 Task: Search one way flight ticket for 5 adults, 2 children, 1 infant in seat and 2 infants on lap in economy from Baton Rouge: Baton Rouge Metropolitan Airport (ryan Field) to Greenville: Pitt-greenville Airport on 5-2-2023. Choice of flights is Southwest. Number of bags: 2 checked bags. Price is upto 82000. Outbound departure time preference is 20:30.
Action: Mouse moved to (409, 352)
Screenshot: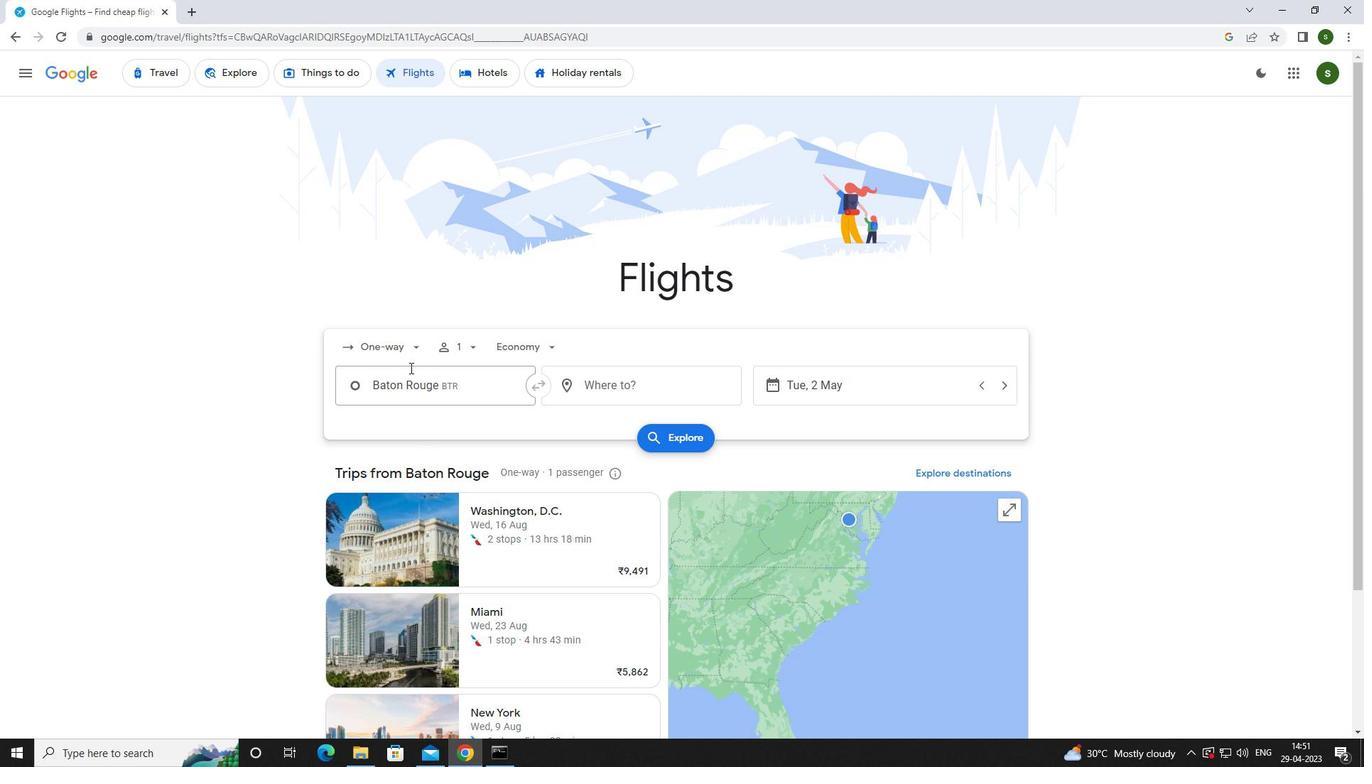 
Action: Mouse pressed left at (409, 352)
Screenshot: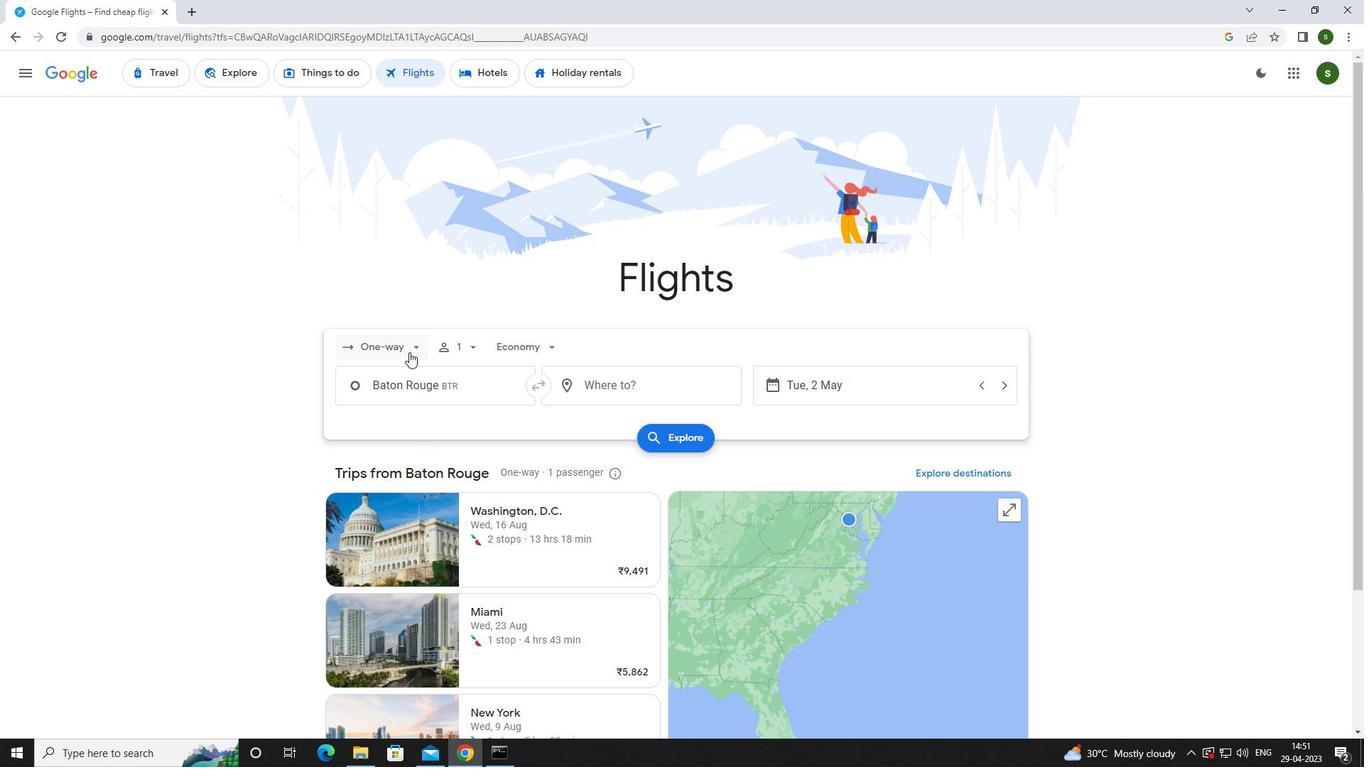 
Action: Mouse moved to (414, 404)
Screenshot: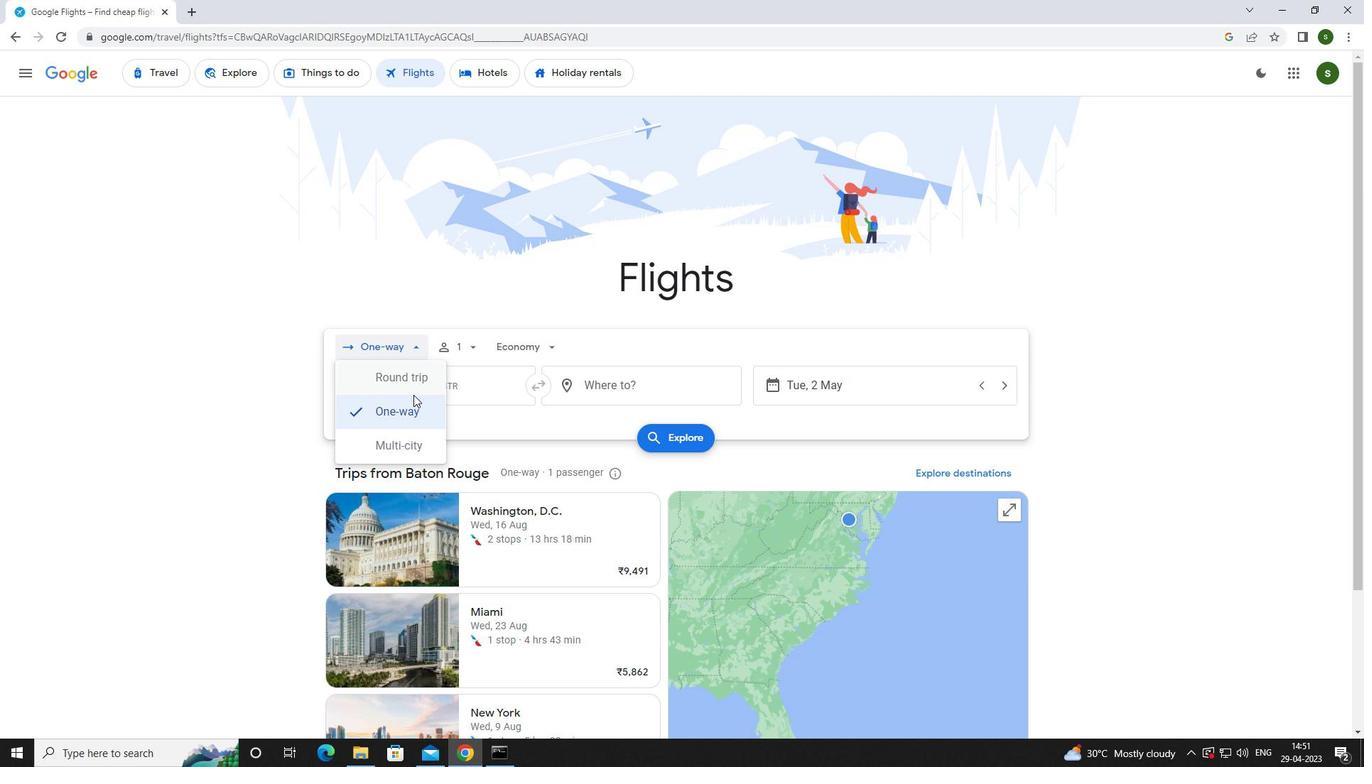 
Action: Mouse pressed left at (414, 404)
Screenshot: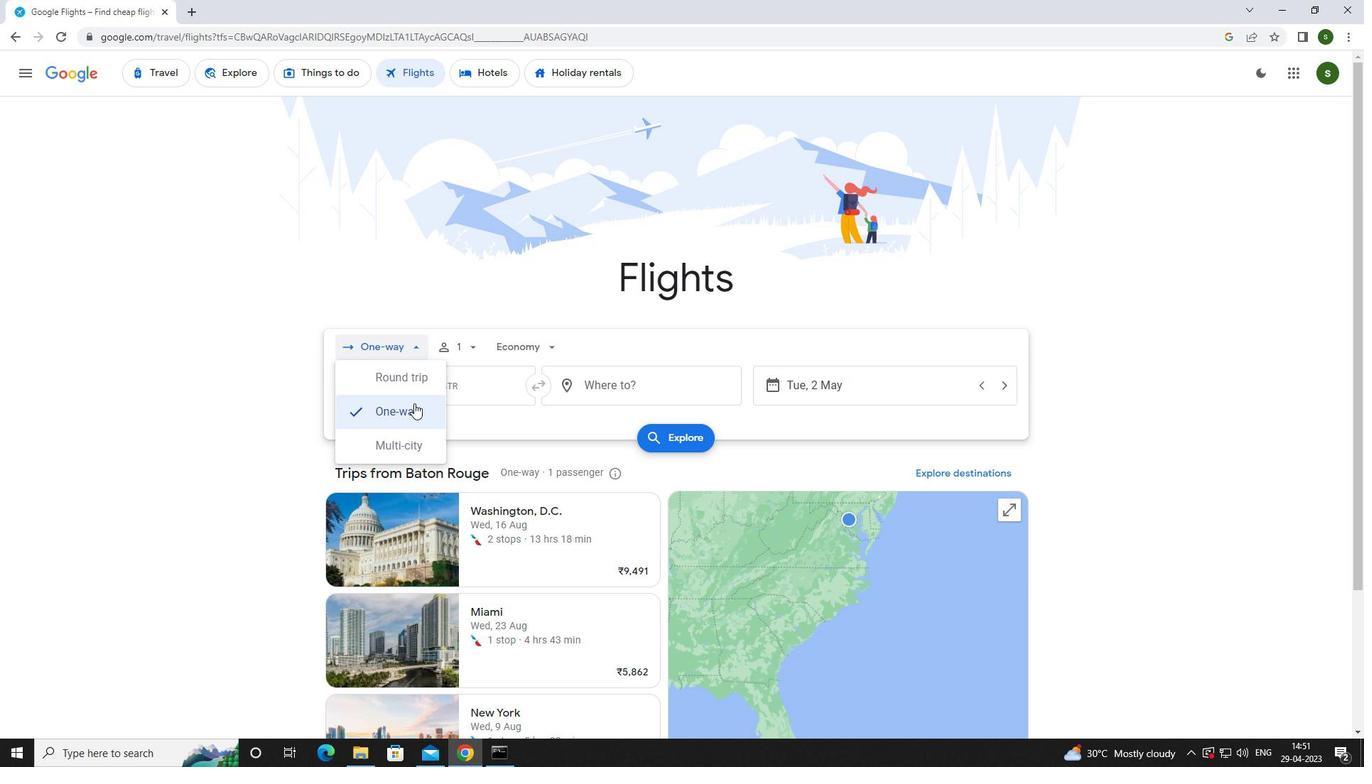 
Action: Mouse moved to (468, 349)
Screenshot: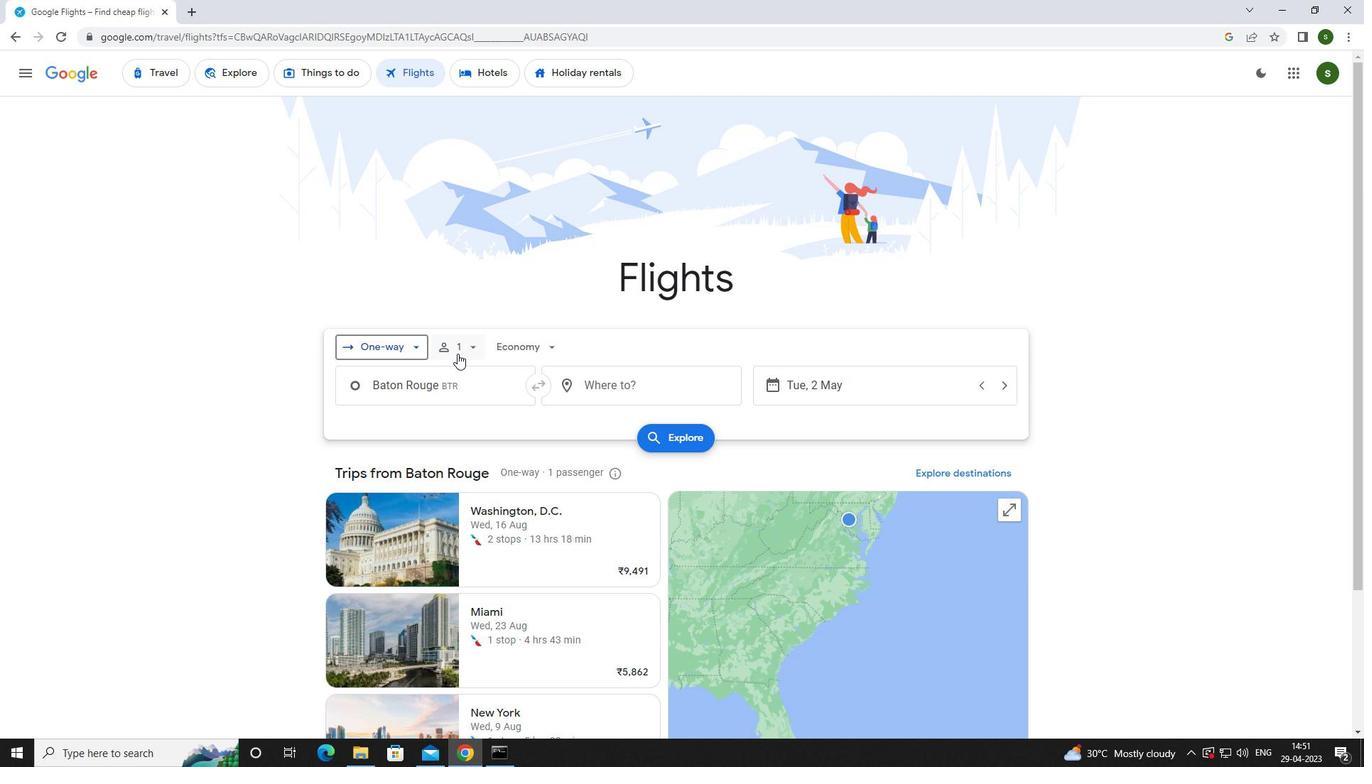 
Action: Mouse pressed left at (468, 349)
Screenshot: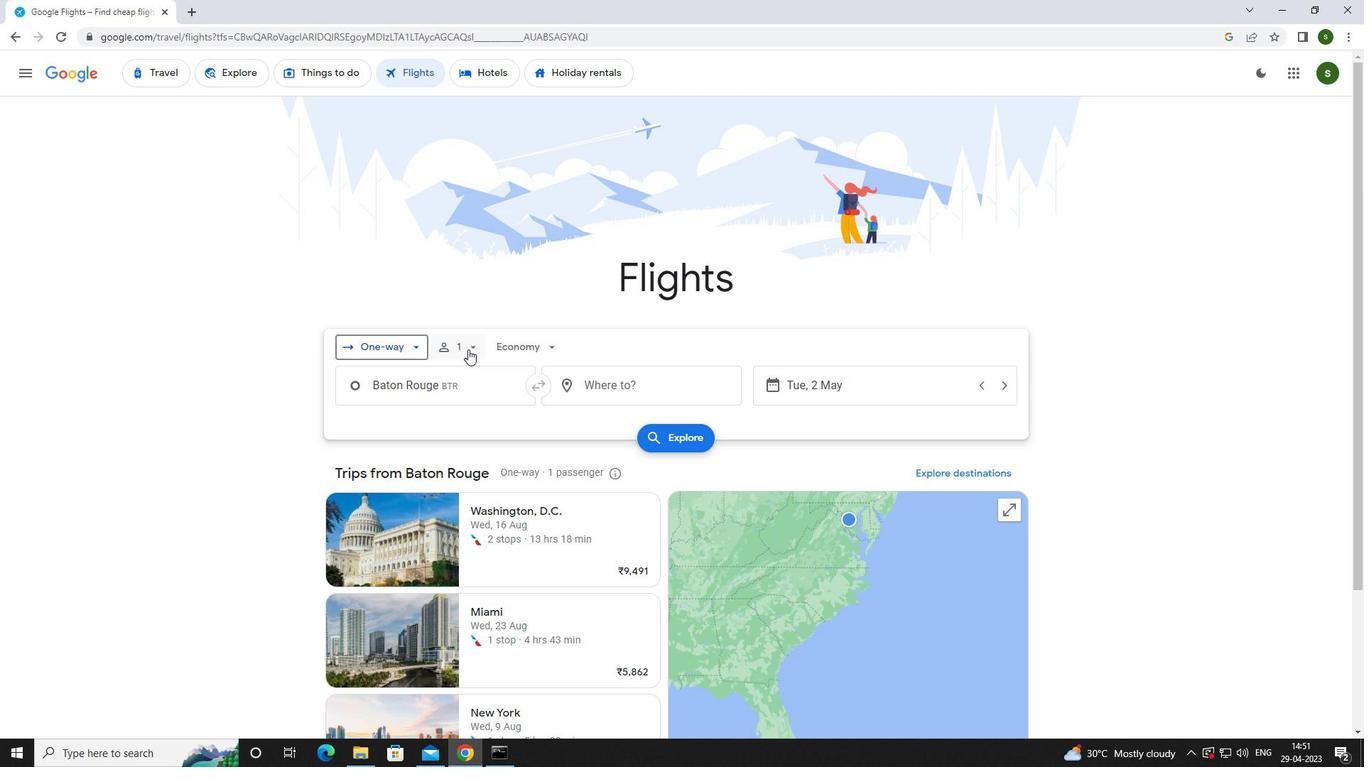 
Action: Mouse moved to (587, 382)
Screenshot: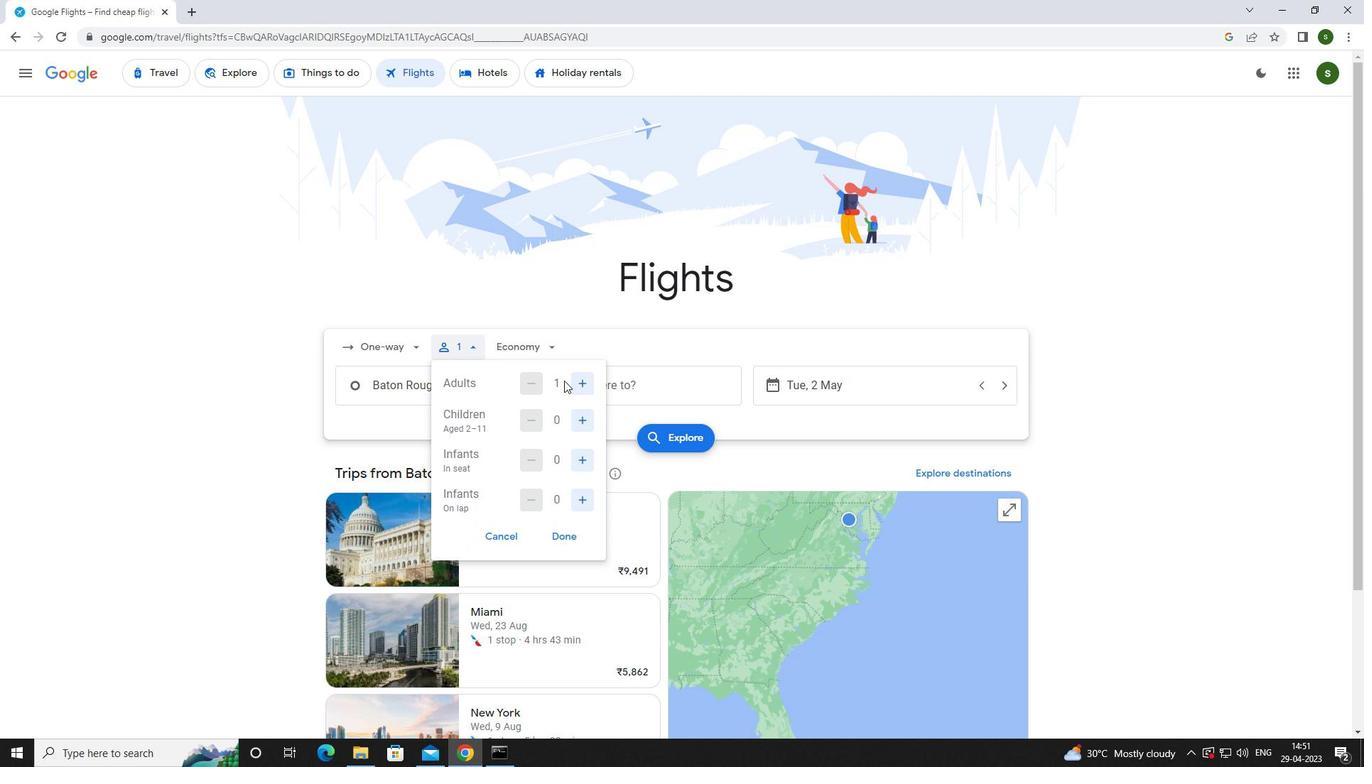 
Action: Mouse pressed left at (587, 382)
Screenshot: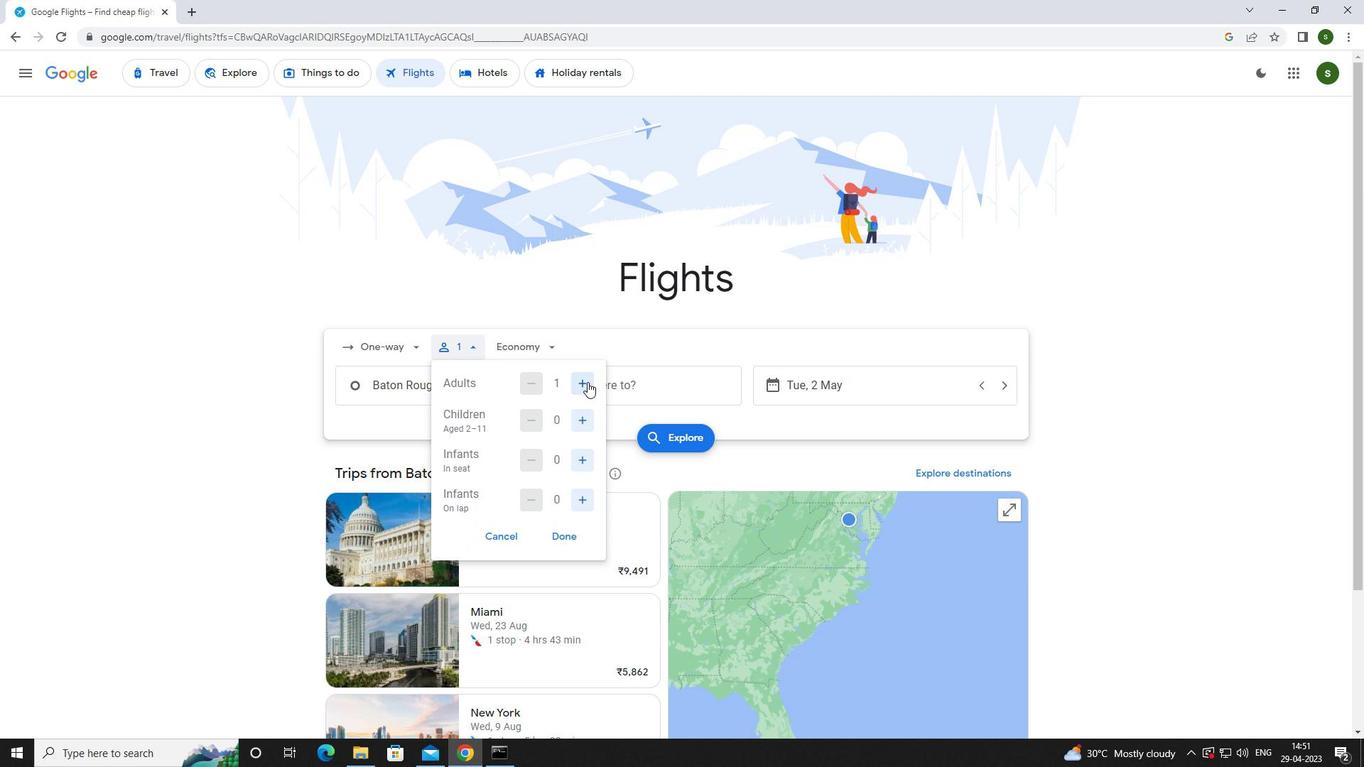 
Action: Mouse pressed left at (587, 382)
Screenshot: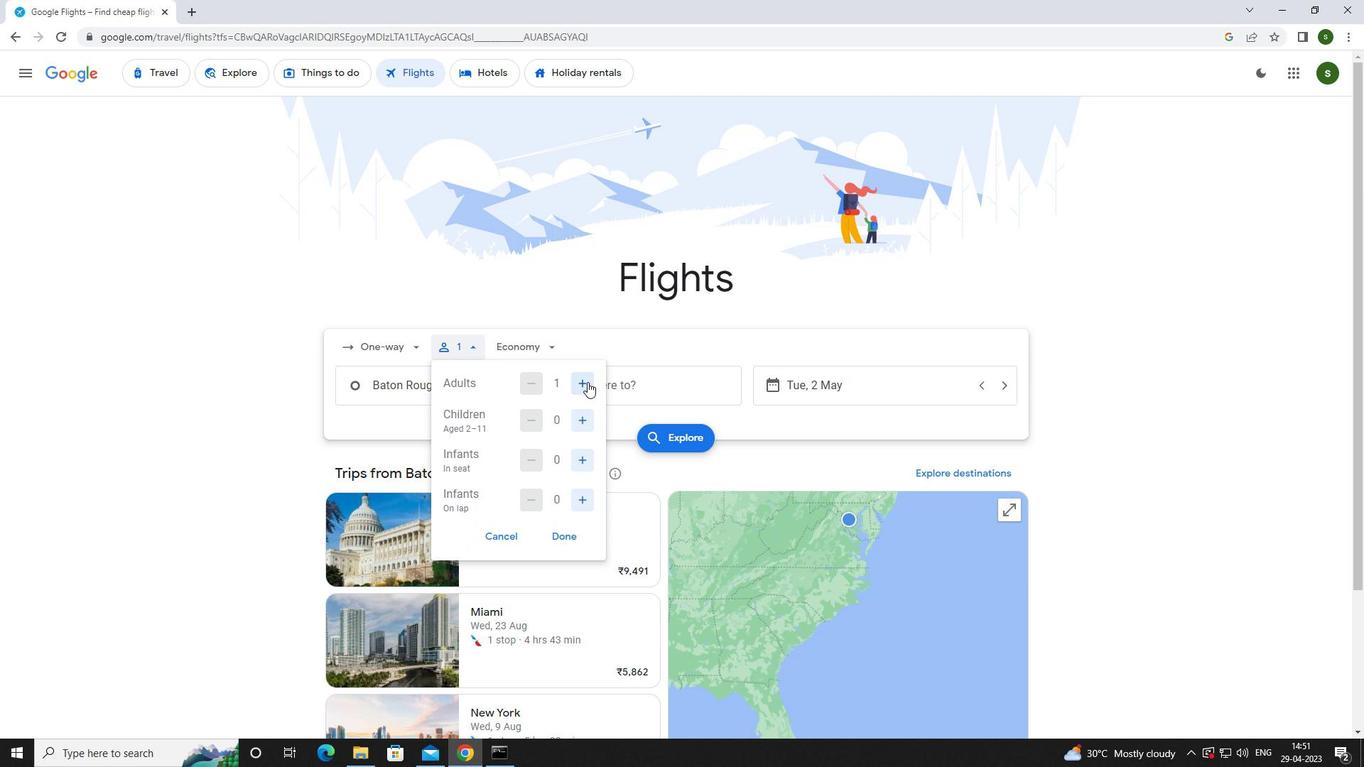 
Action: Mouse pressed left at (587, 382)
Screenshot: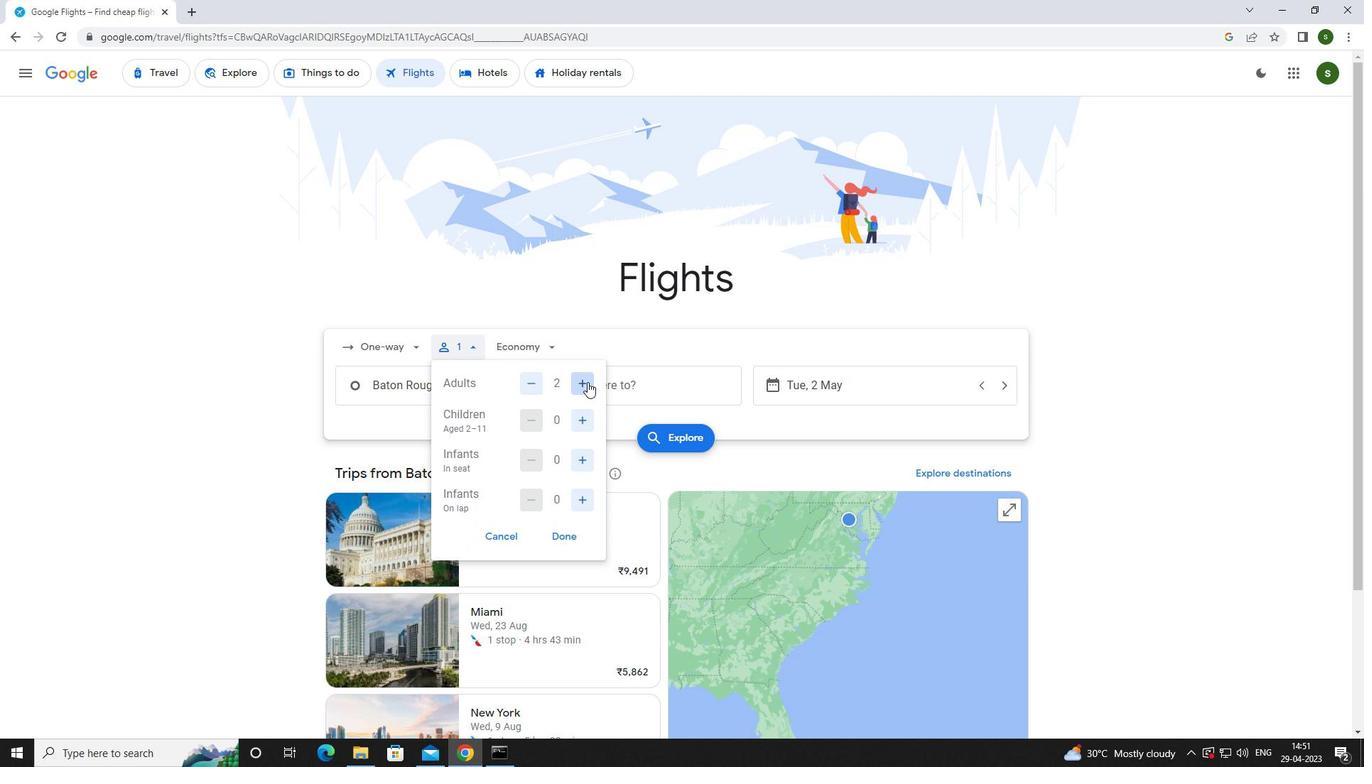 
Action: Mouse pressed left at (587, 382)
Screenshot: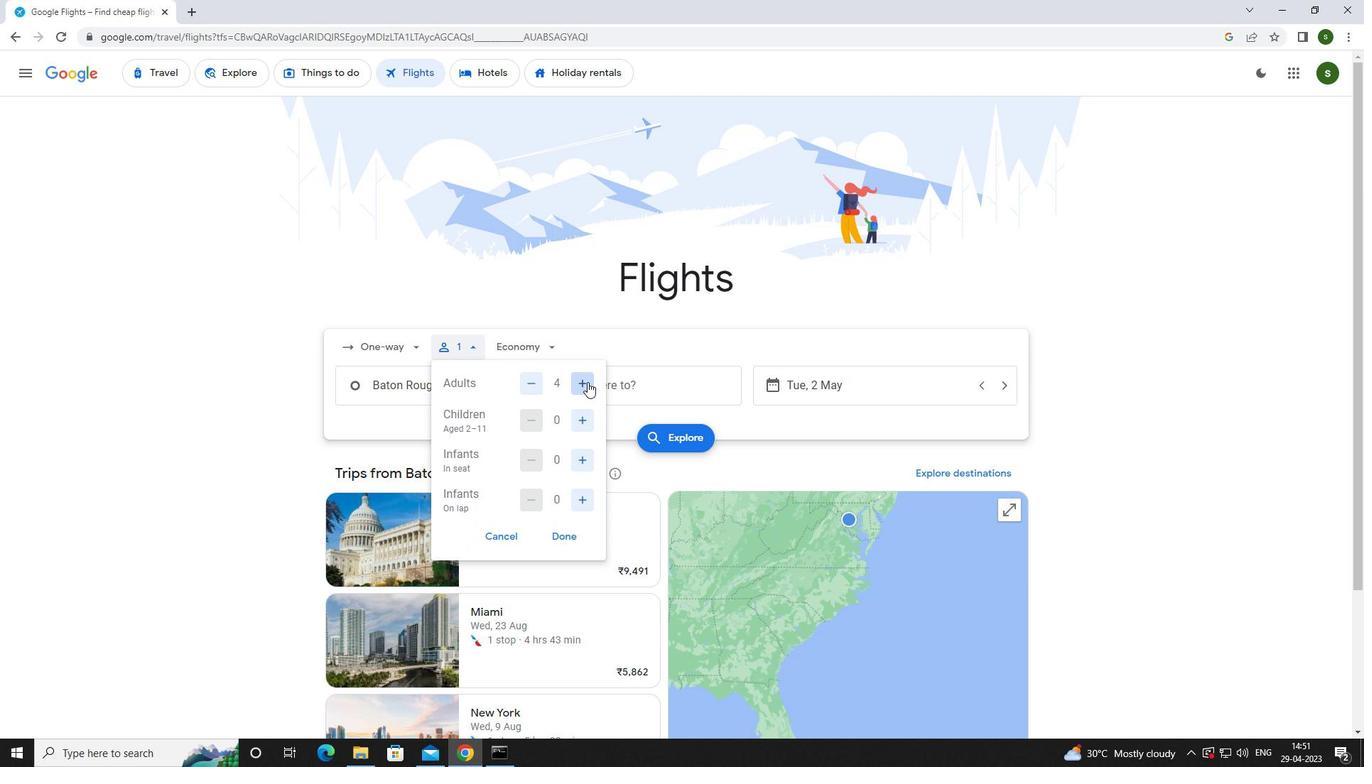 
Action: Mouse moved to (580, 412)
Screenshot: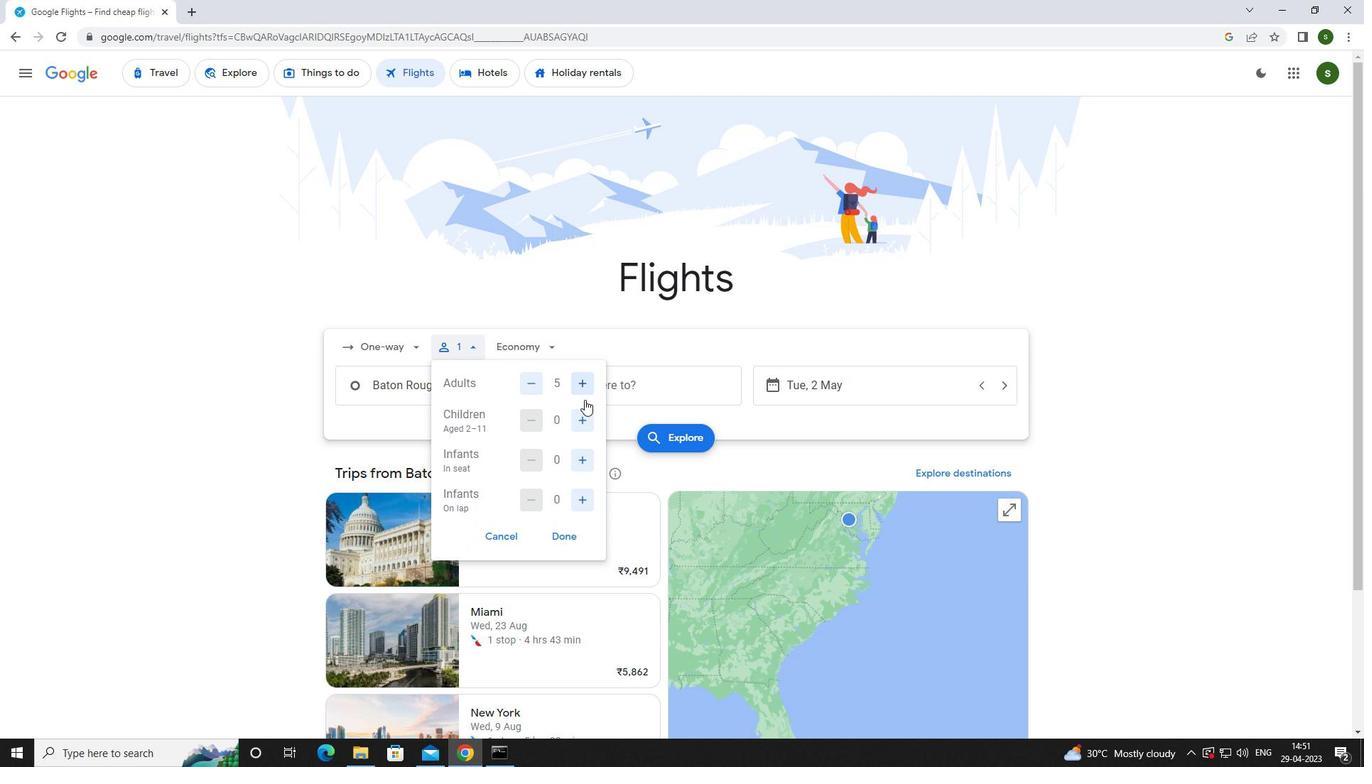
Action: Mouse pressed left at (580, 412)
Screenshot: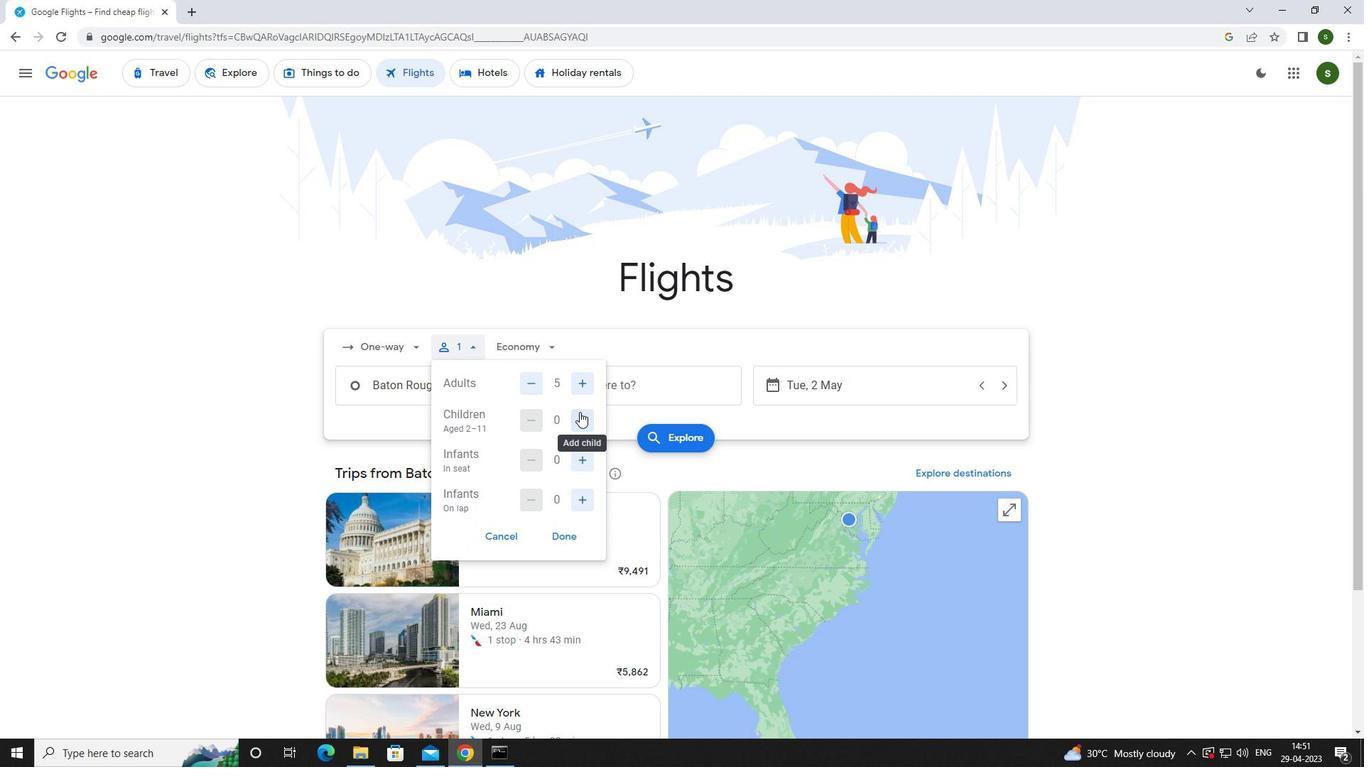 
Action: Mouse pressed left at (580, 412)
Screenshot: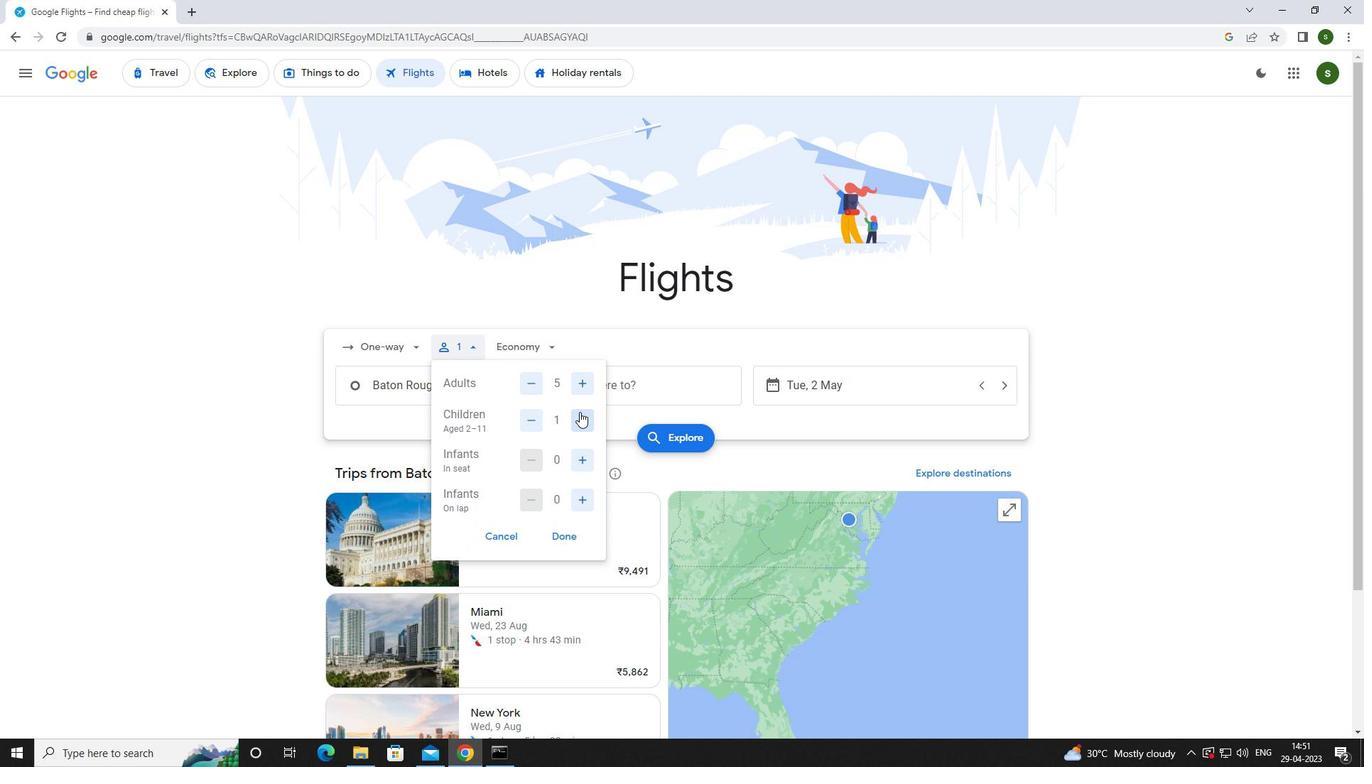 
Action: Mouse moved to (582, 459)
Screenshot: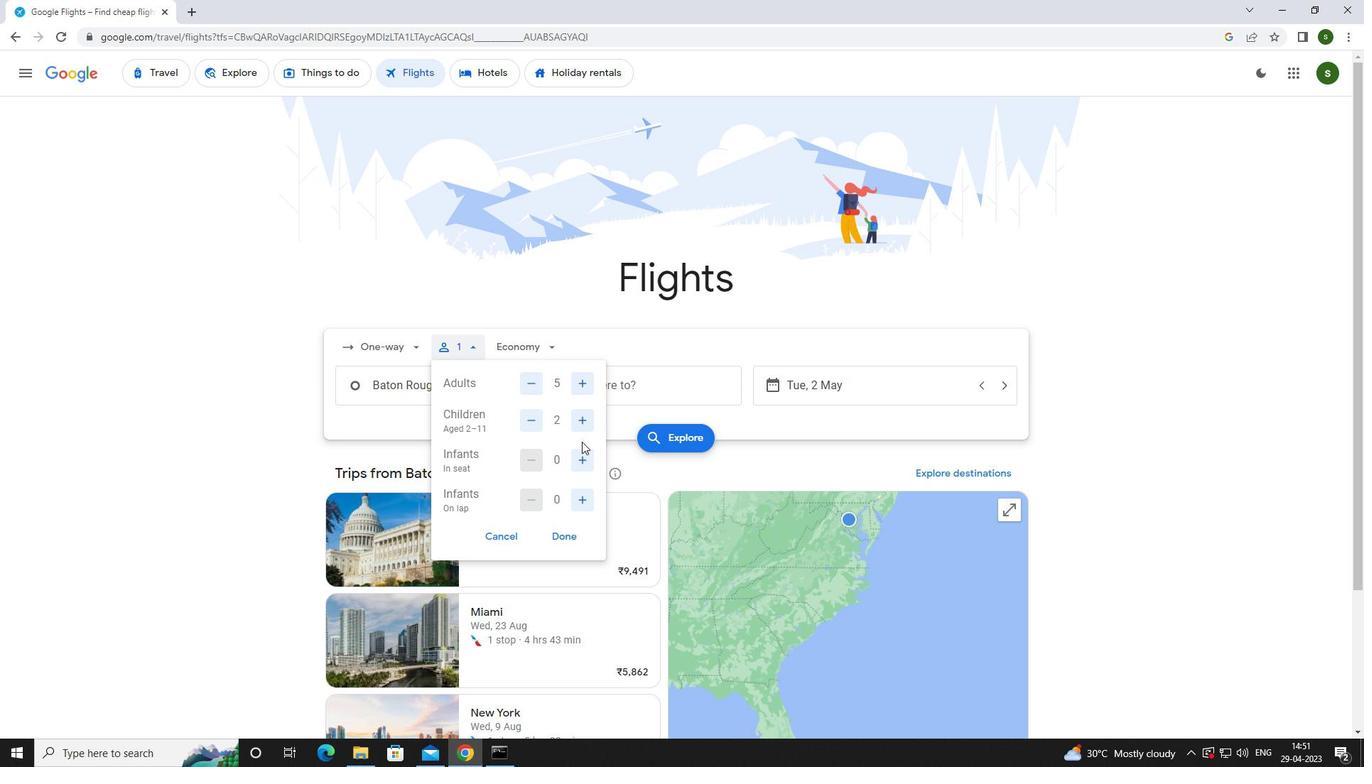 
Action: Mouse pressed left at (582, 459)
Screenshot: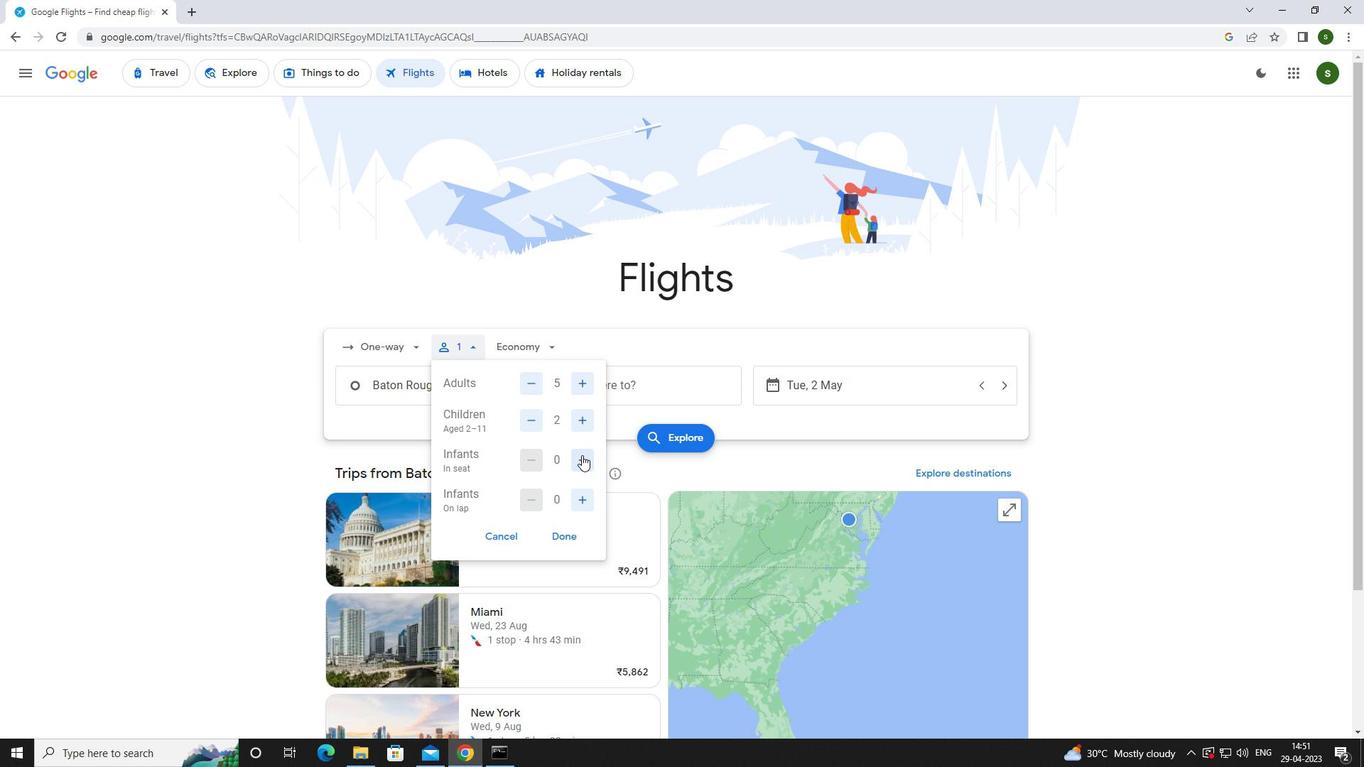 
Action: Mouse moved to (586, 504)
Screenshot: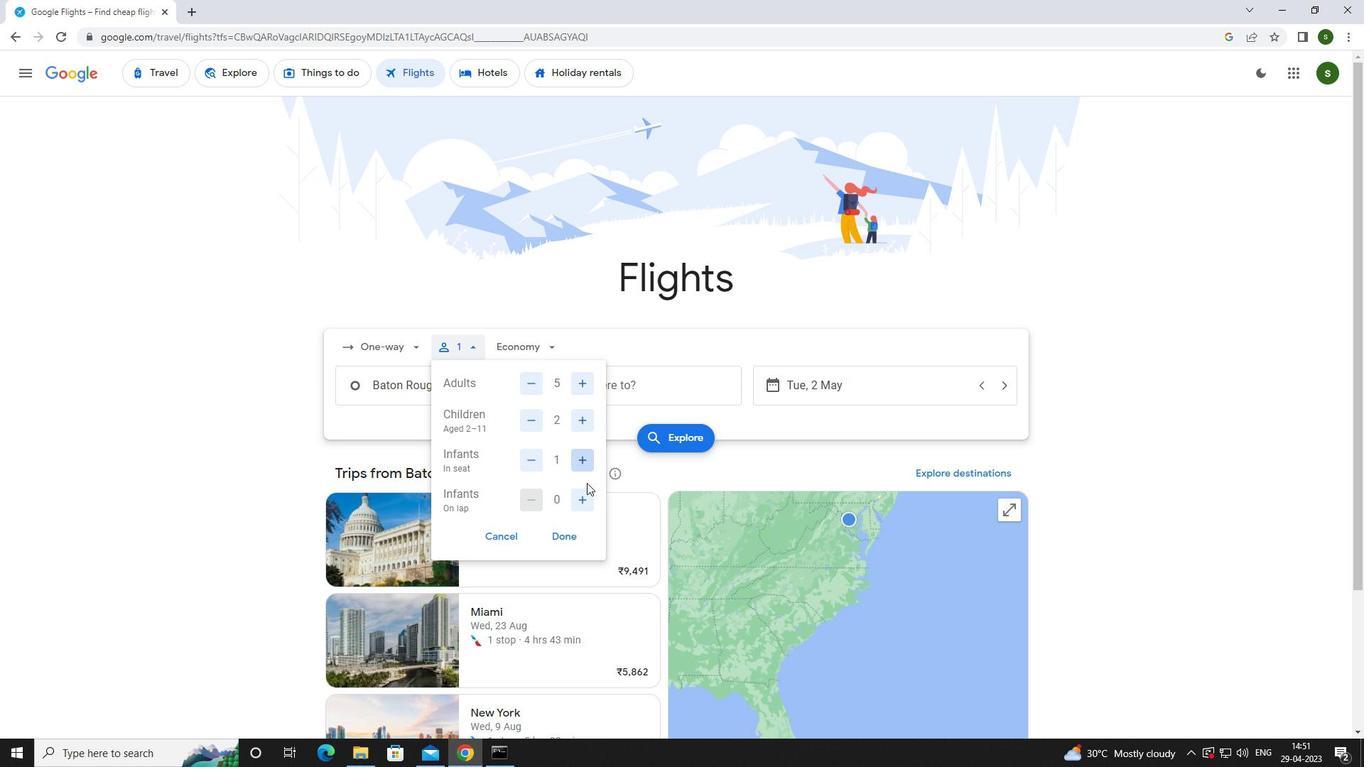 
Action: Mouse pressed left at (586, 504)
Screenshot: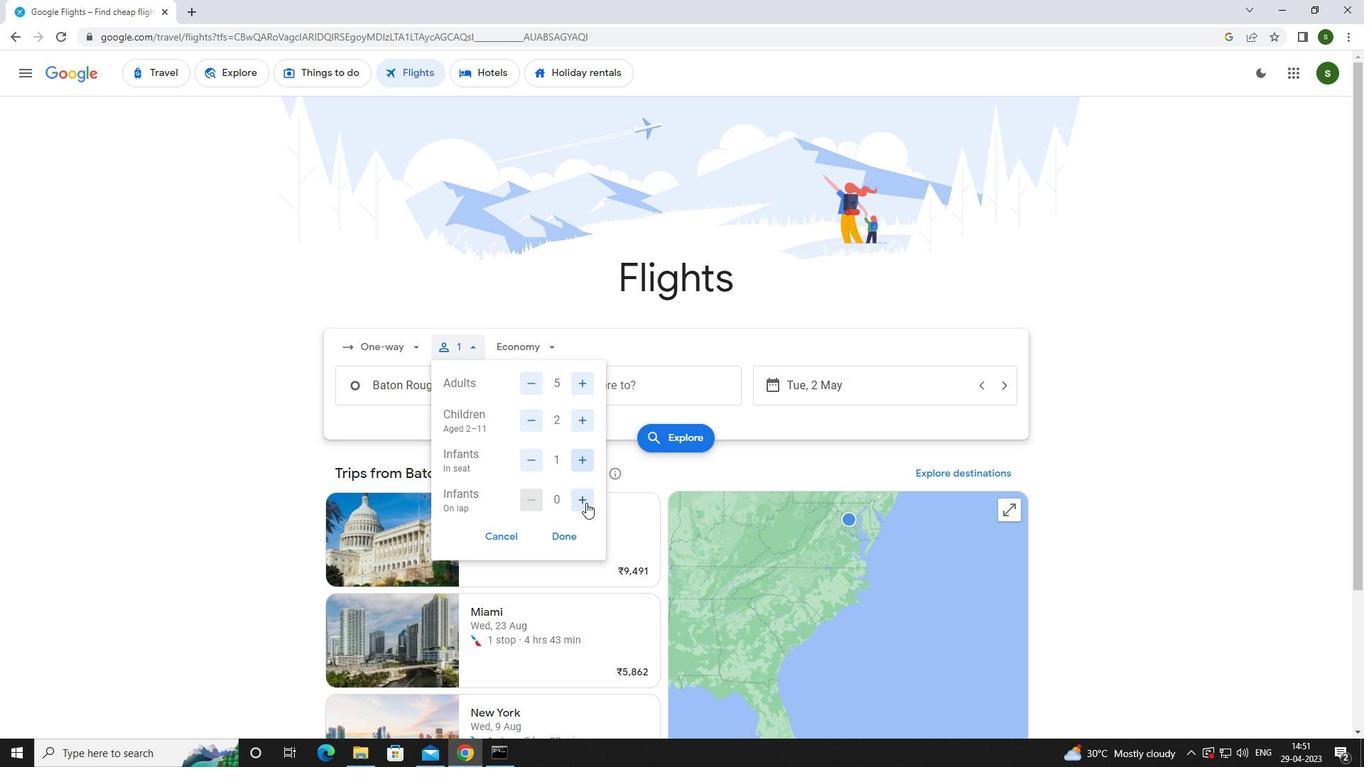
Action: Mouse moved to (586, 504)
Screenshot: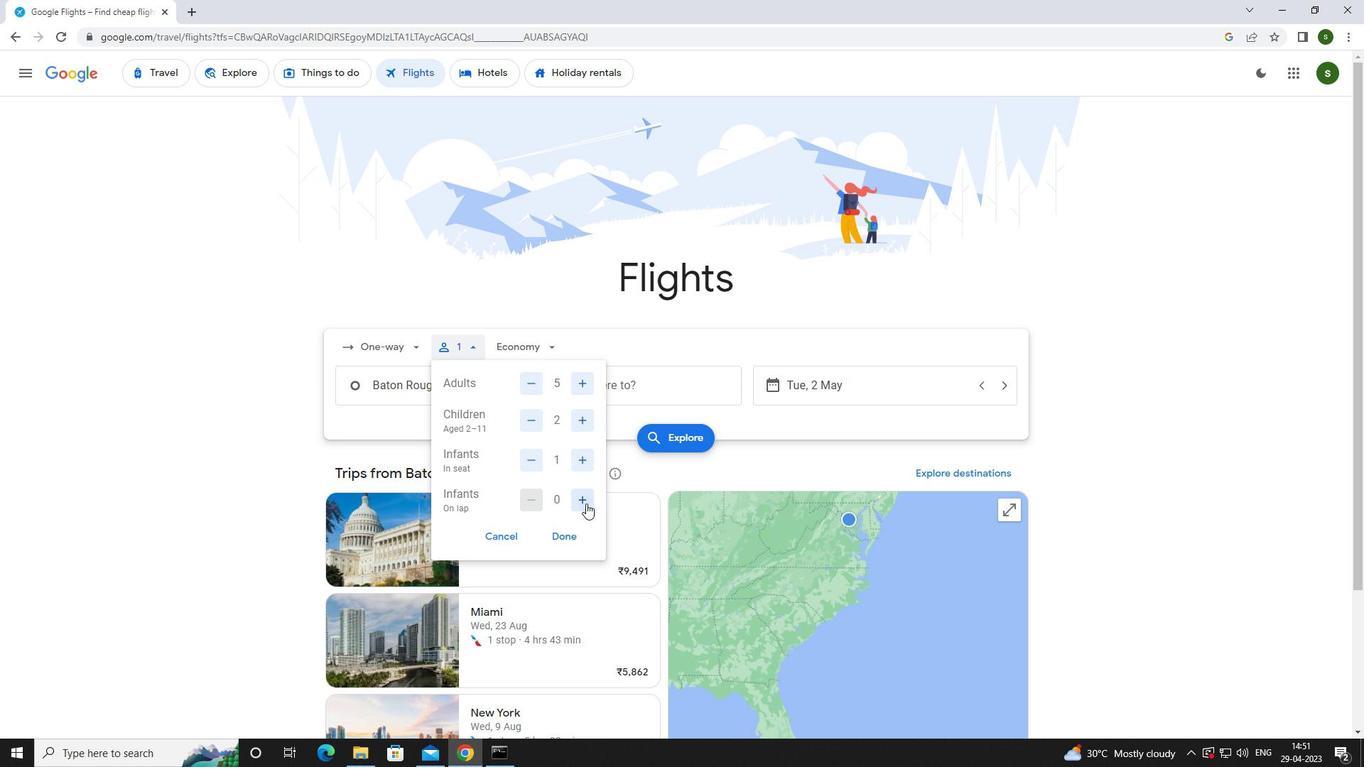 
Action: Mouse pressed left at (586, 504)
Screenshot: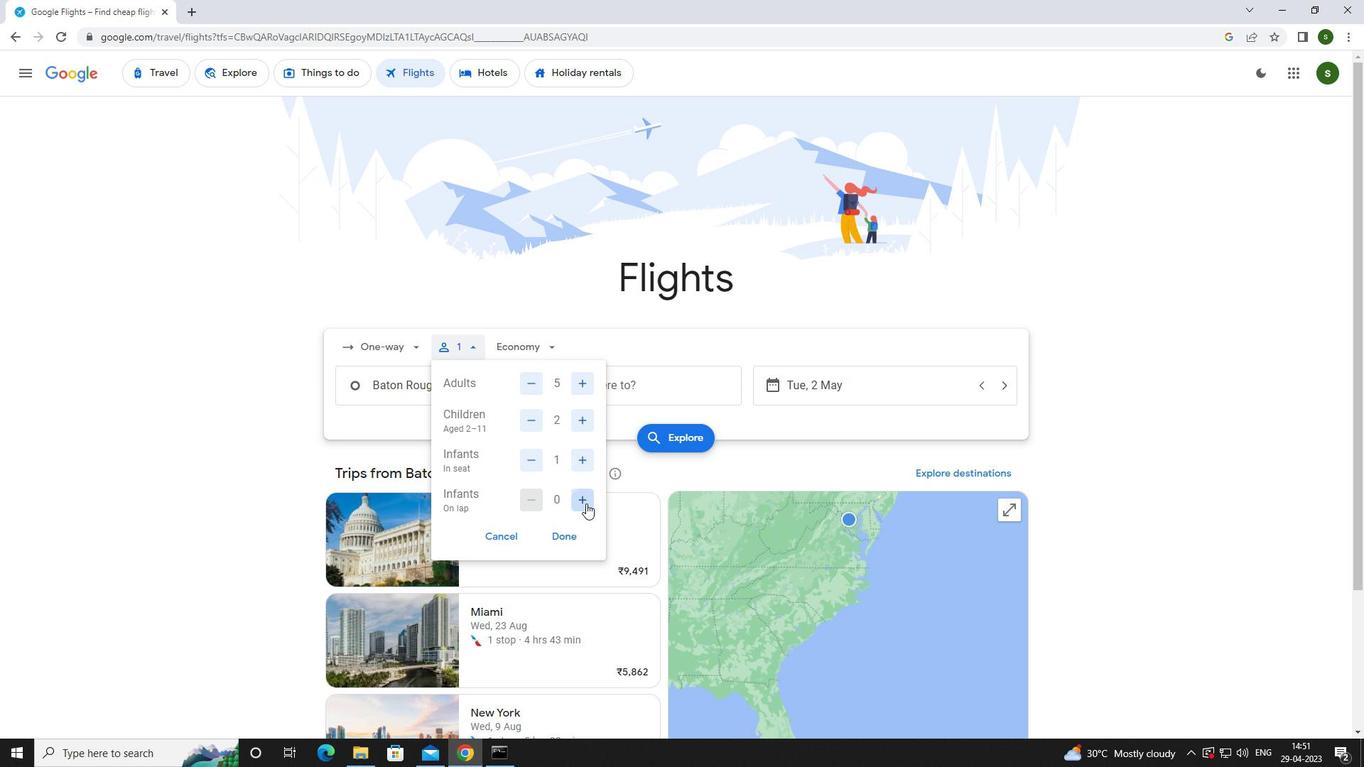 
Action: Mouse moved to (532, 497)
Screenshot: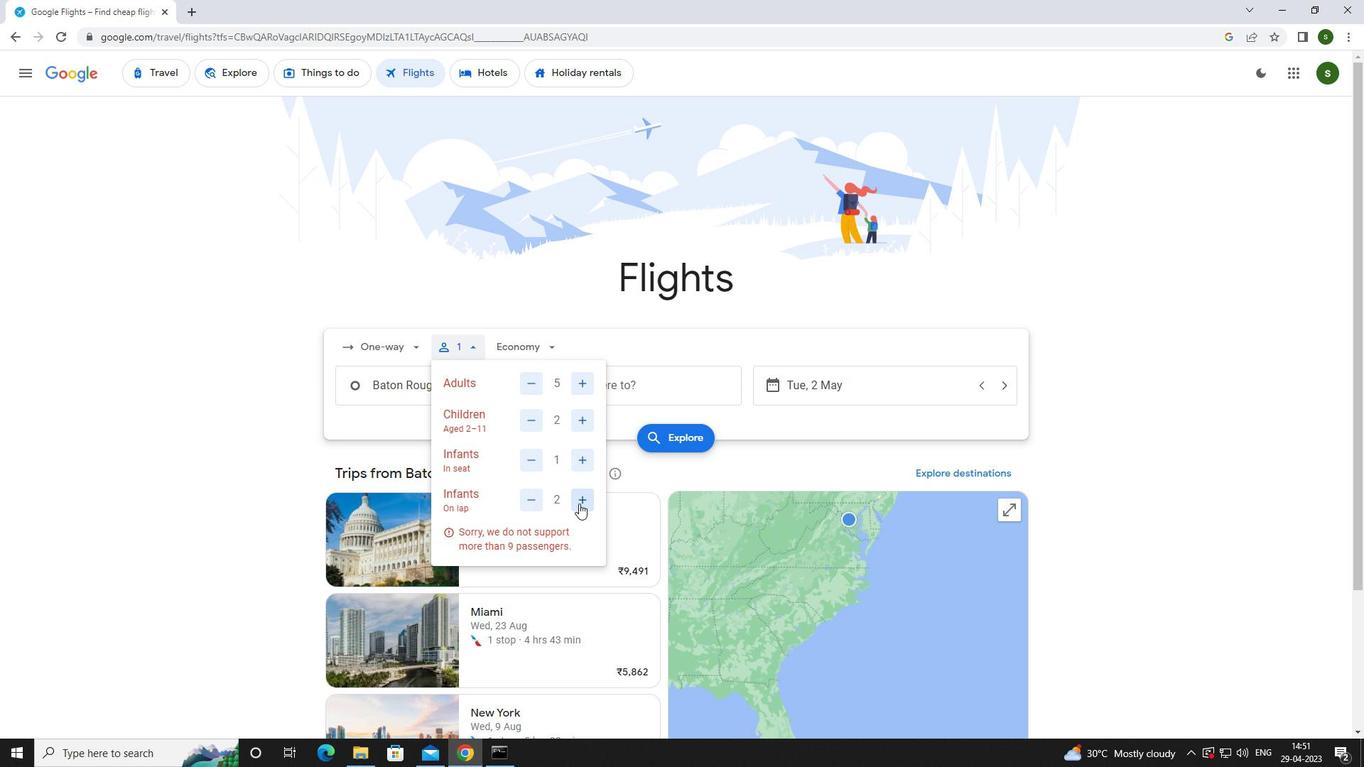 
Action: Mouse pressed left at (532, 497)
Screenshot: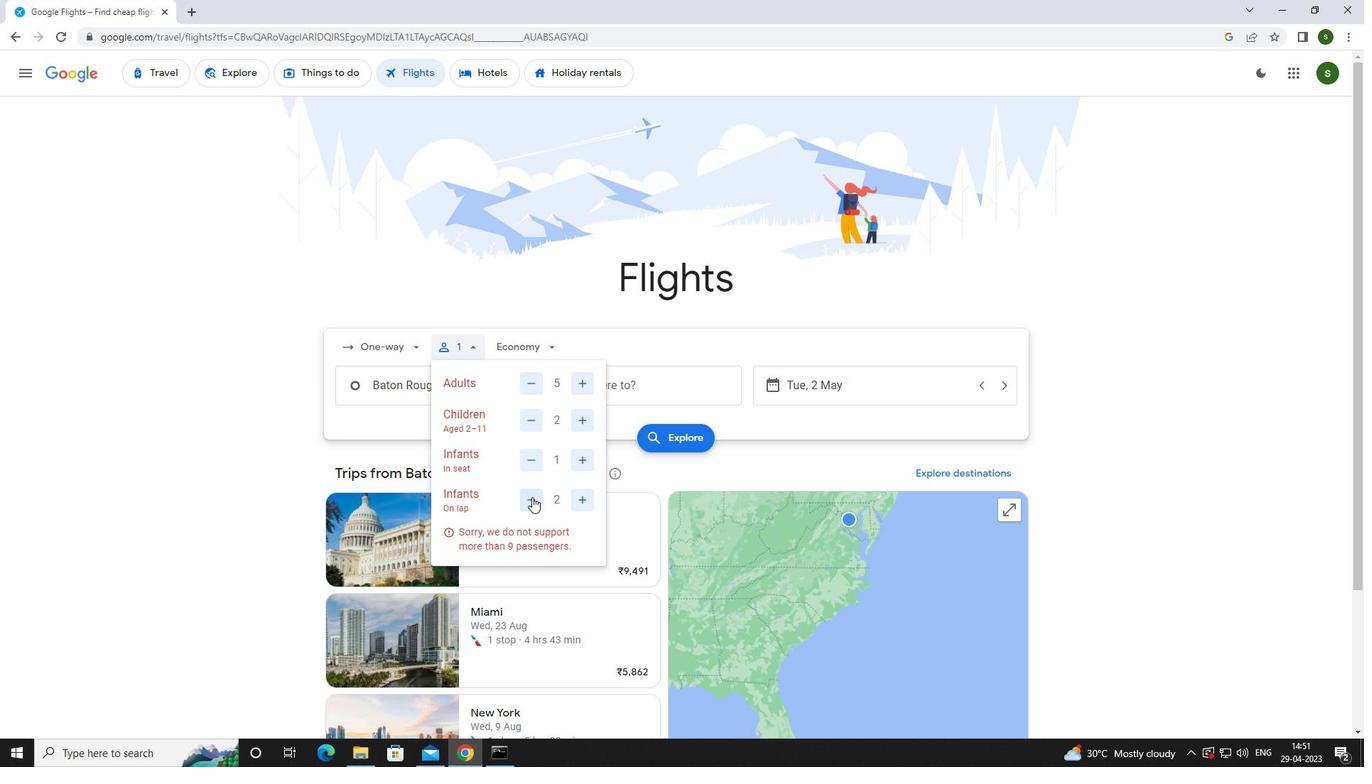 
Action: Mouse moved to (540, 344)
Screenshot: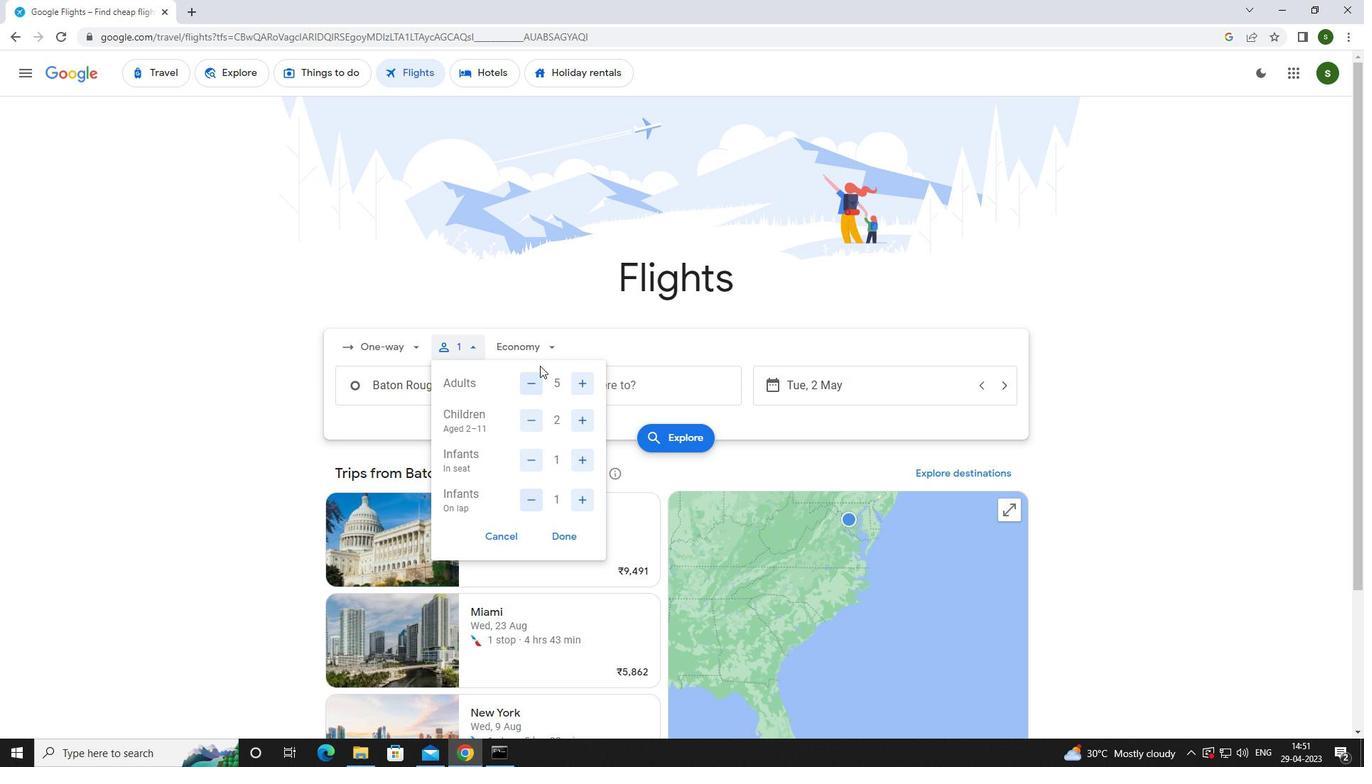 
Action: Mouse pressed left at (540, 344)
Screenshot: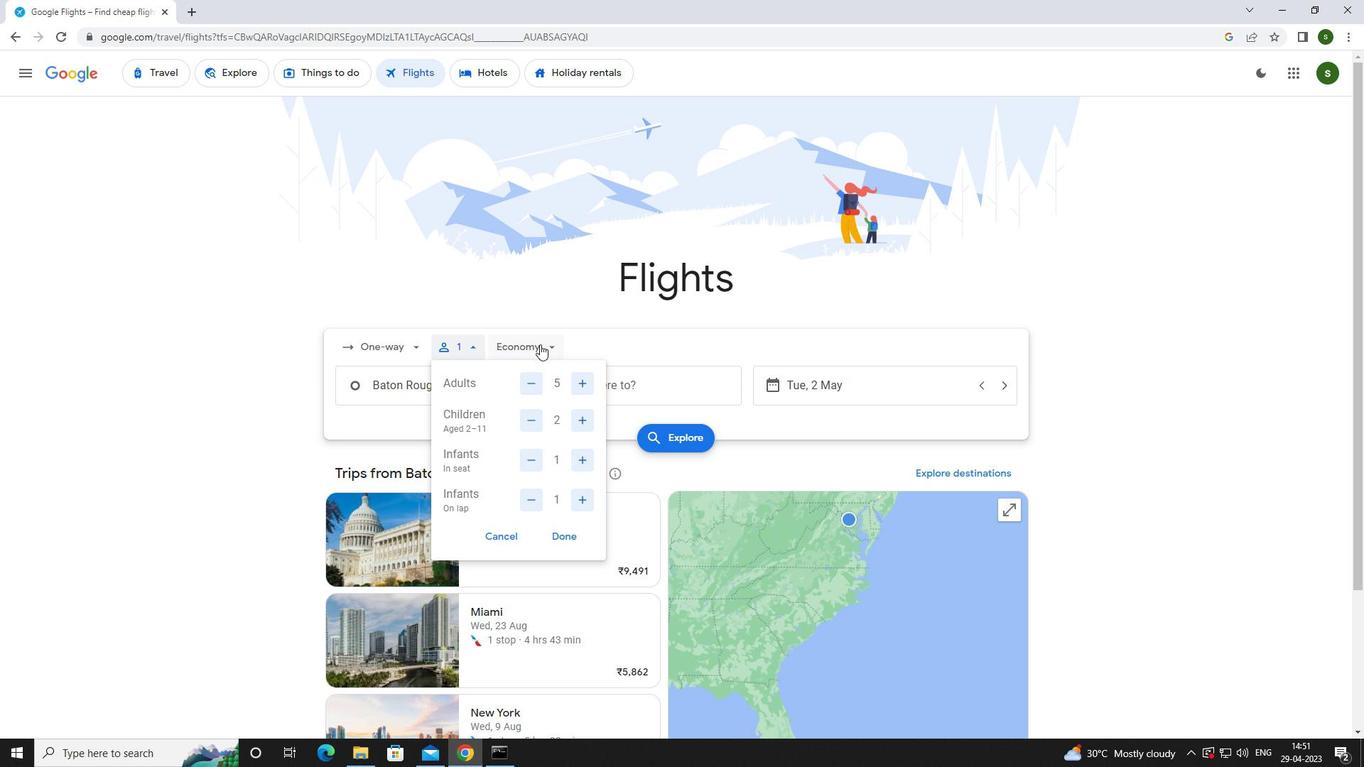 
Action: Mouse moved to (555, 369)
Screenshot: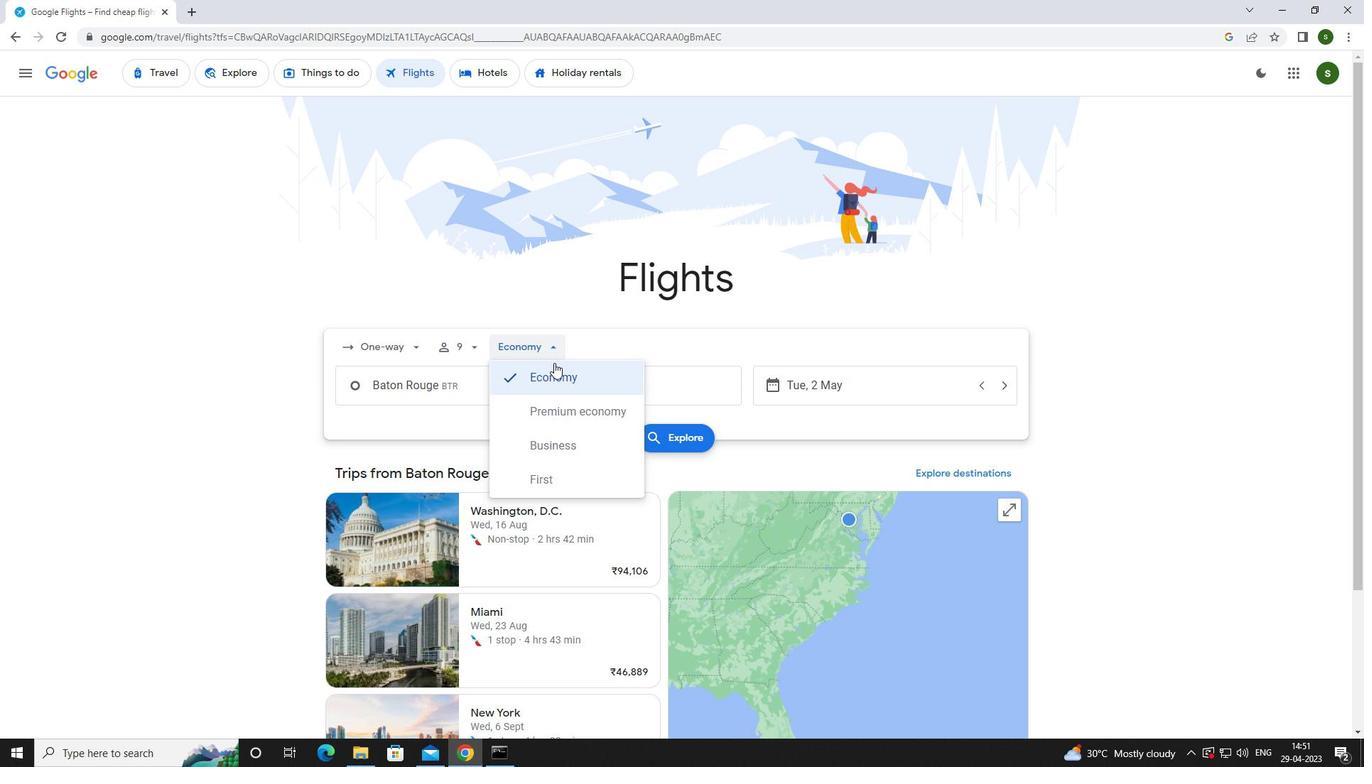 
Action: Mouse pressed left at (555, 369)
Screenshot: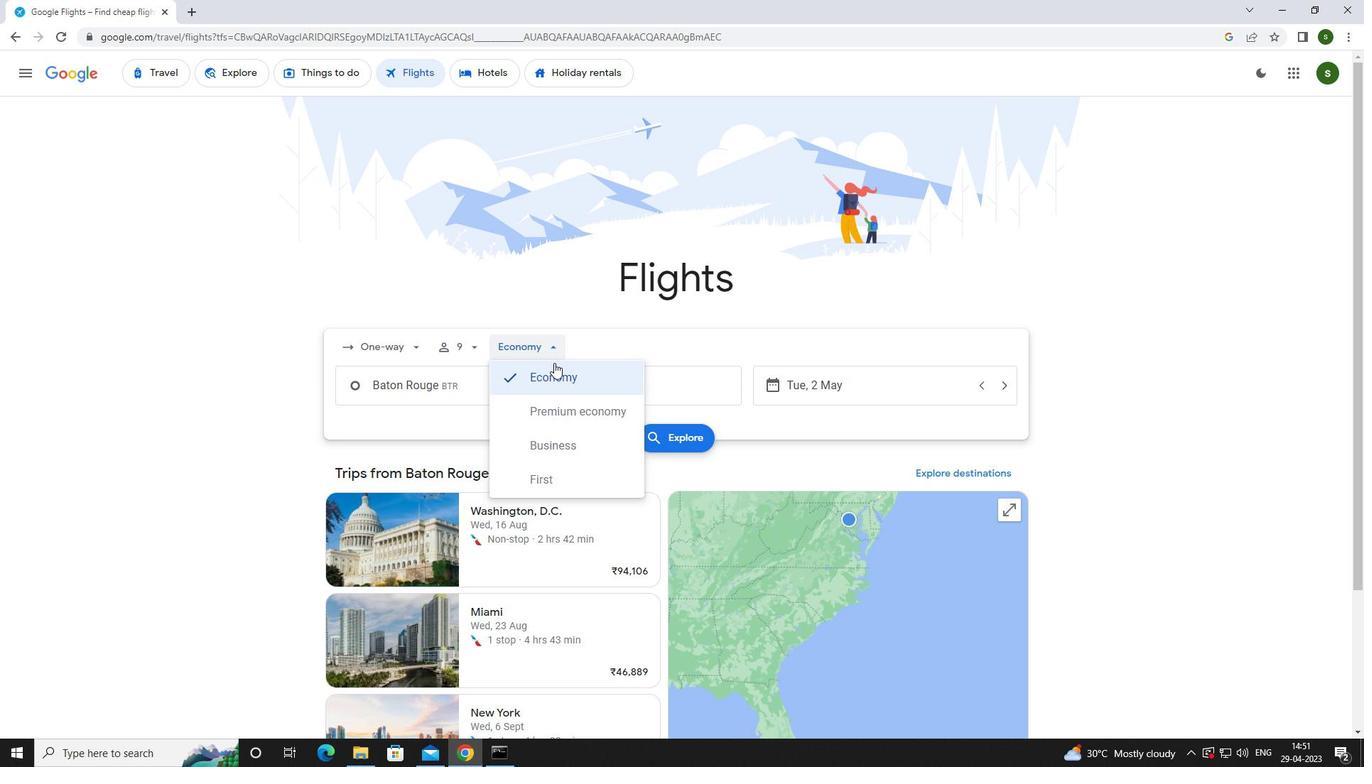 
Action: Mouse moved to (495, 387)
Screenshot: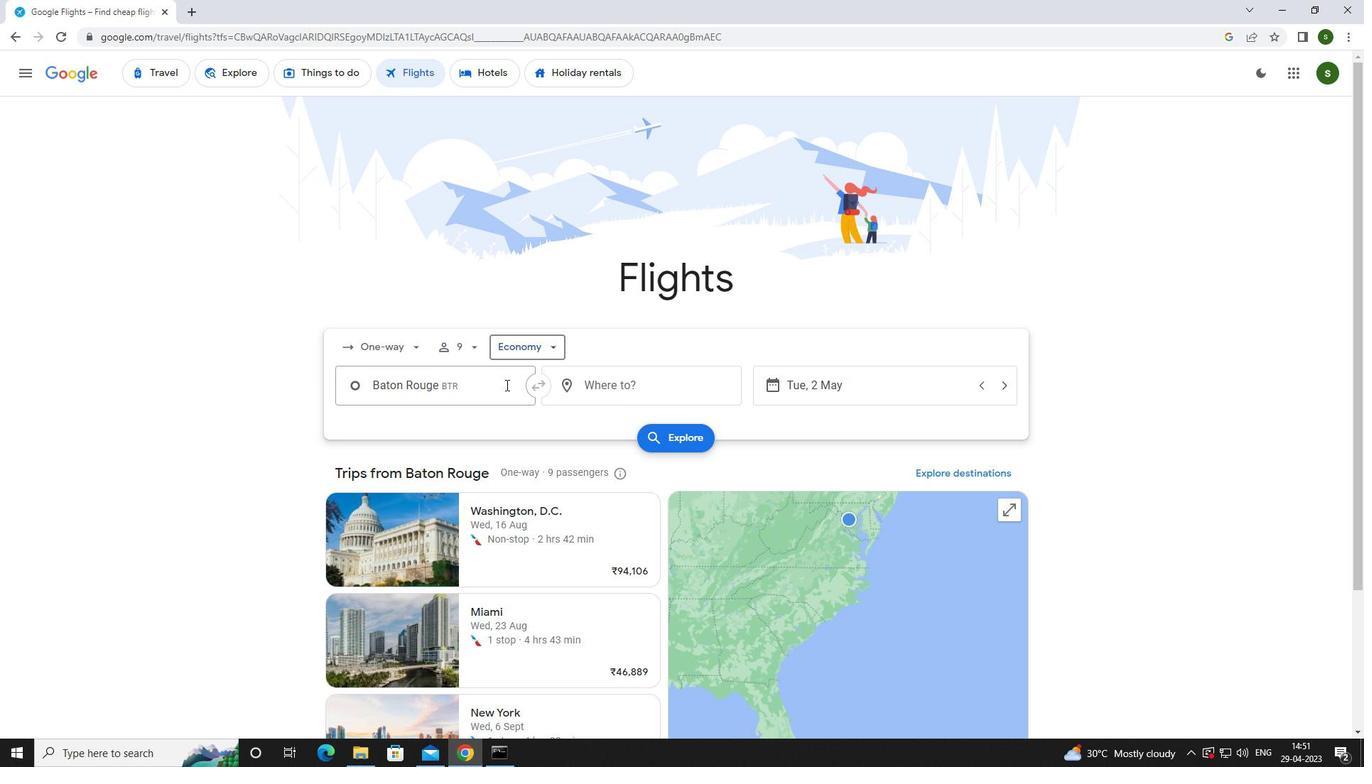 
Action: Mouse pressed left at (495, 387)
Screenshot: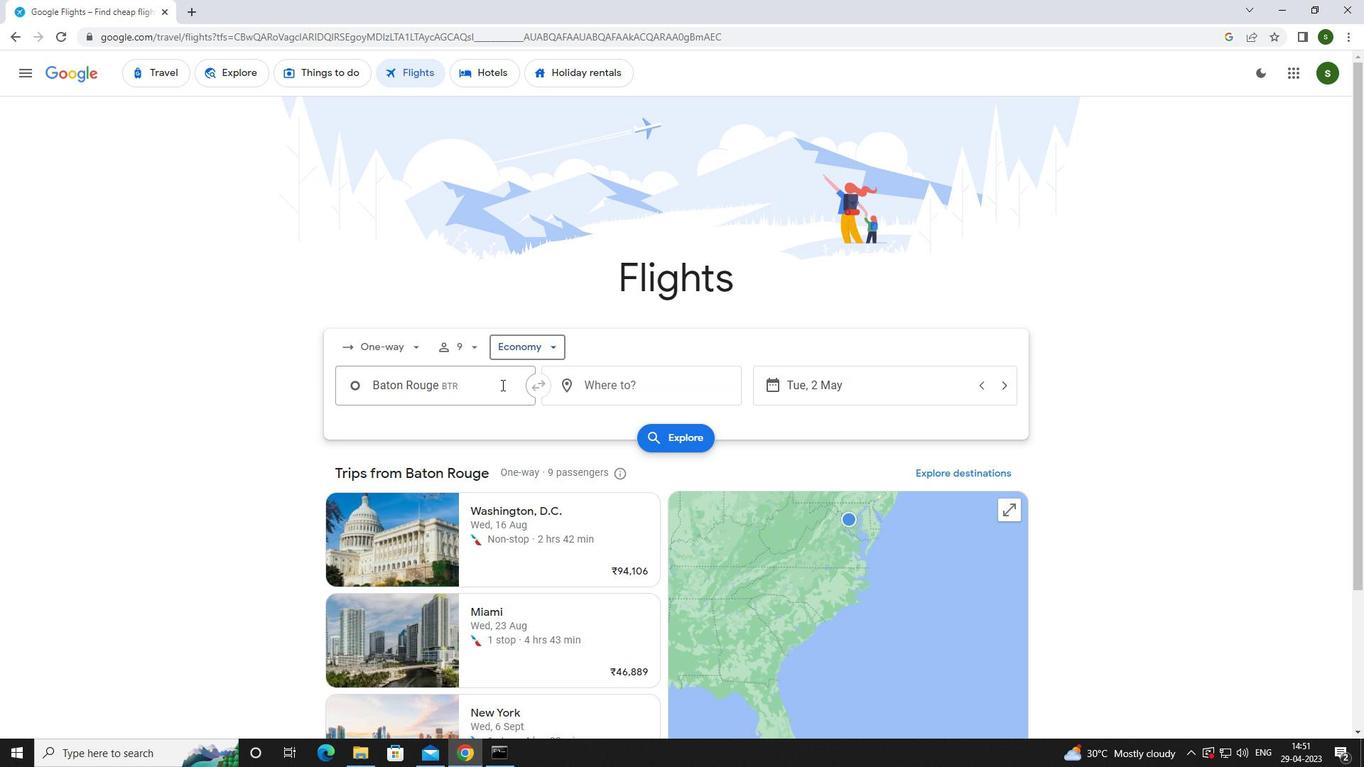 
Action: Key pressed b<Key.caps_lock><Key.caps_lock>ato
Screenshot: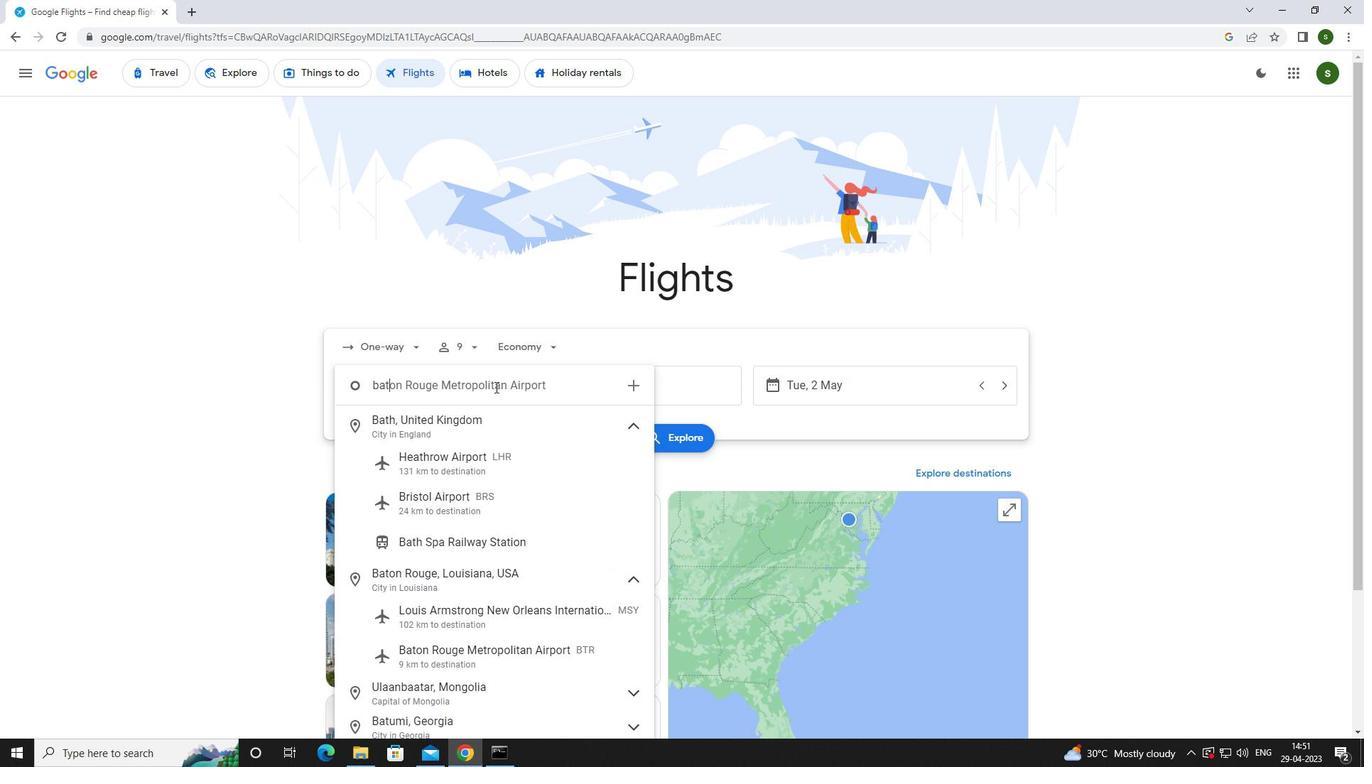 
Action: Mouse moved to (497, 491)
Screenshot: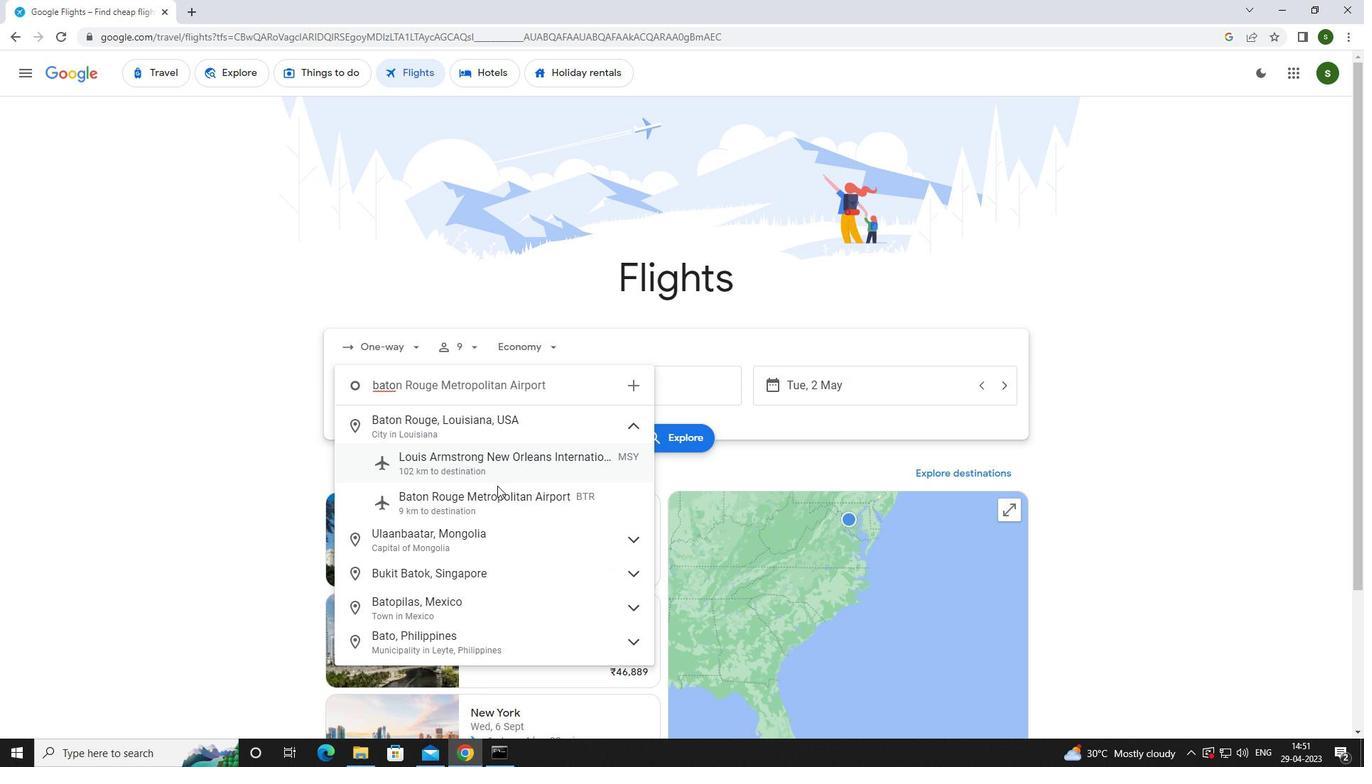 
Action: Mouse pressed left at (497, 491)
Screenshot: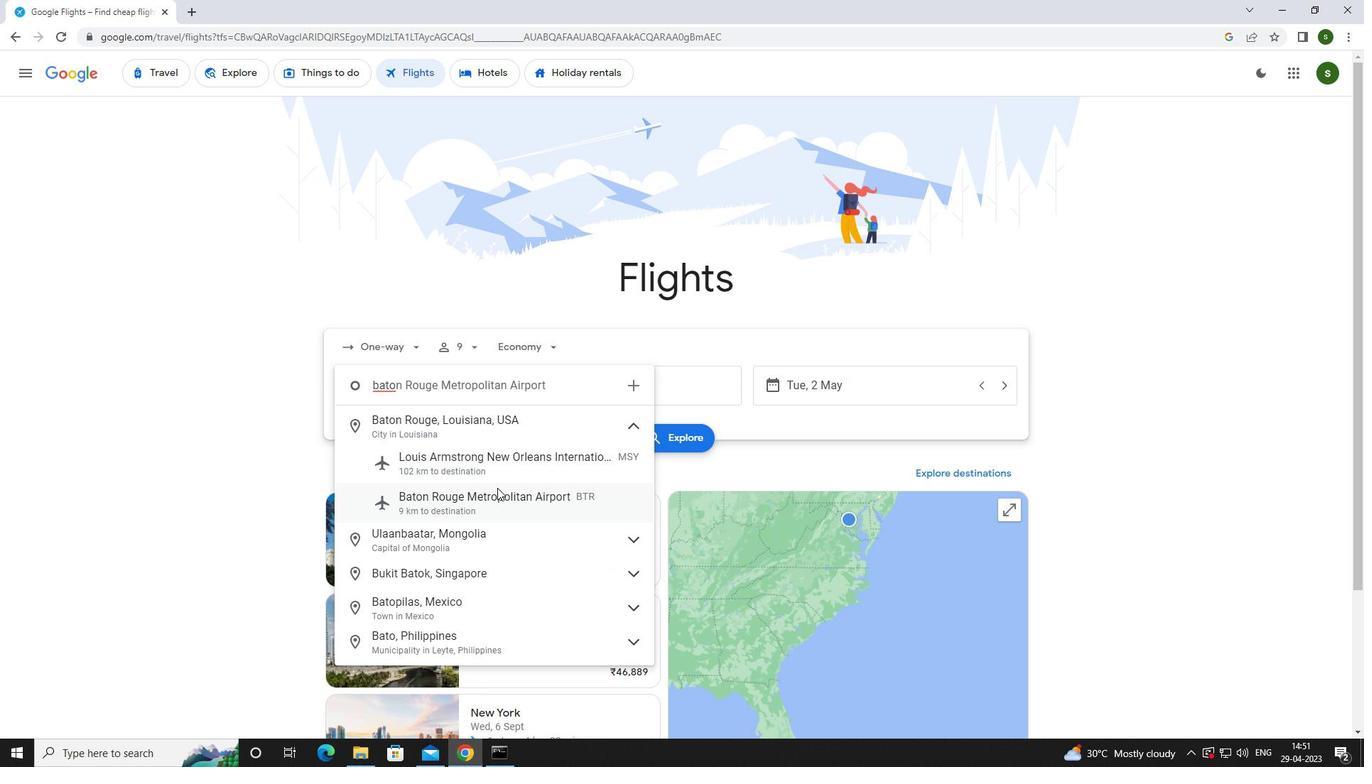 
Action: Mouse moved to (621, 393)
Screenshot: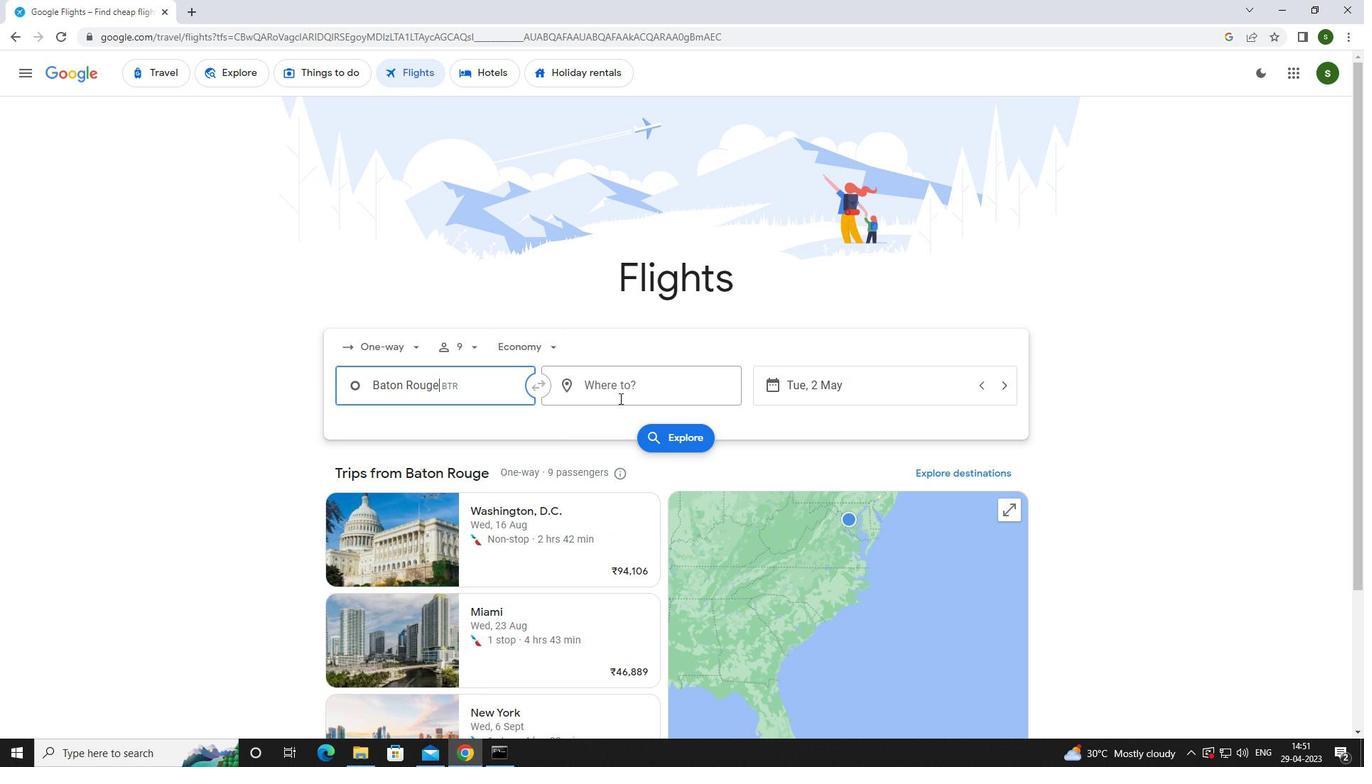 
Action: Mouse pressed left at (621, 393)
Screenshot: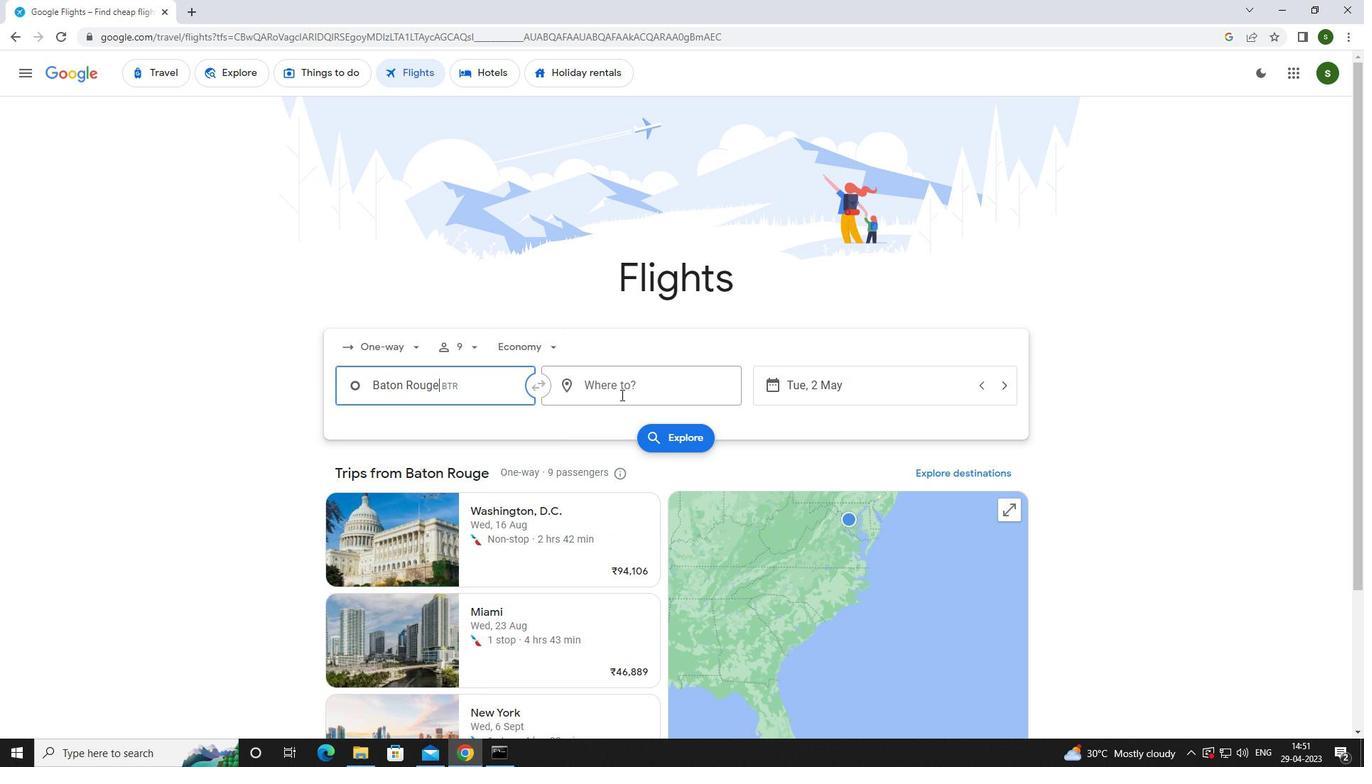 
Action: Mouse moved to (599, 371)
Screenshot: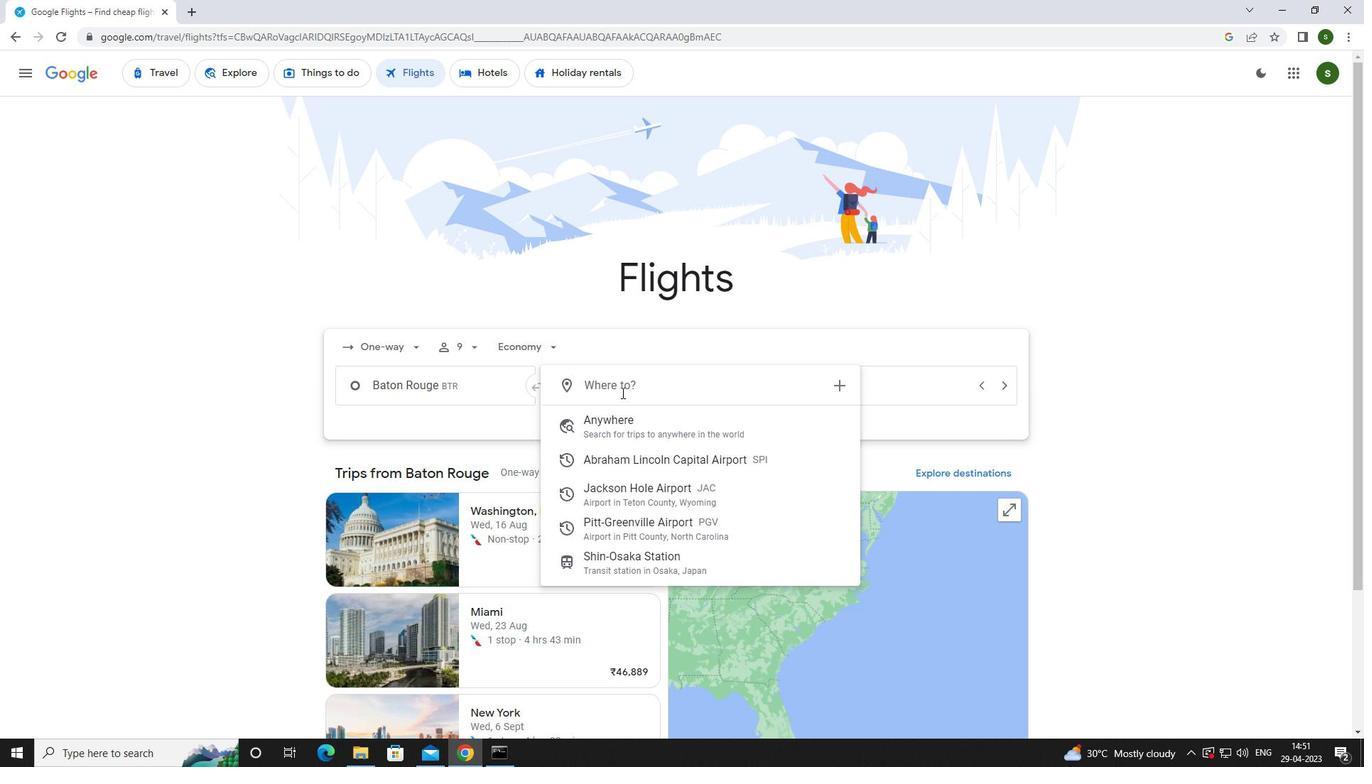 
Action: Key pressed <Key.caps_lock>p<Key.caps_lock>itt
Screenshot: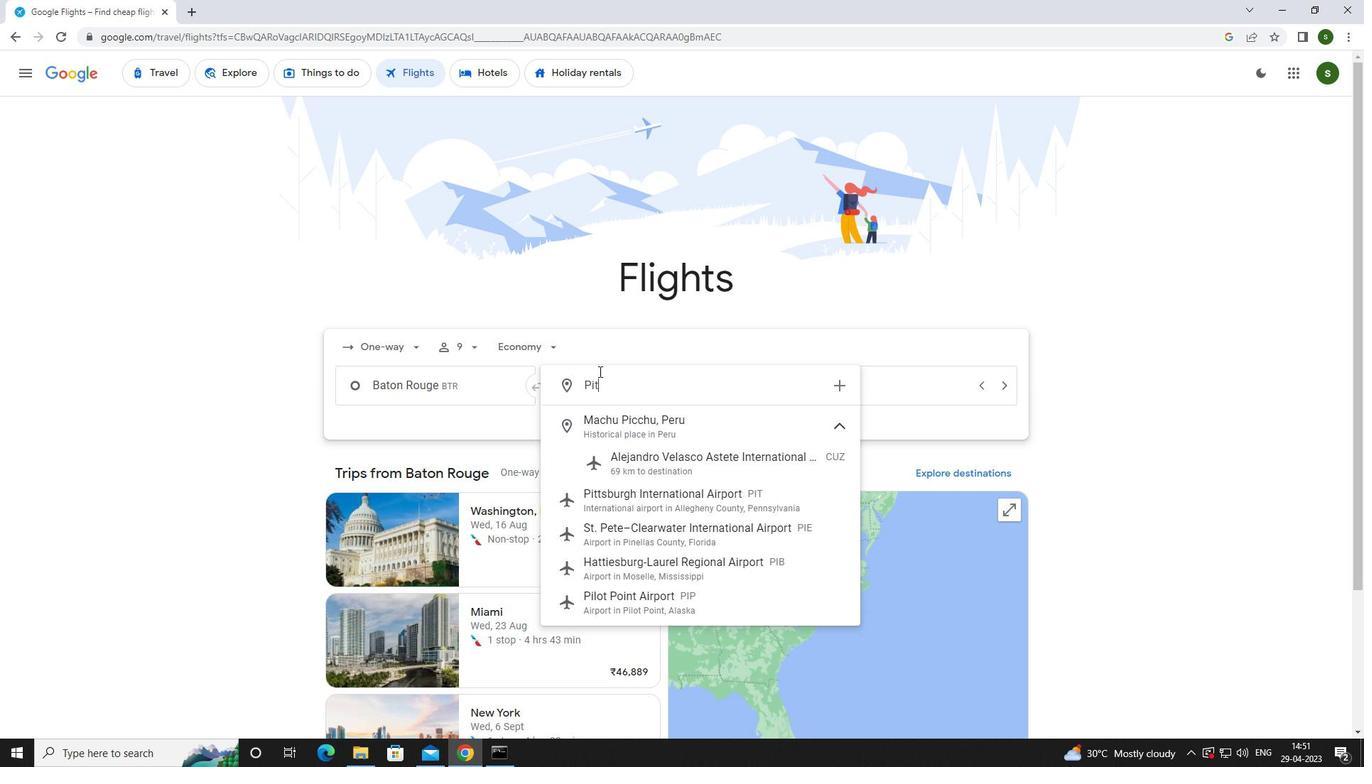 
Action: Mouse moved to (673, 526)
Screenshot: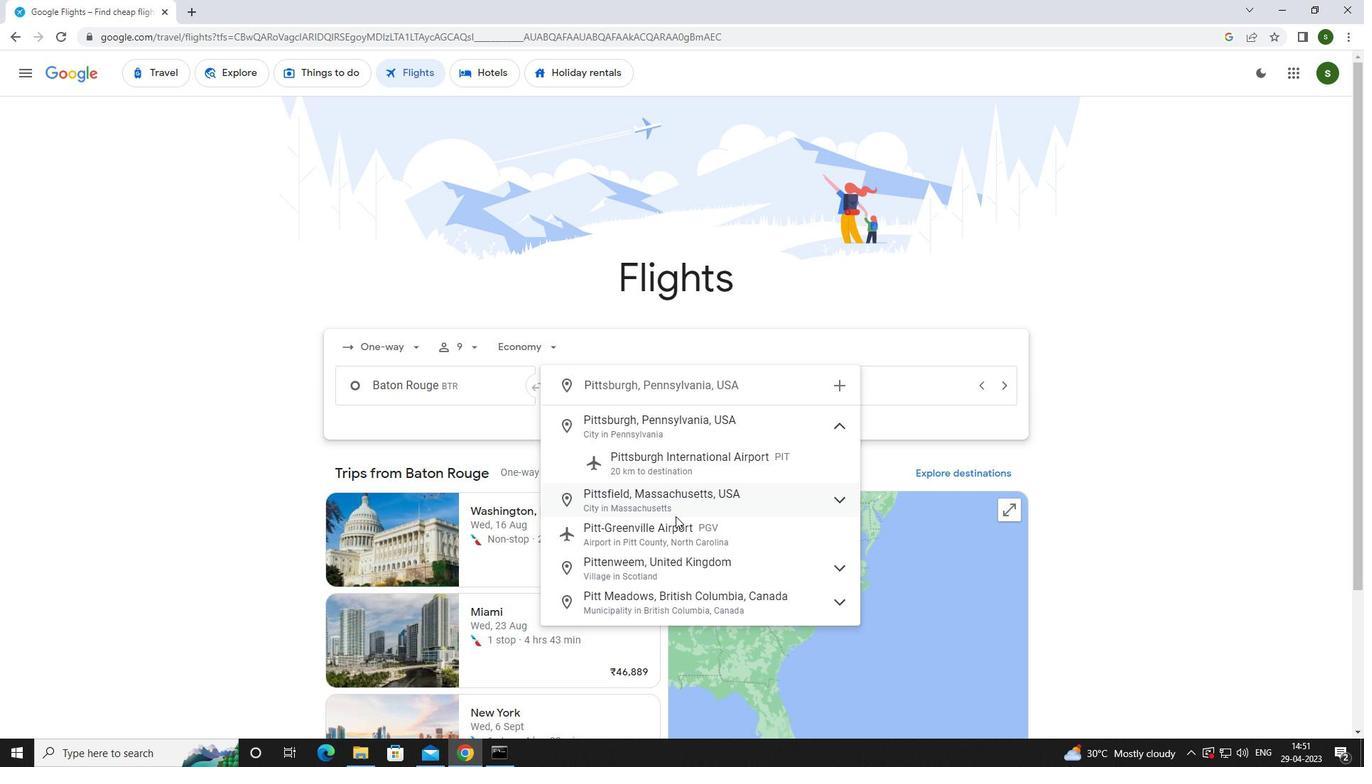 
Action: Mouse pressed left at (673, 526)
Screenshot: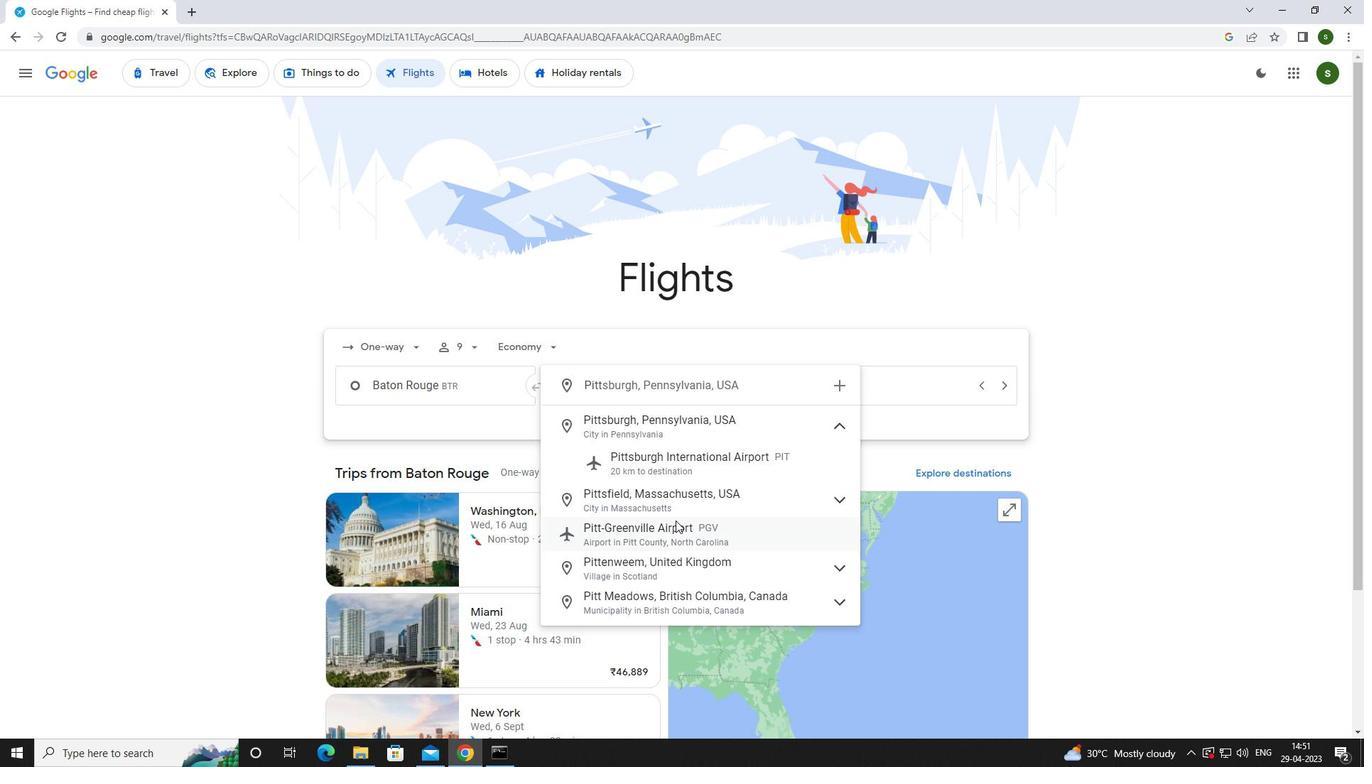 
Action: Mouse moved to (859, 387)
Screenshot: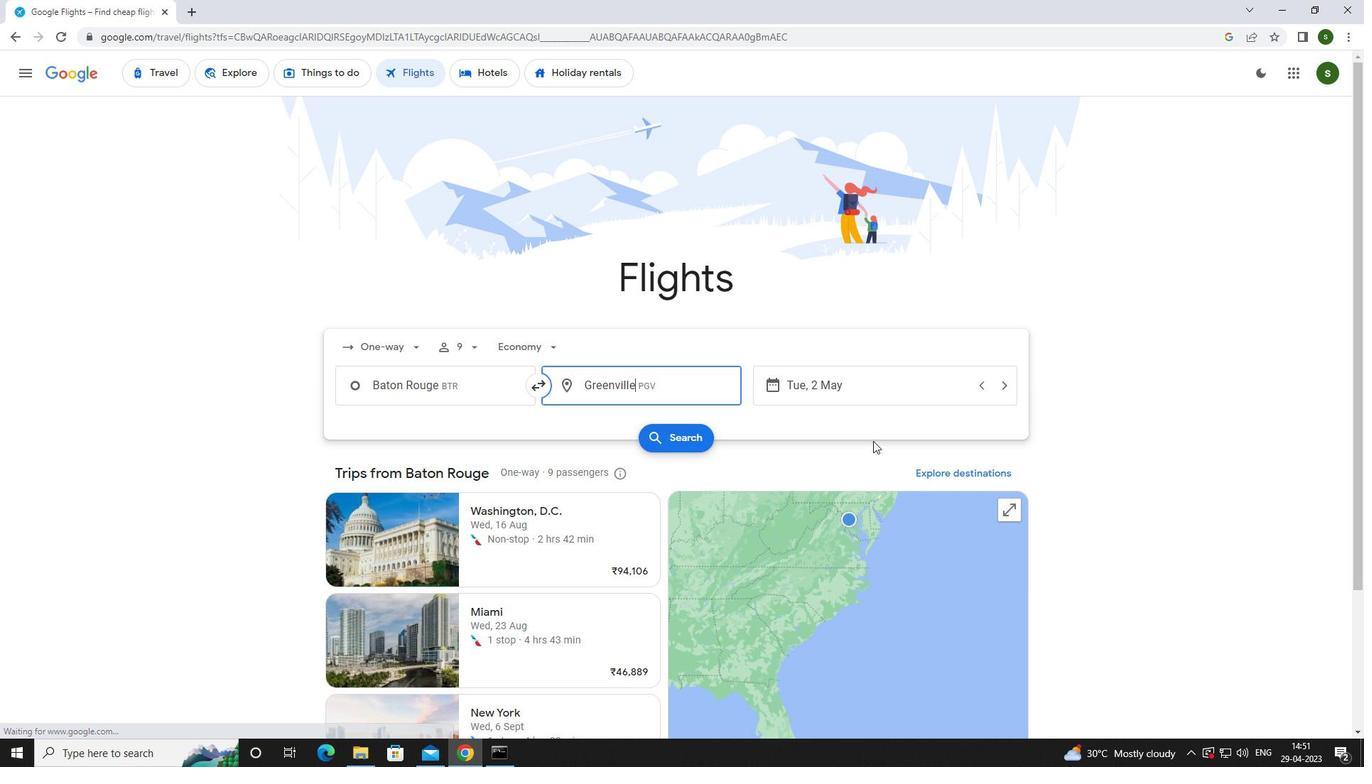 
Action: Mouse pressed left at (859, 387)
Screenshot: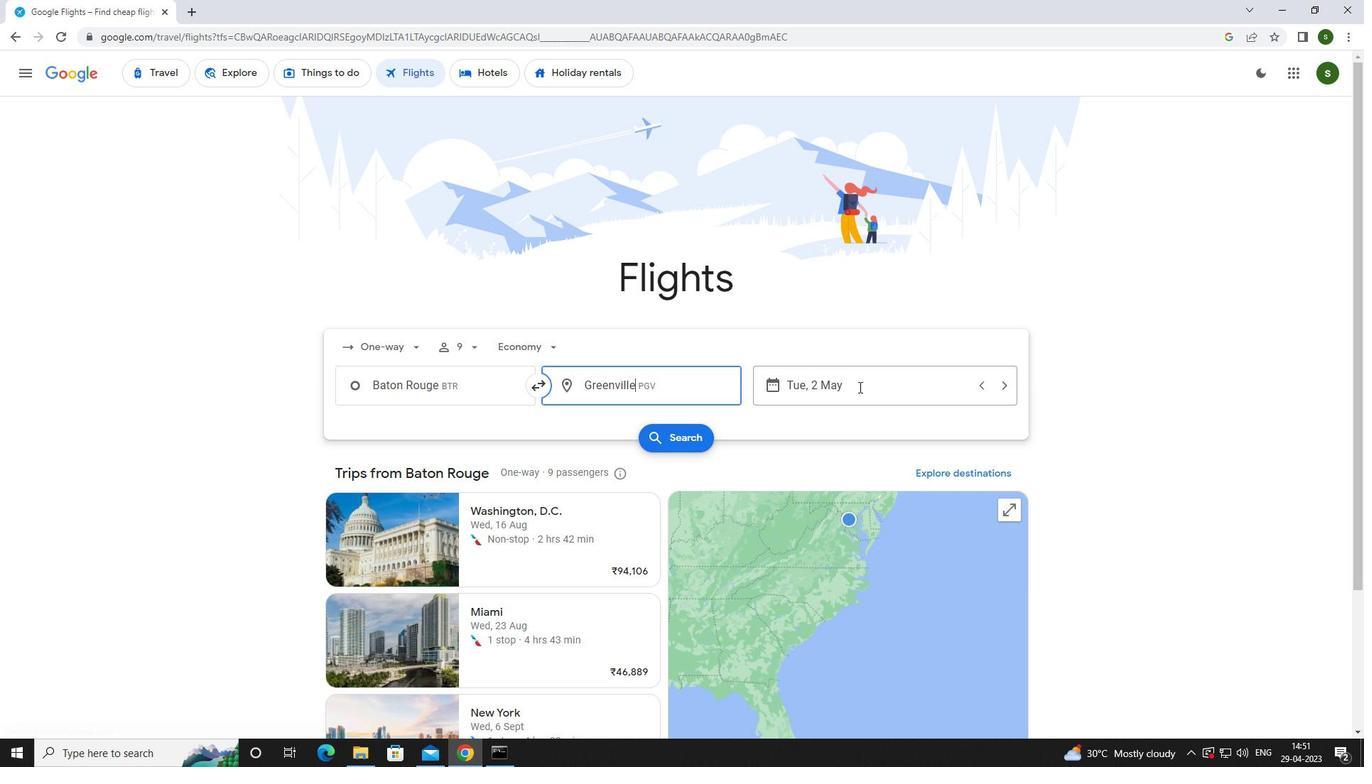 
Action: Mouse moved to (856, 481)
Screenshot: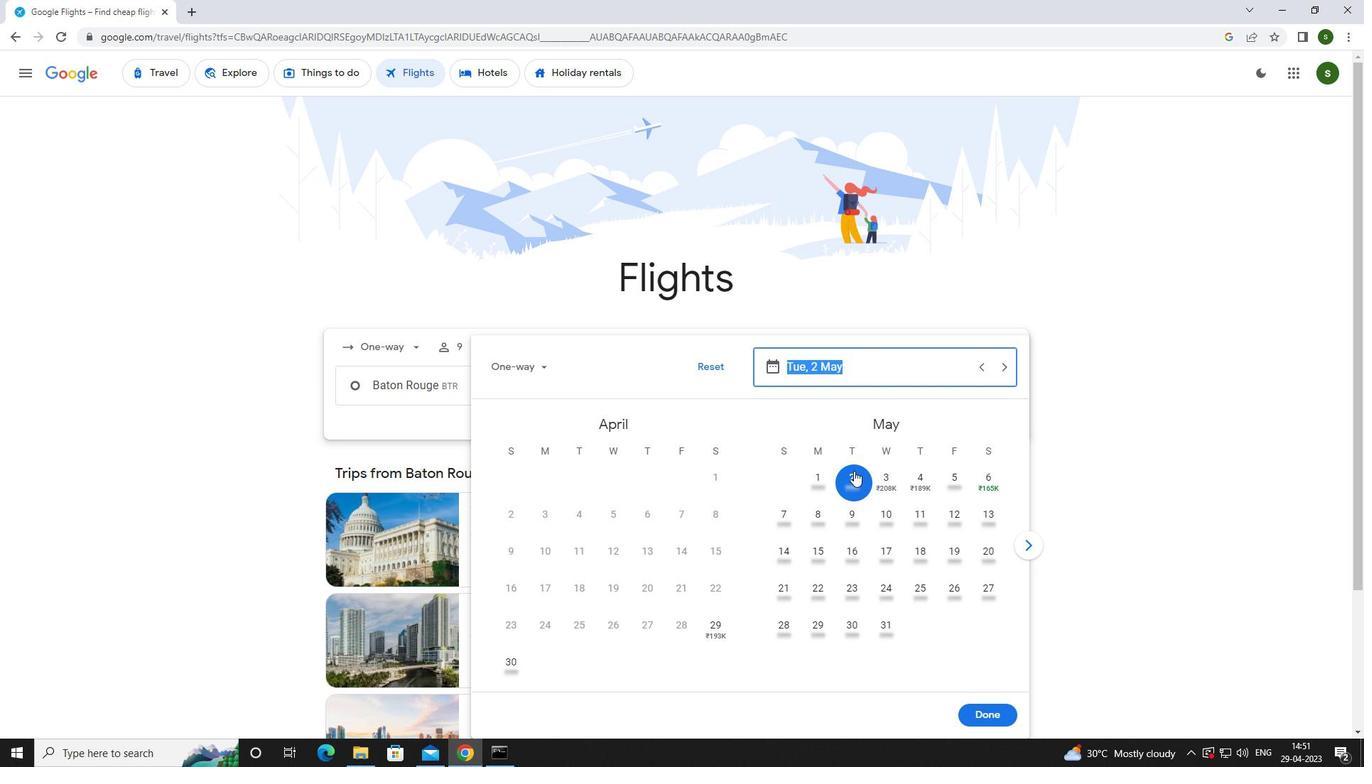 
Action: Mouse pressed left at (856, 481)
Screenshot: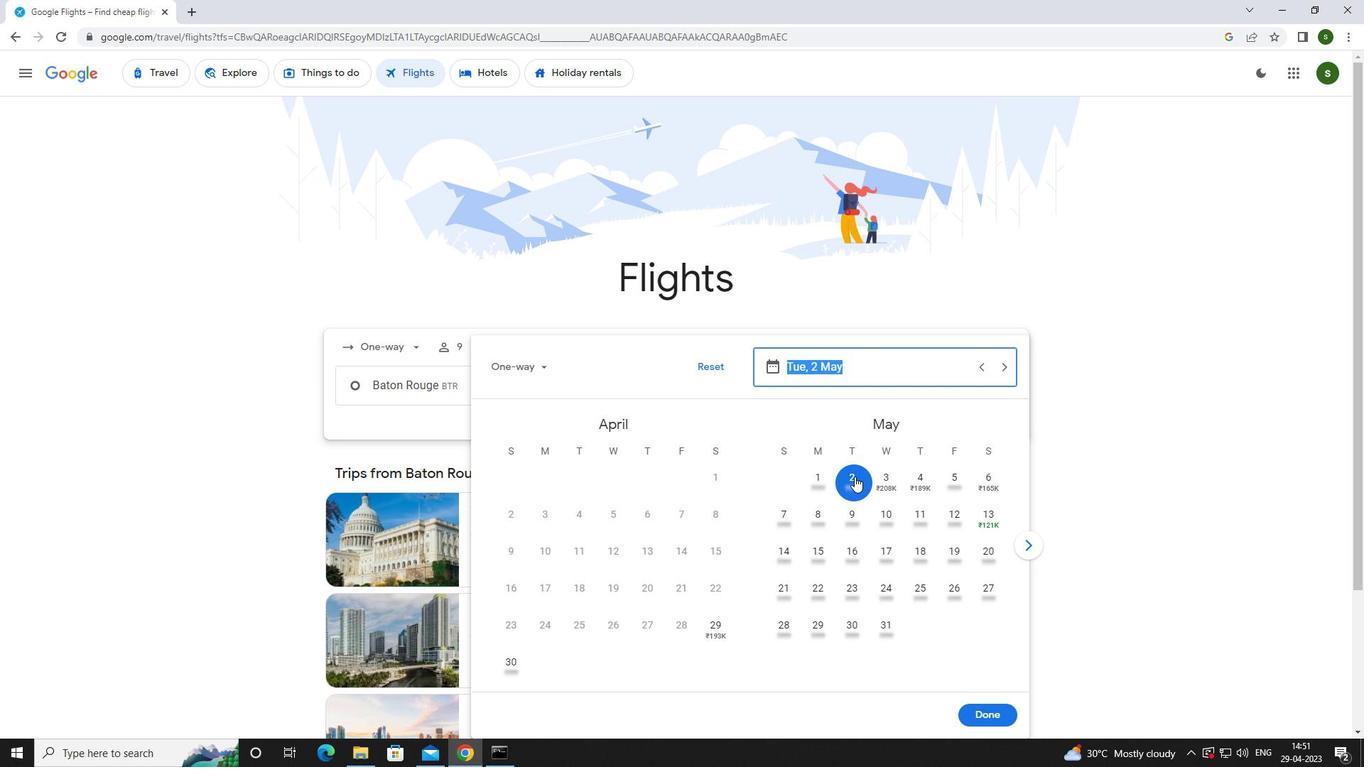 
Action: Mouse moved to (1005, 716)
Screenshot: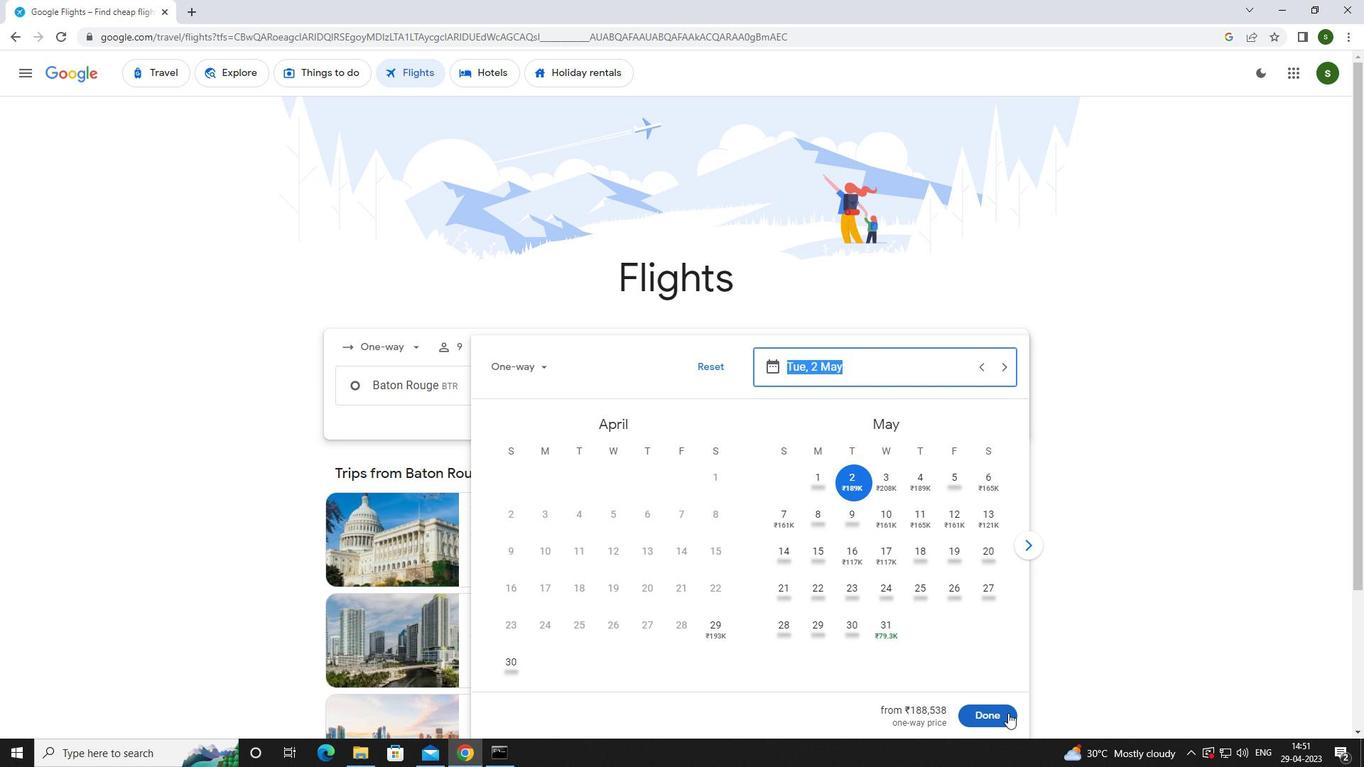 
Action: Mouse pressed left at (1005, 716)
Screenshot: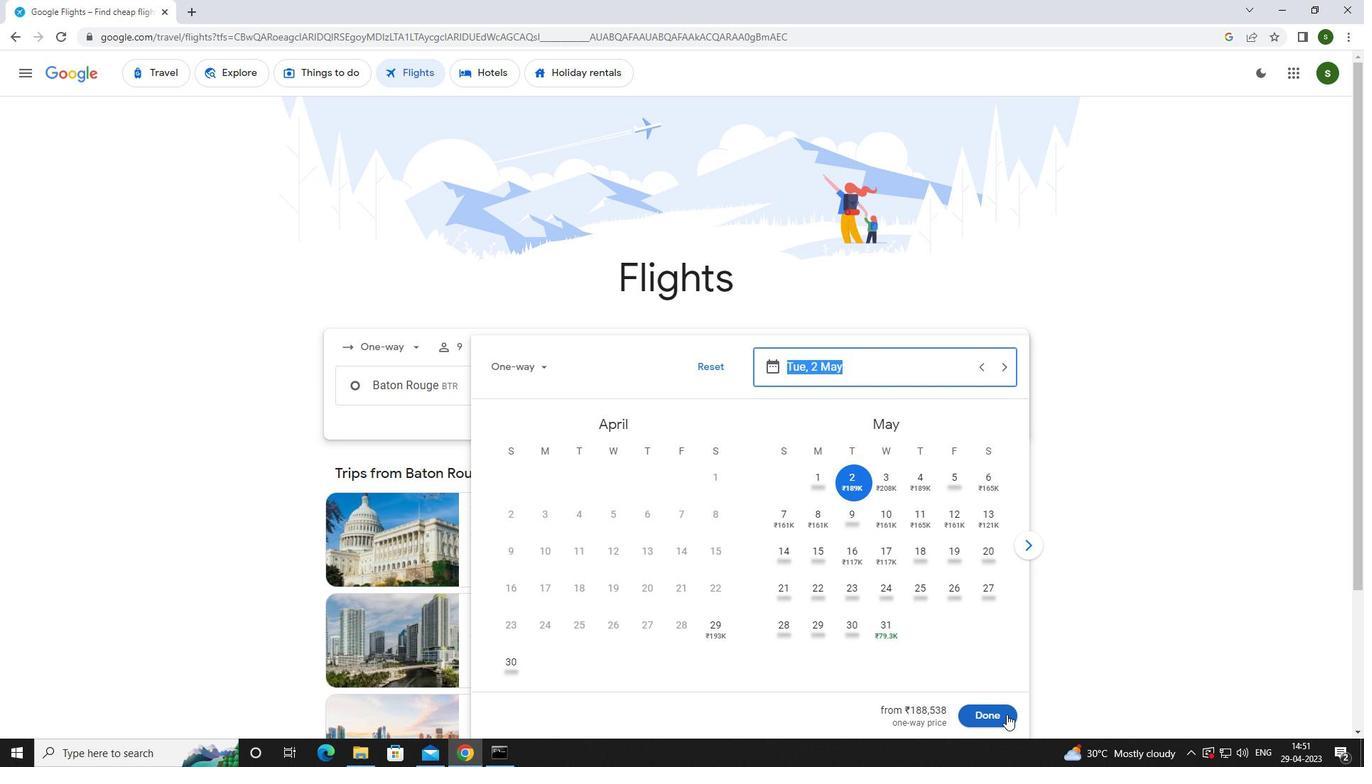 
Action: Mouse moved to (690, 428)
Screenshot: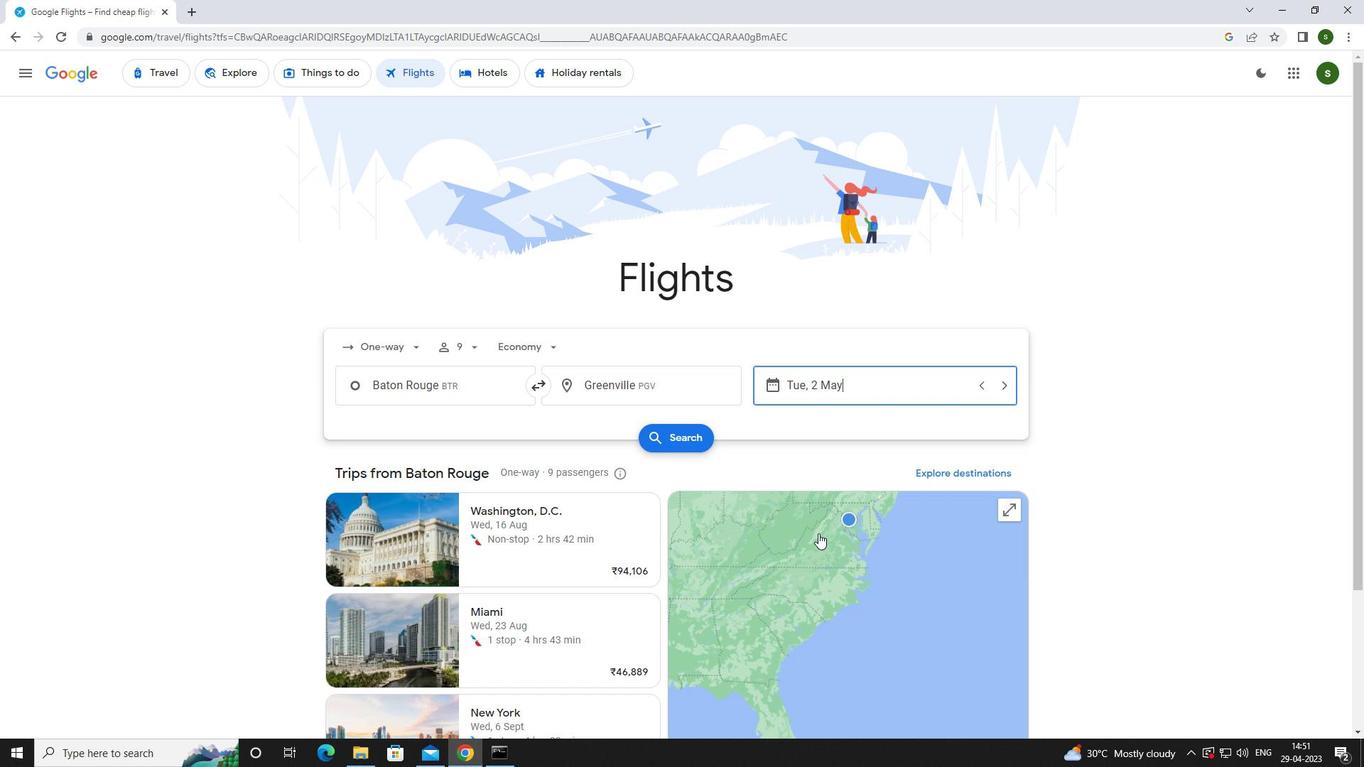 
Action: Mouse pressed left at (690, 428)
Screenshot: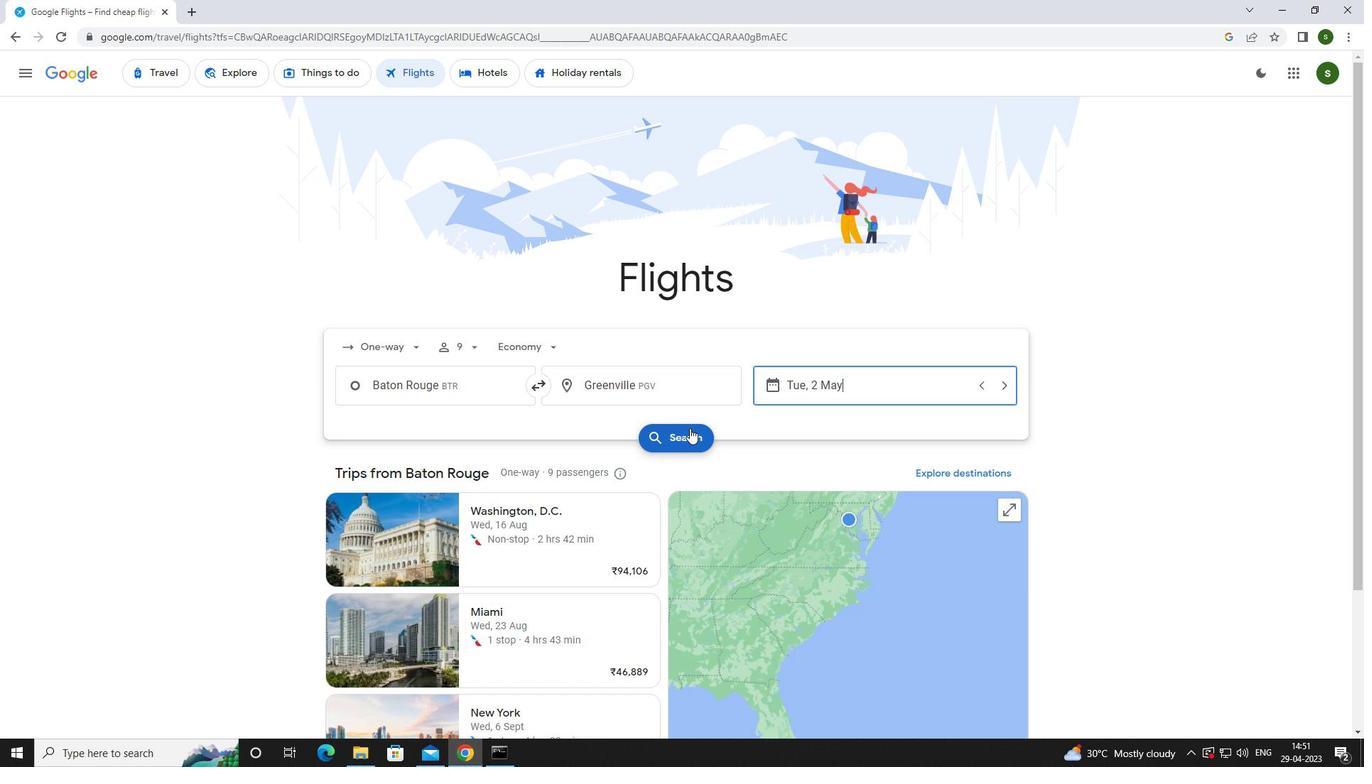 
Action: Mouse moved to (359, 206)
Screenshot: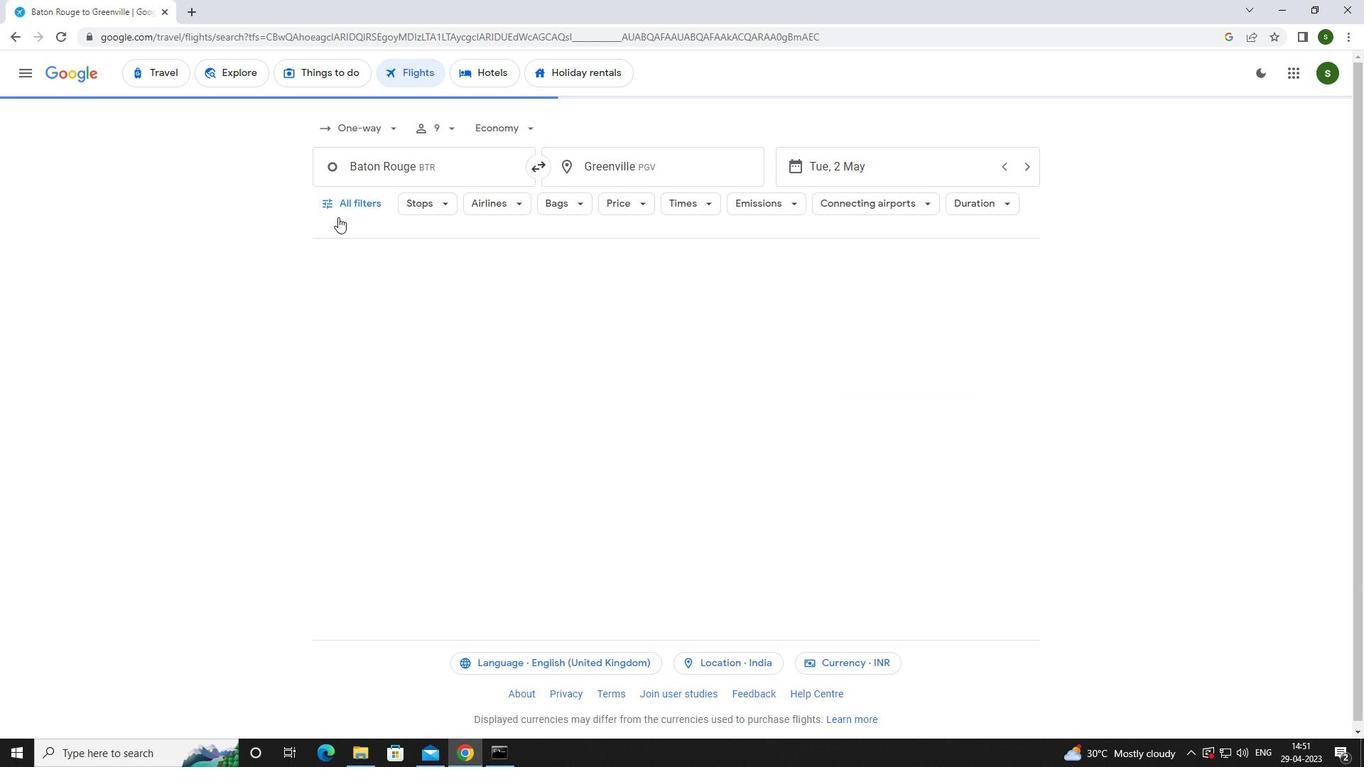 
Action: Mouse pressed left at (359, 206)
Screenshot: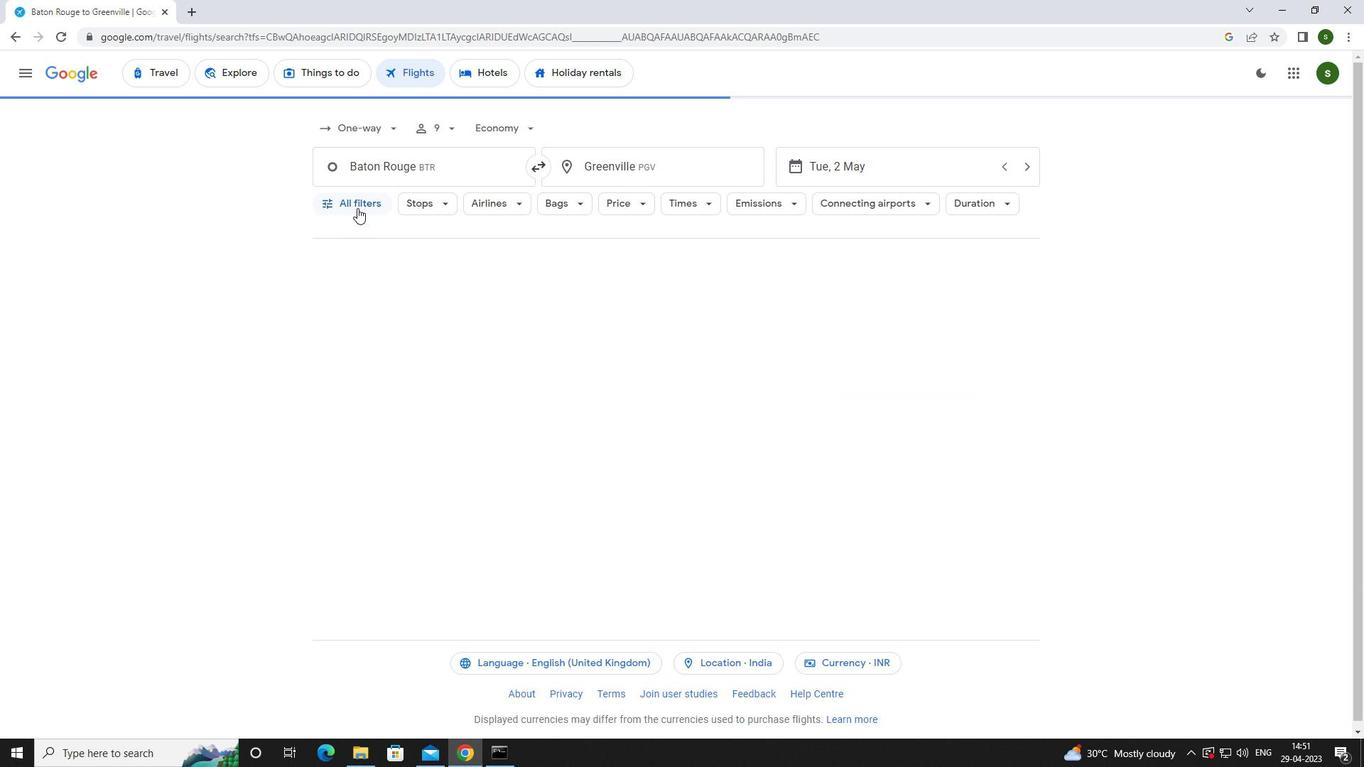 
Action: Mouse moved to (438, 354)
Screenshot: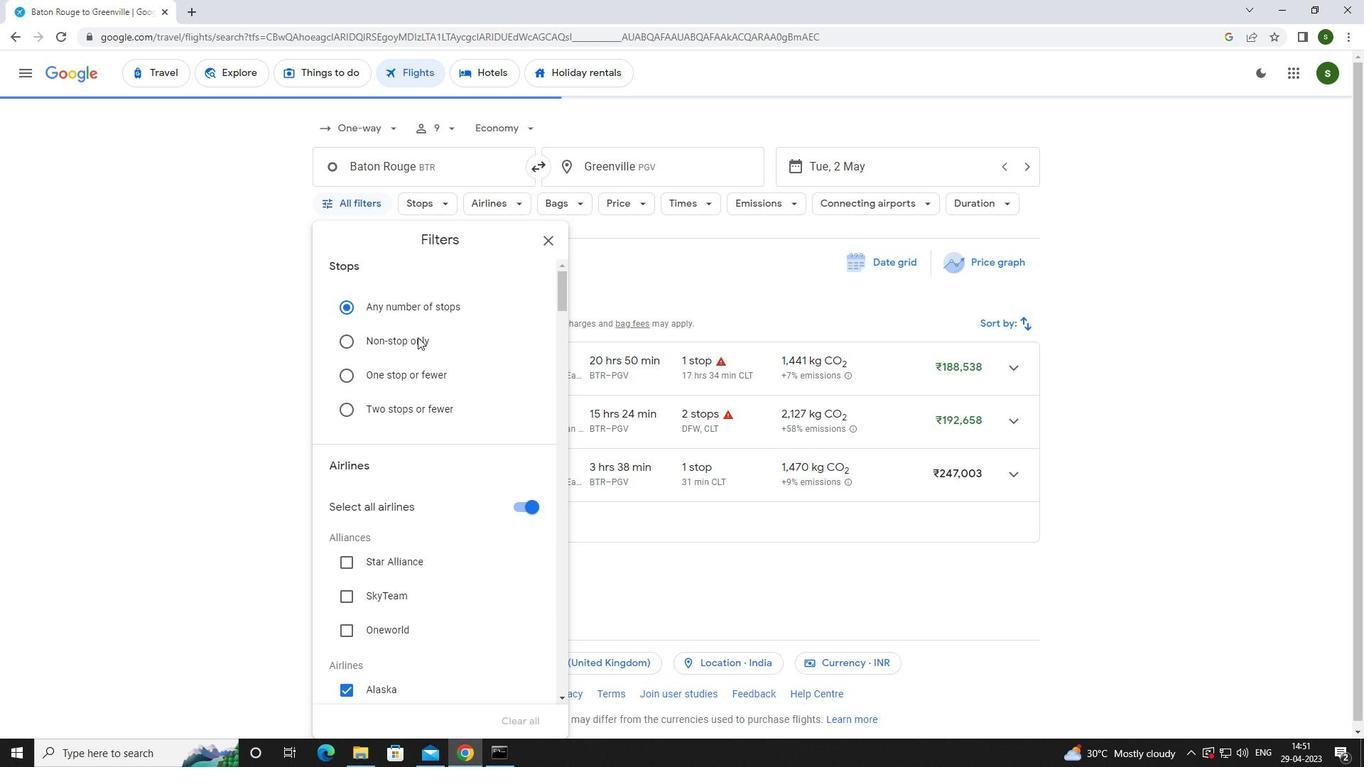 
Action: Mouse scrolled (438, 354) with delta (0, 0)
Screenshot: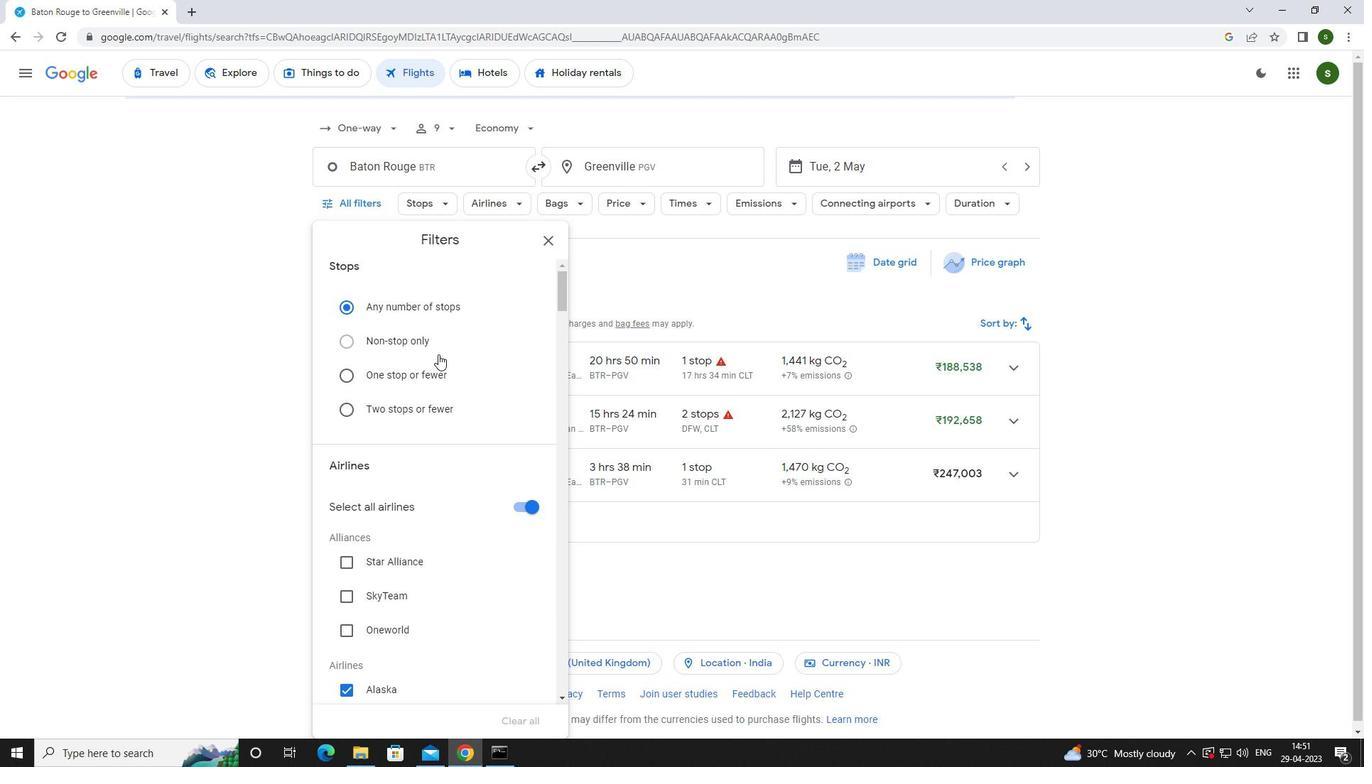 
Action: Mouse scrolled (438, 354) with delta (0, 0)
Screenshot: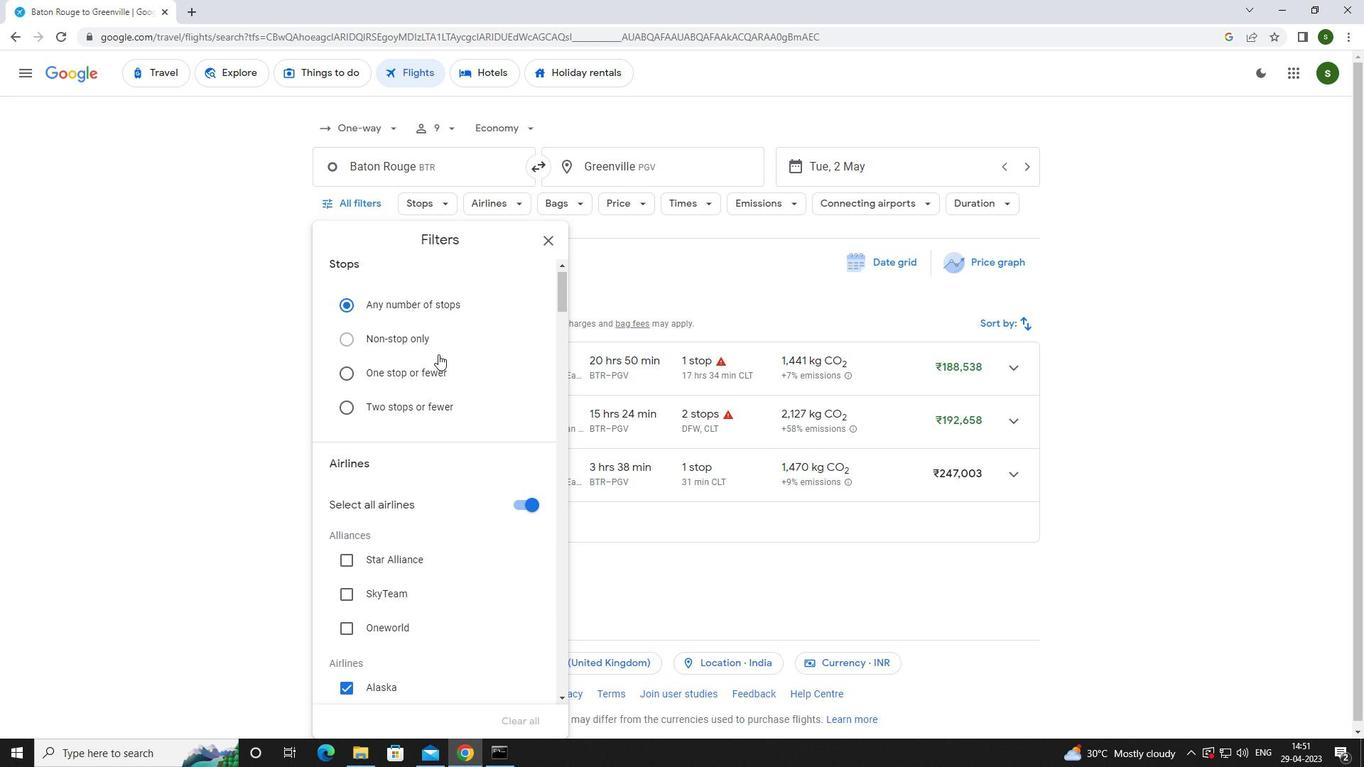 
Action: Mouse moved to (528, 361)
Screenshot: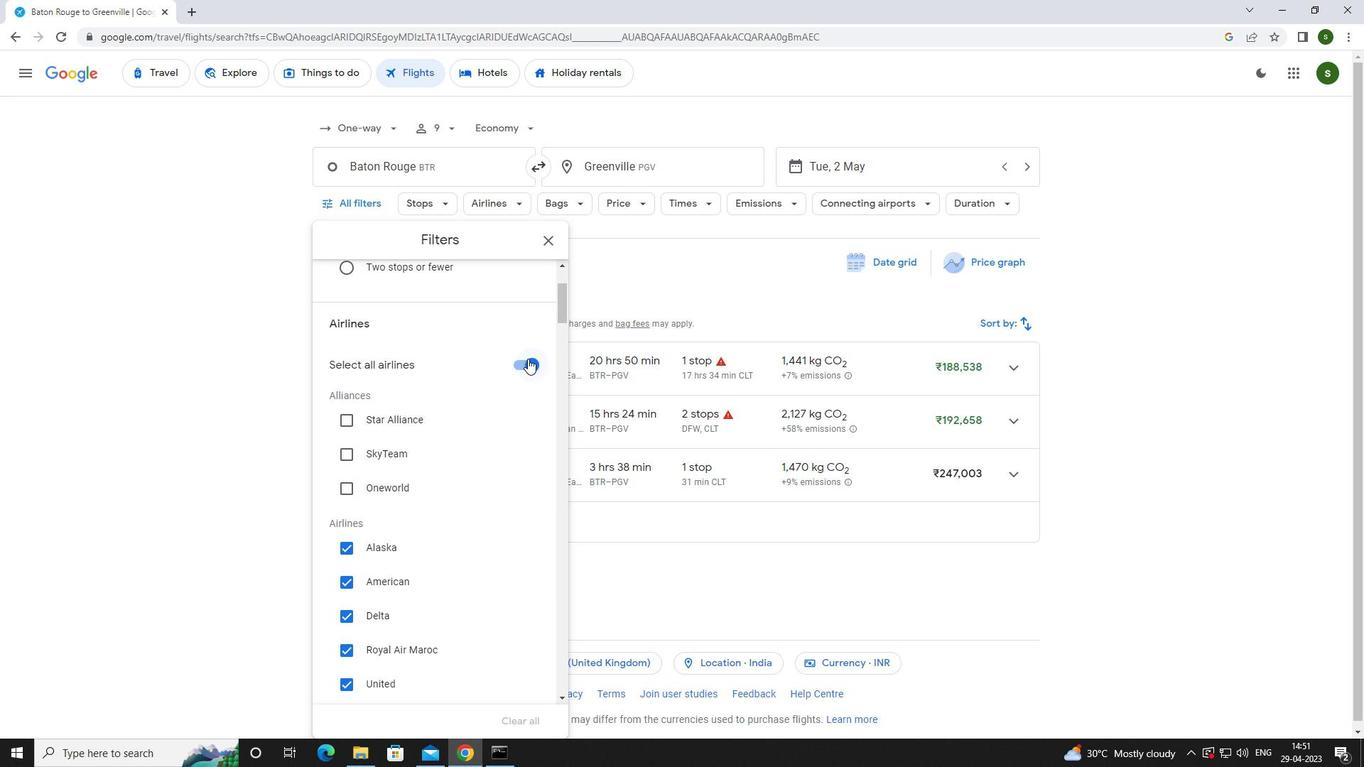 
Action: Mouse pressed left at (528, 361)
Screenshot: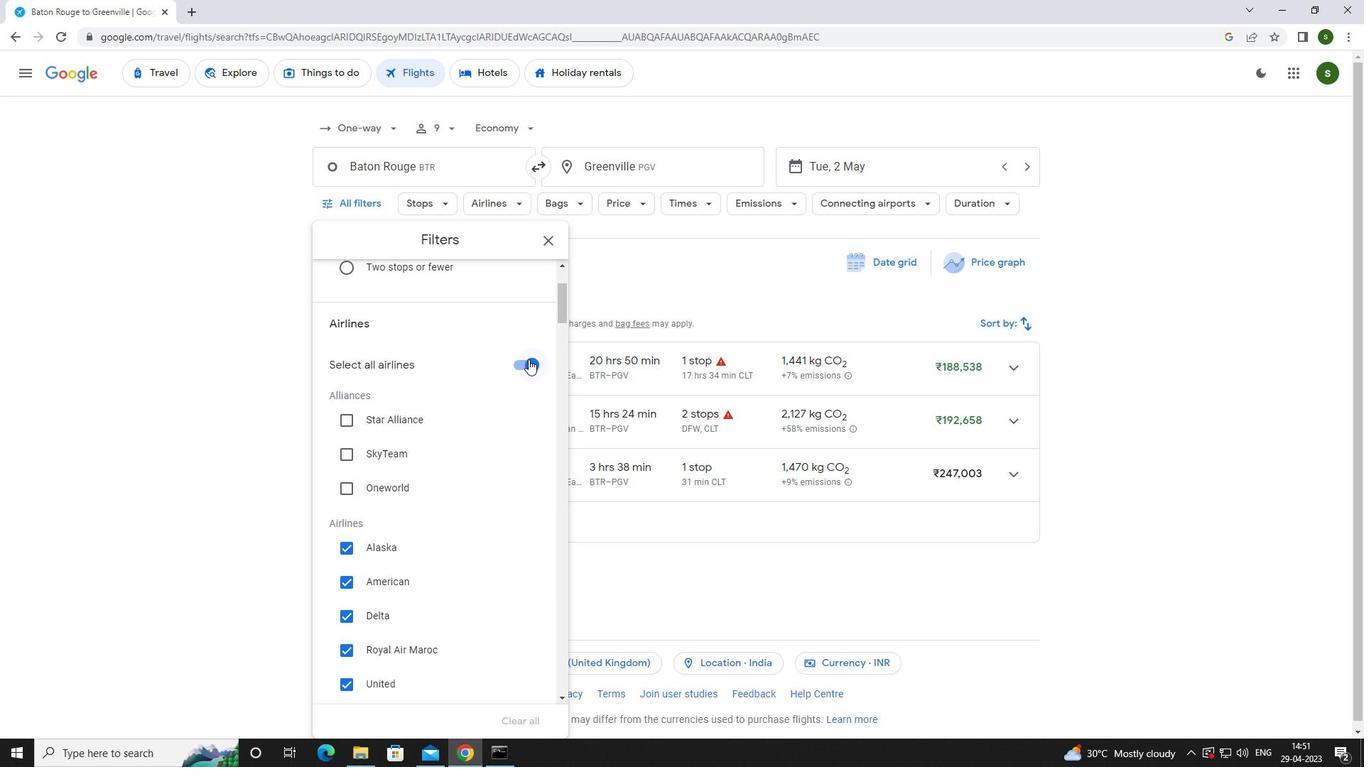 
Action: Mouse moved to (480, 363)
Screenshot: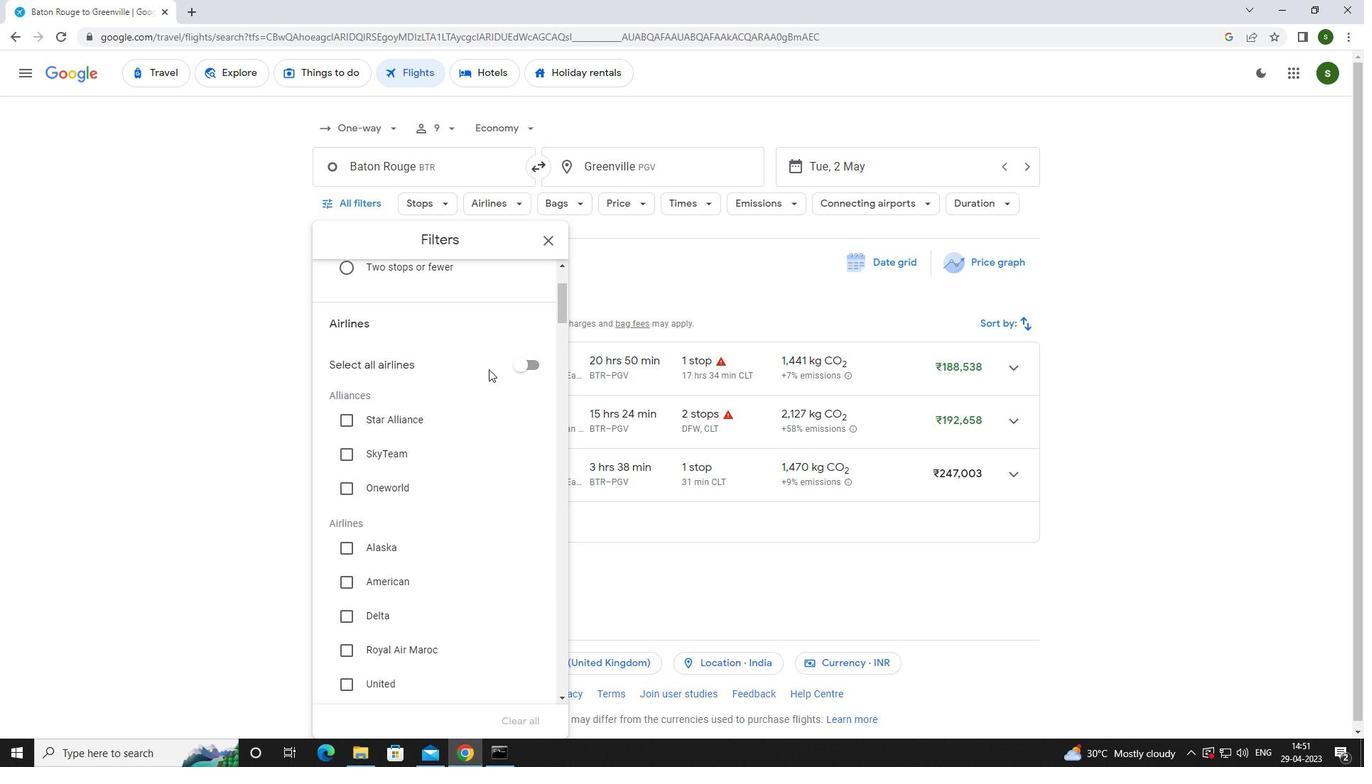 
Action: Mouse scrolled (480, 362) with delta (0, 0)
Screenshot: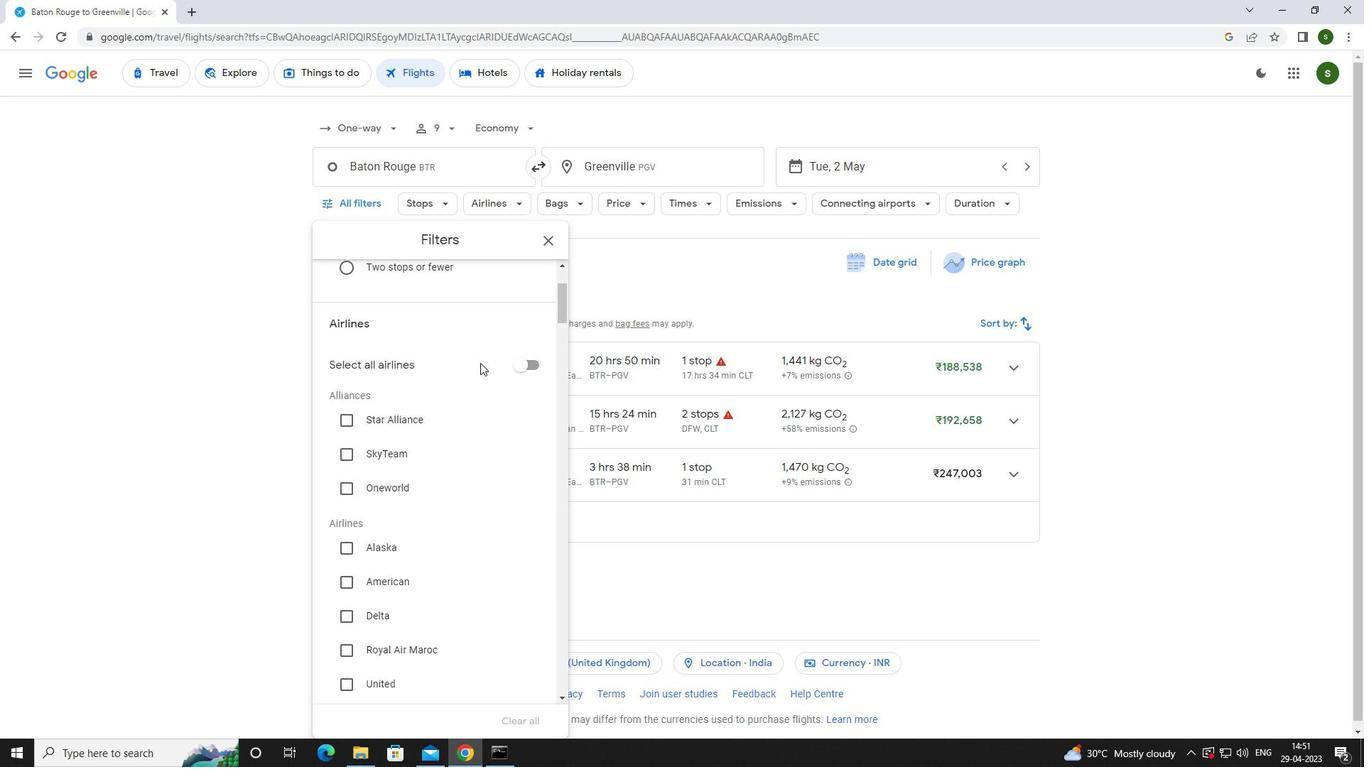 
Action: Mouse scrolled (480, 362) with delta (0, 0)
Screenshot: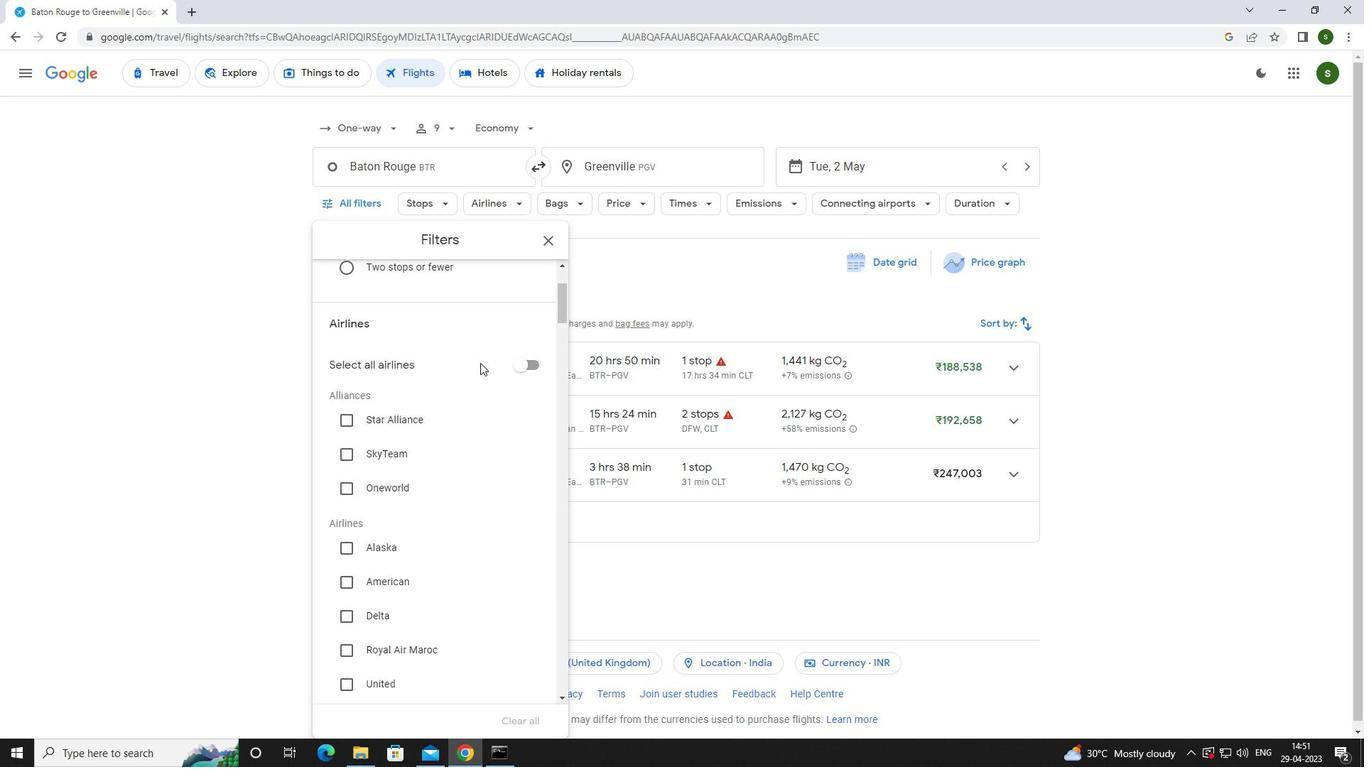 
Action: Mouse scrolled (480, 362) with delta (0, 0)
Screenshot: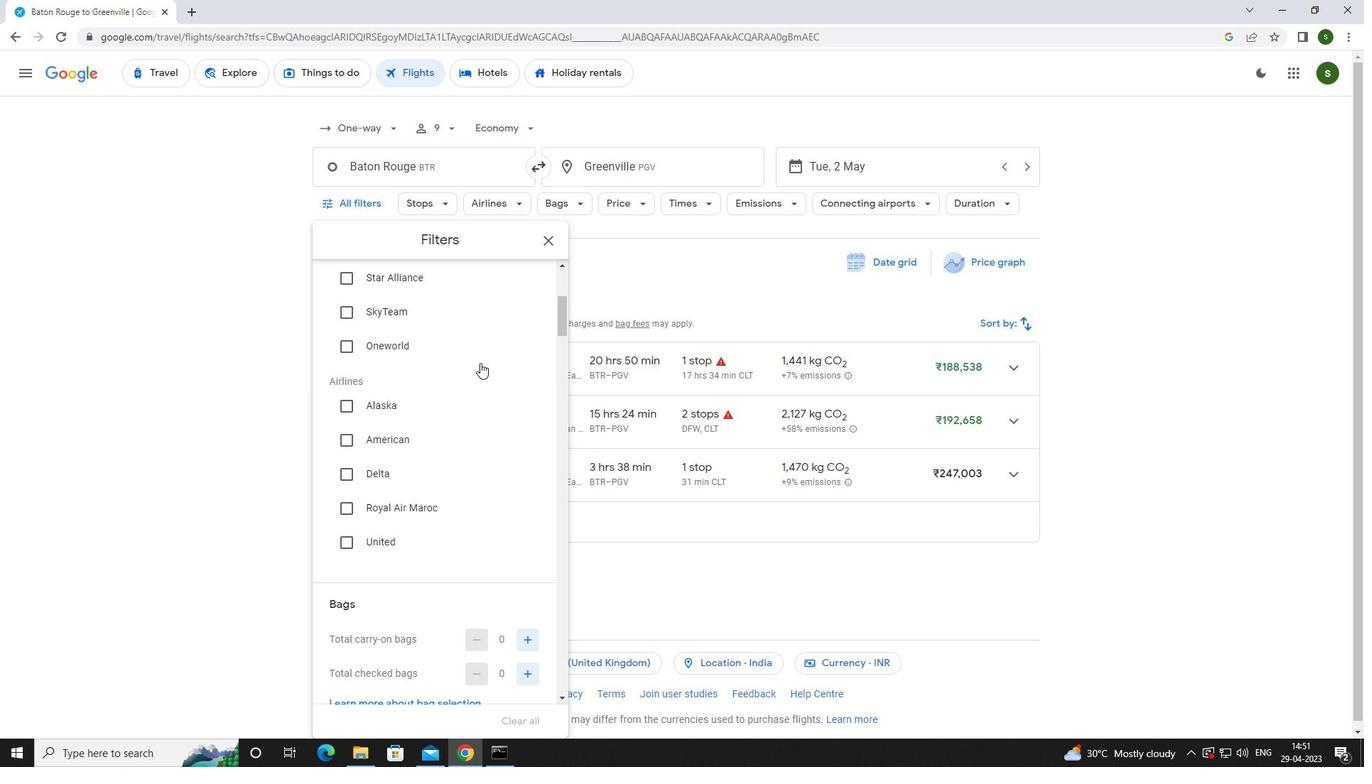 
Action: Mouse scrolled (480, 362) with delta (0, 0)
Screenshot: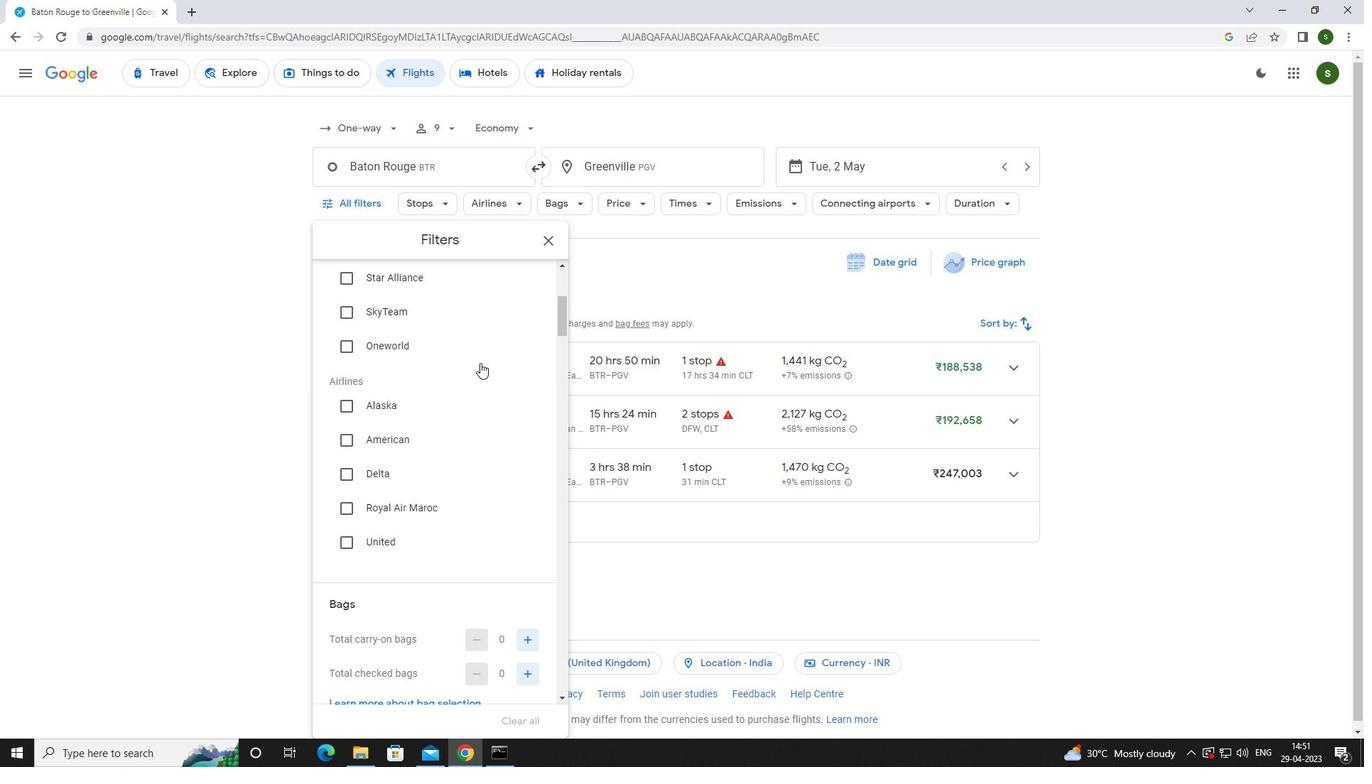 
Action: Mouse moved to (480, 363)
Screenshot: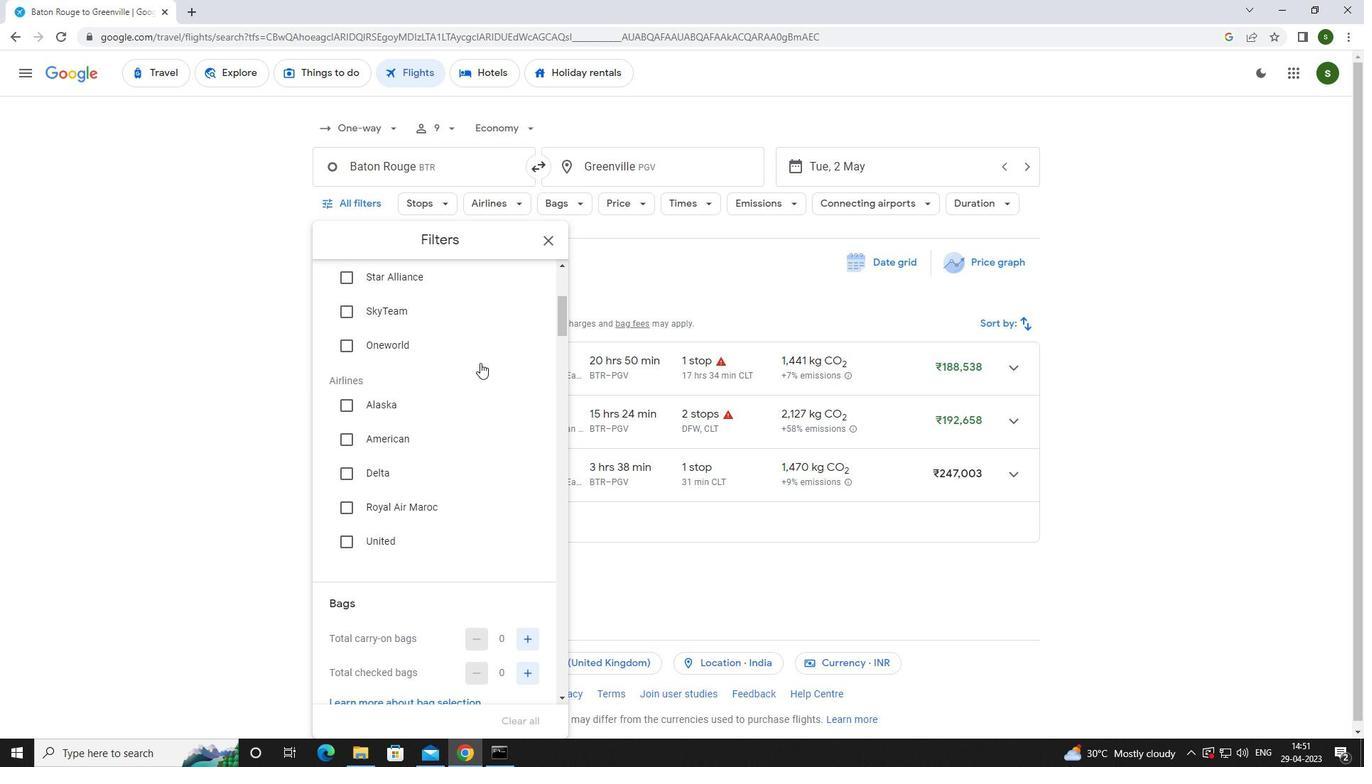 
Action: Mouse scrolled (480, 362) with delta (0, 0)
Screenshot: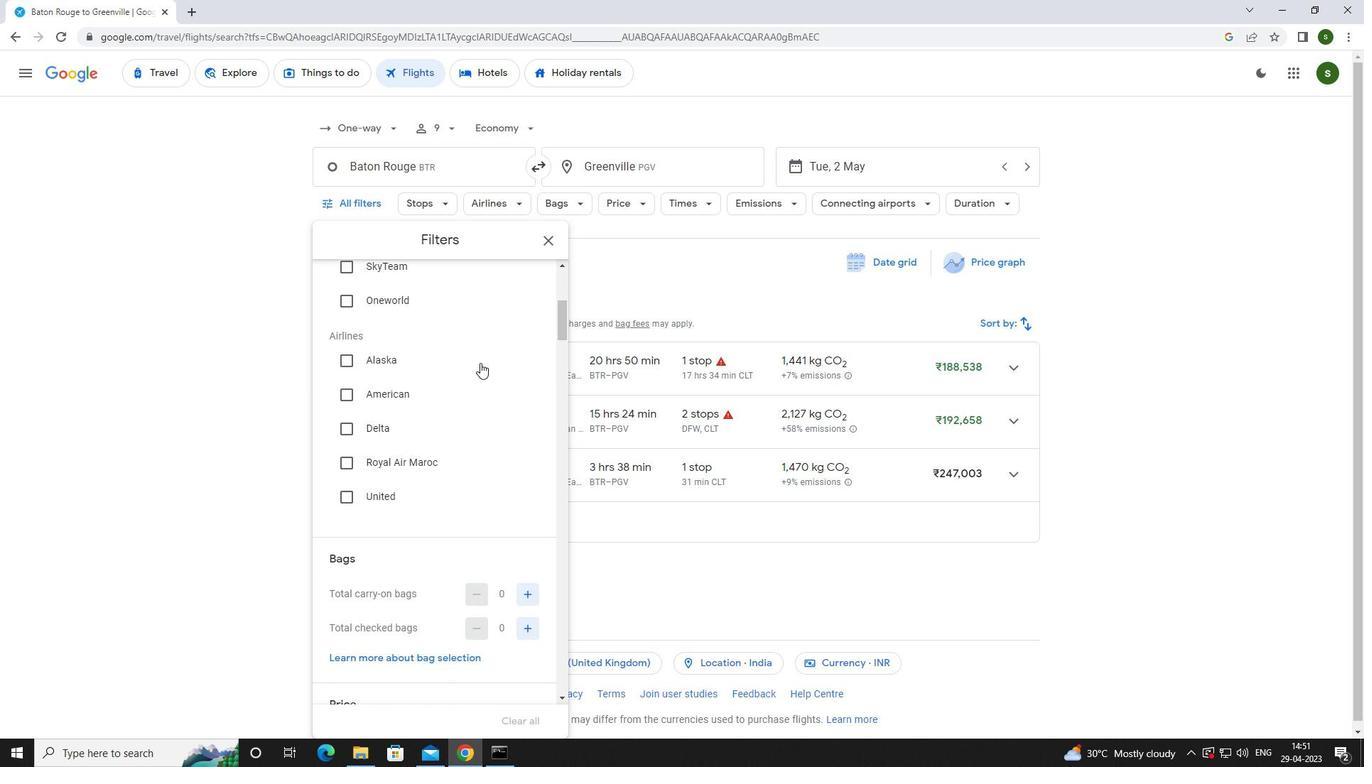 
Action: Mouse scrolled (480, 362) with delta (0, 0)
Screenshot: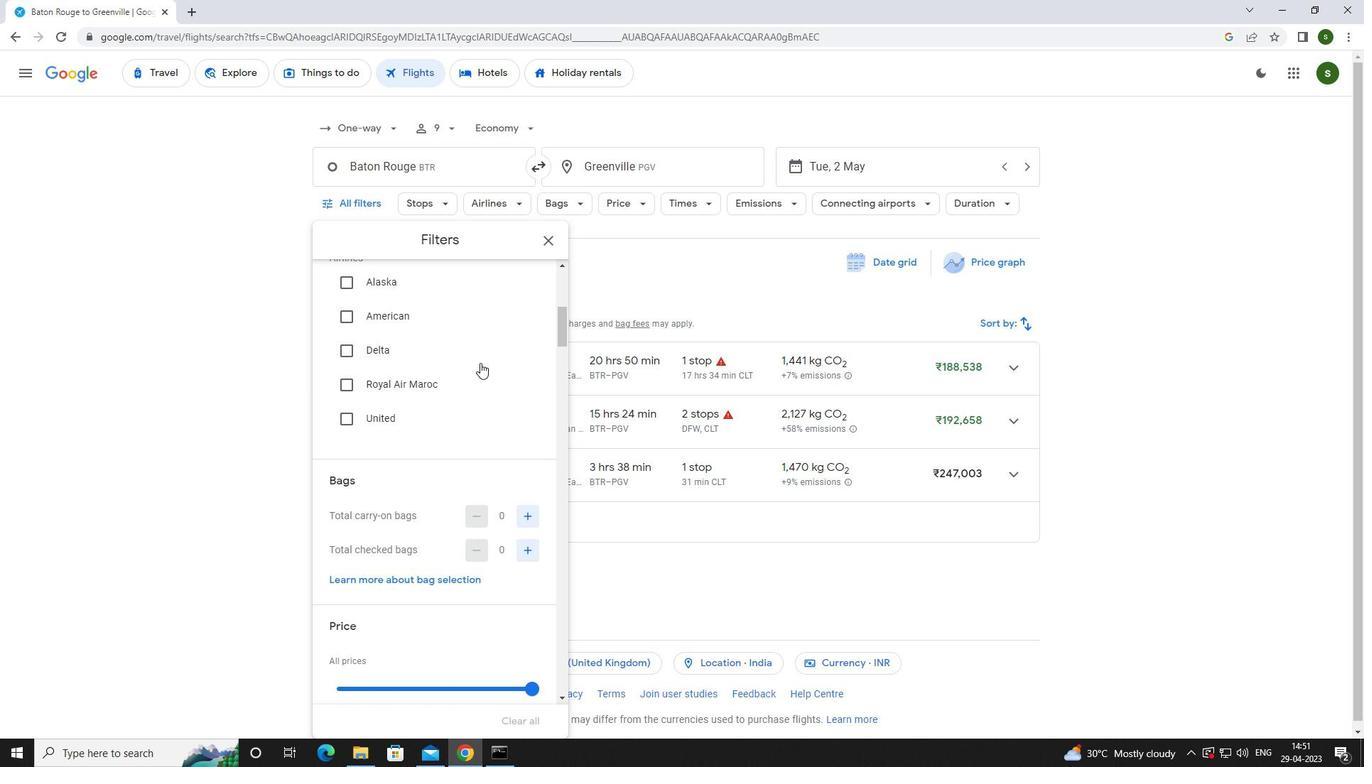 
Action: Mouse scrolled (480, 362) with delta (0, 0)
Screenshot: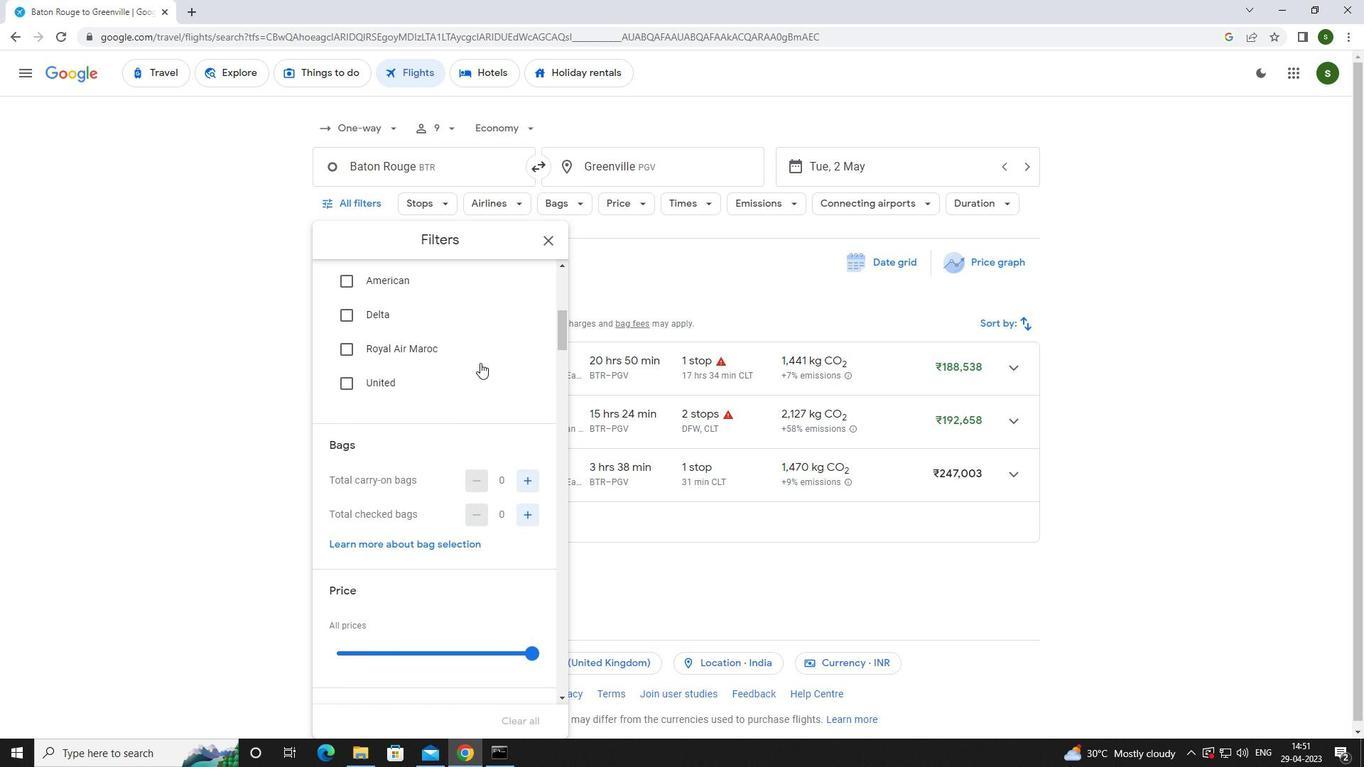
Action: Mouse moved to (525, 317)
Screenshot: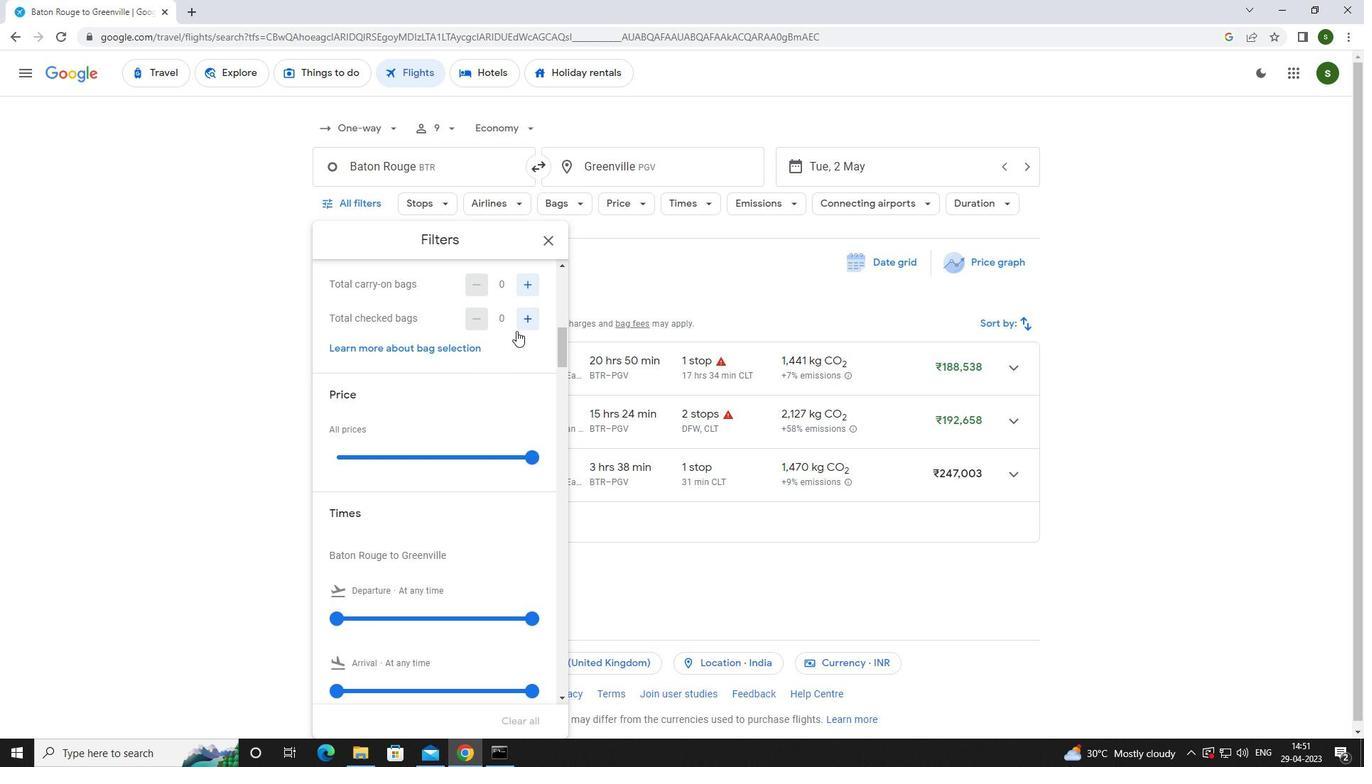 
Action: Mouse pressed left at (525, 317)
Screenshot: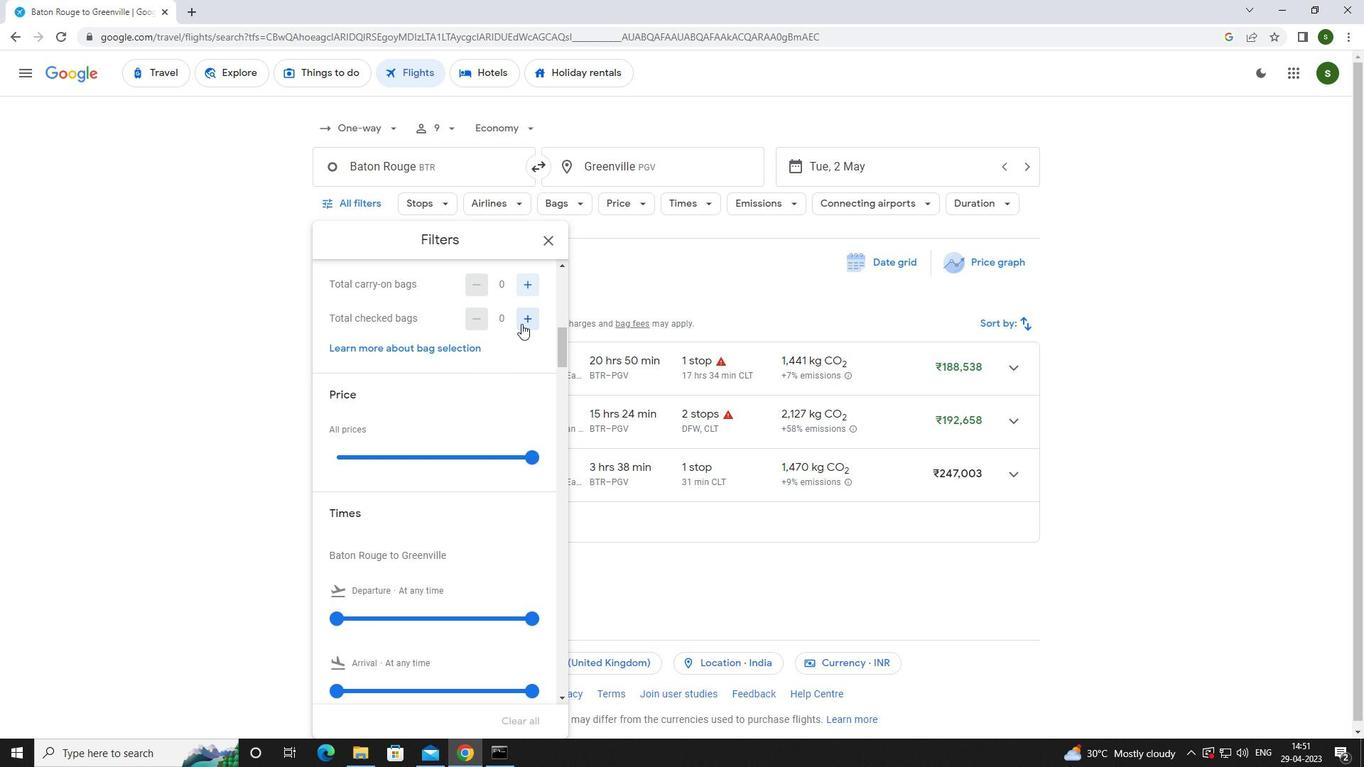 
Action: Mouse pressed left at (525, 317)
Screenshot: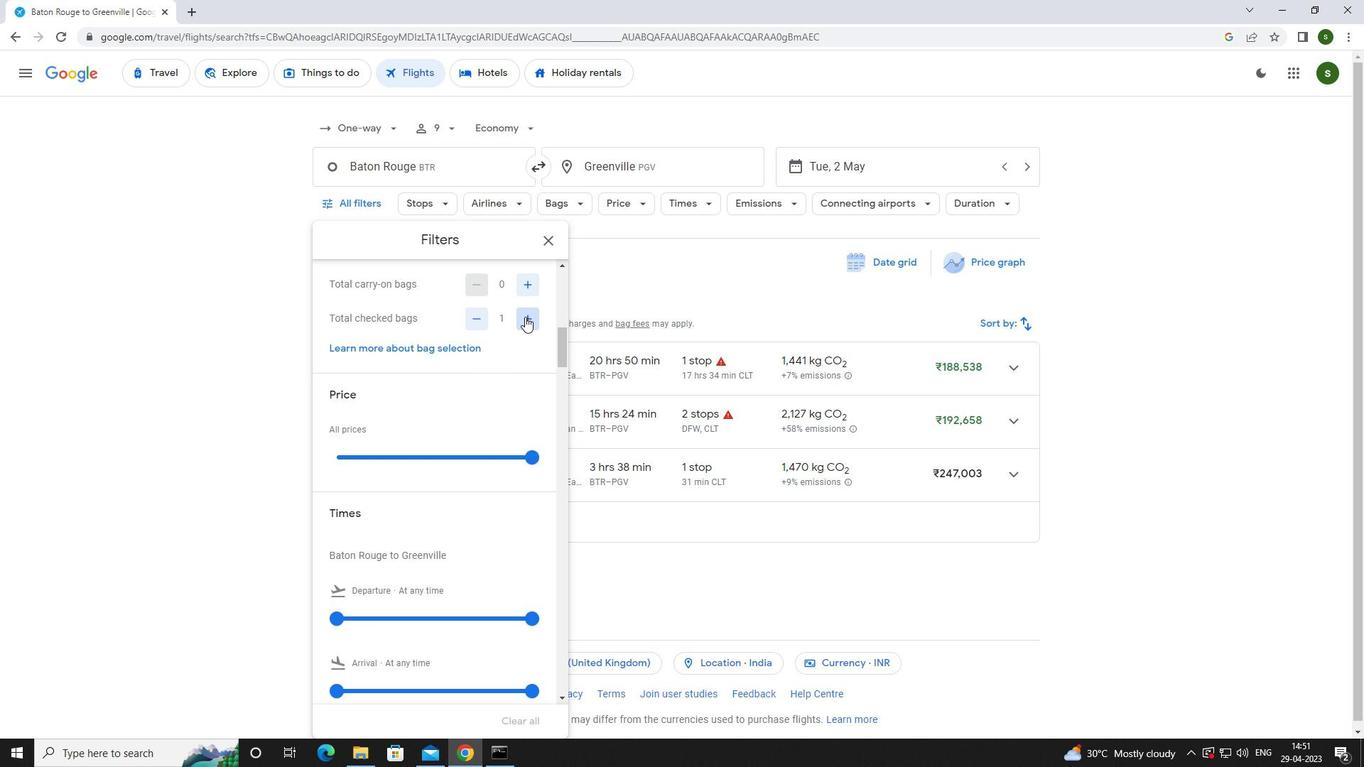 
Action: Mouse moved to (527, 453)
Screenshot: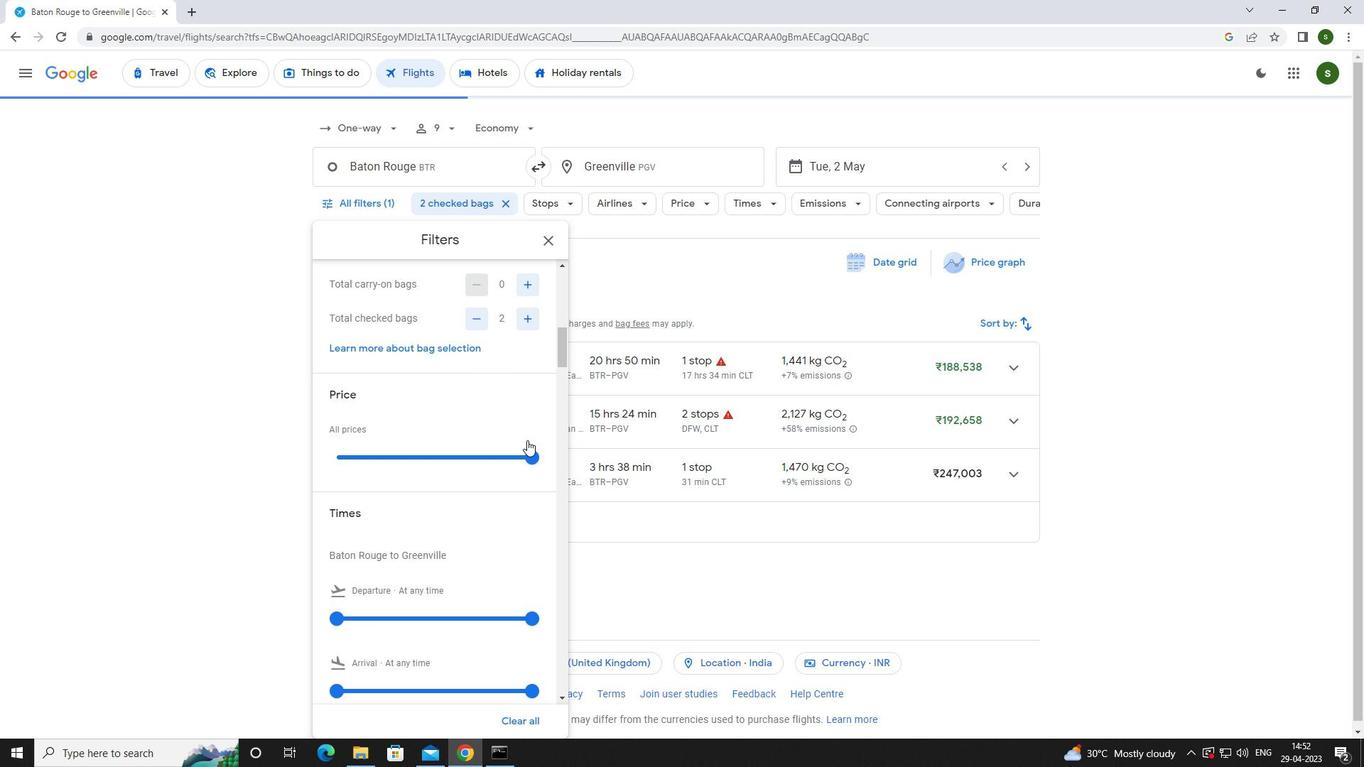 
Action: Mouse pressed left at (527, 453)
Screenshot: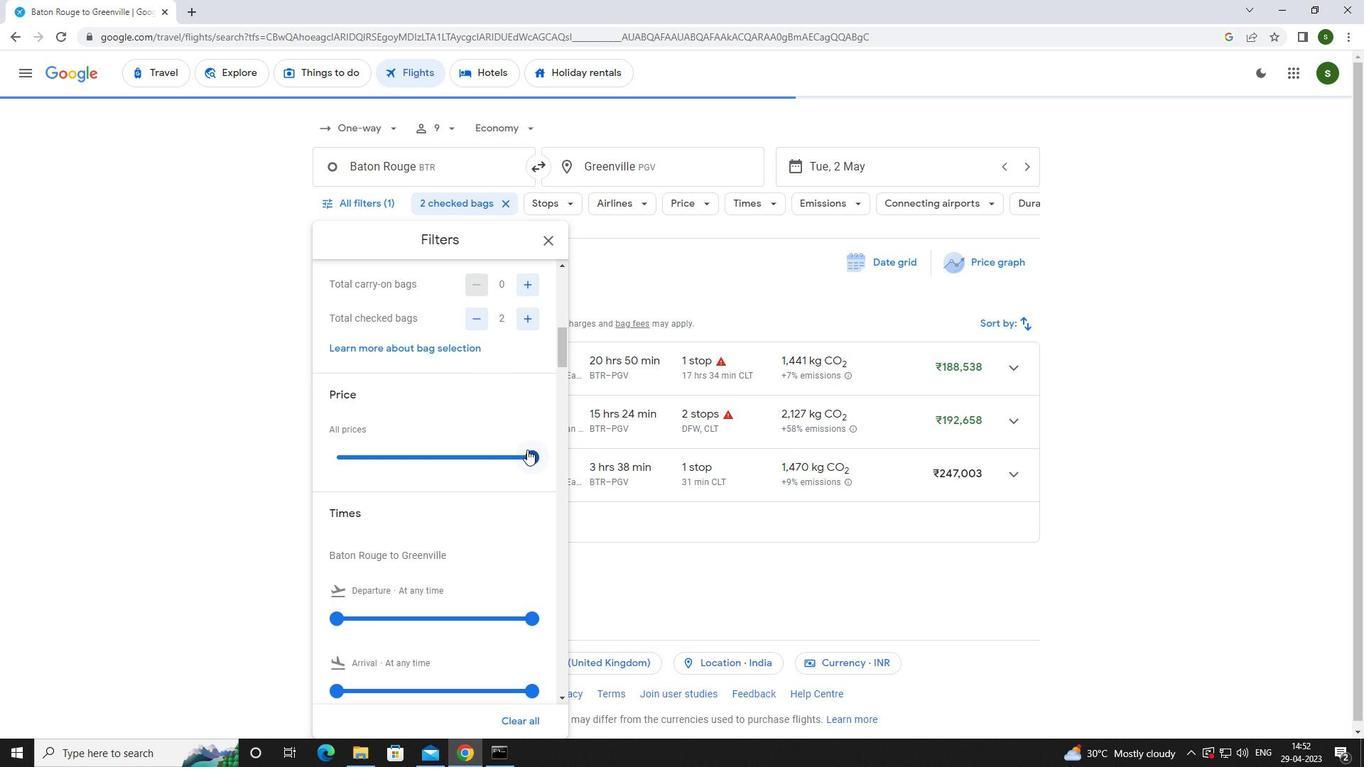 
Action: Mouse pressed left at (527, 453)
Screenshot: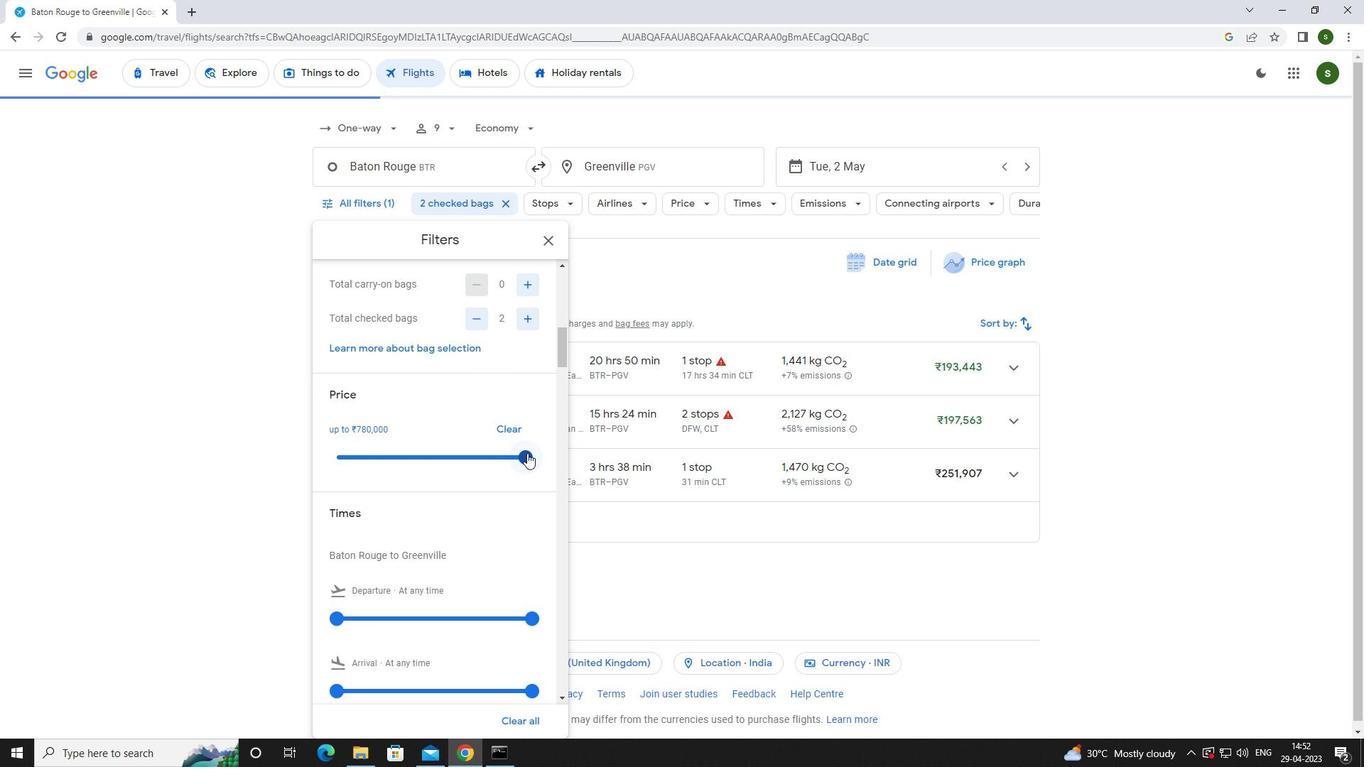 
Action: Mouse moved to (336, 612)
Screenshot: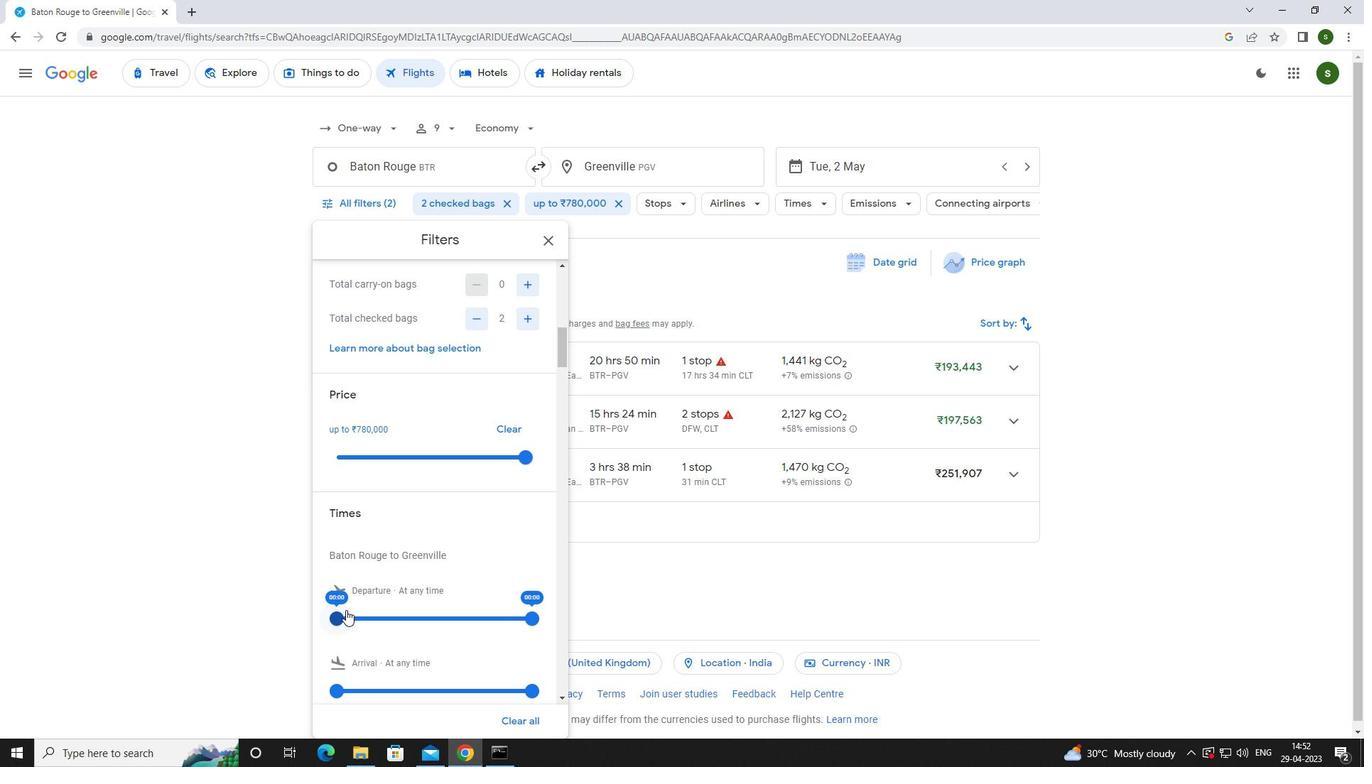 
Action: Mouse pressed left at (336, 612)
Screenshot: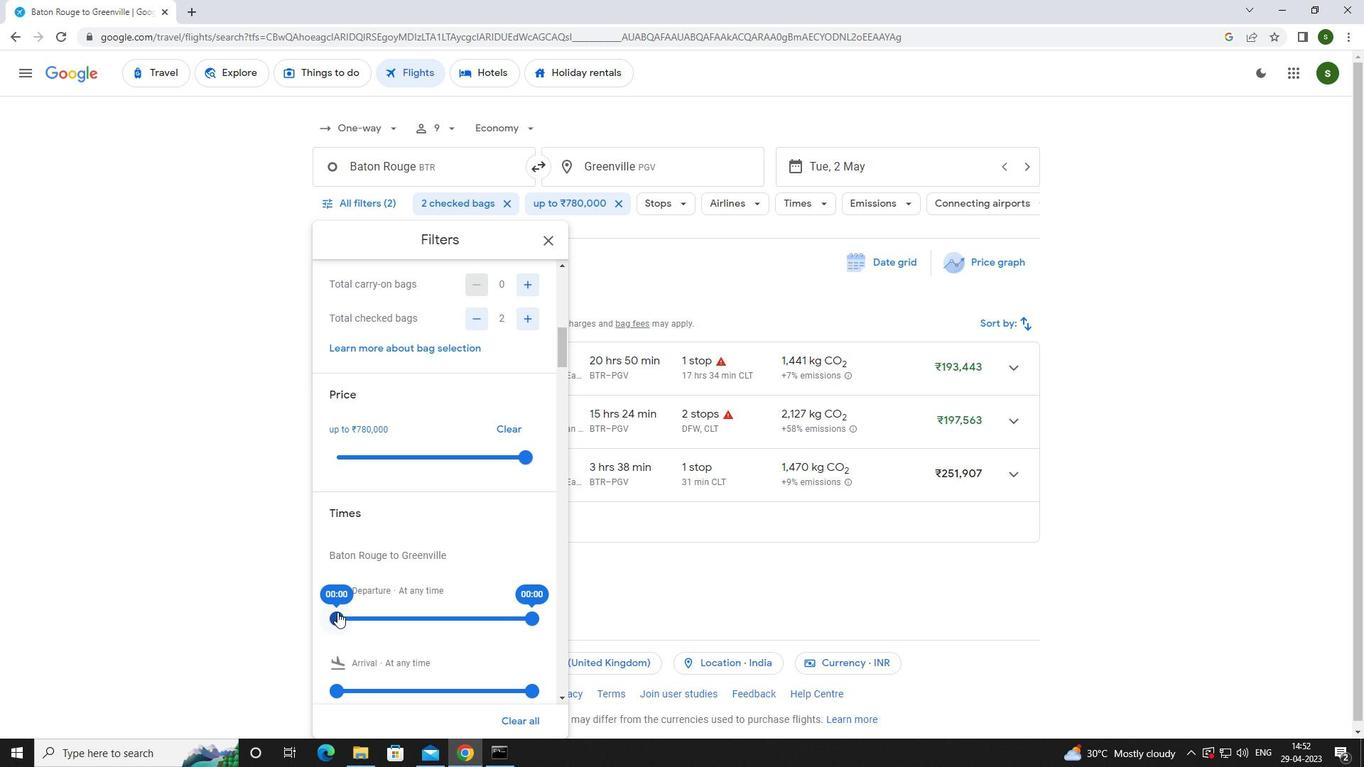 
Action: Mouse moved to (619, 577)
Screenshot: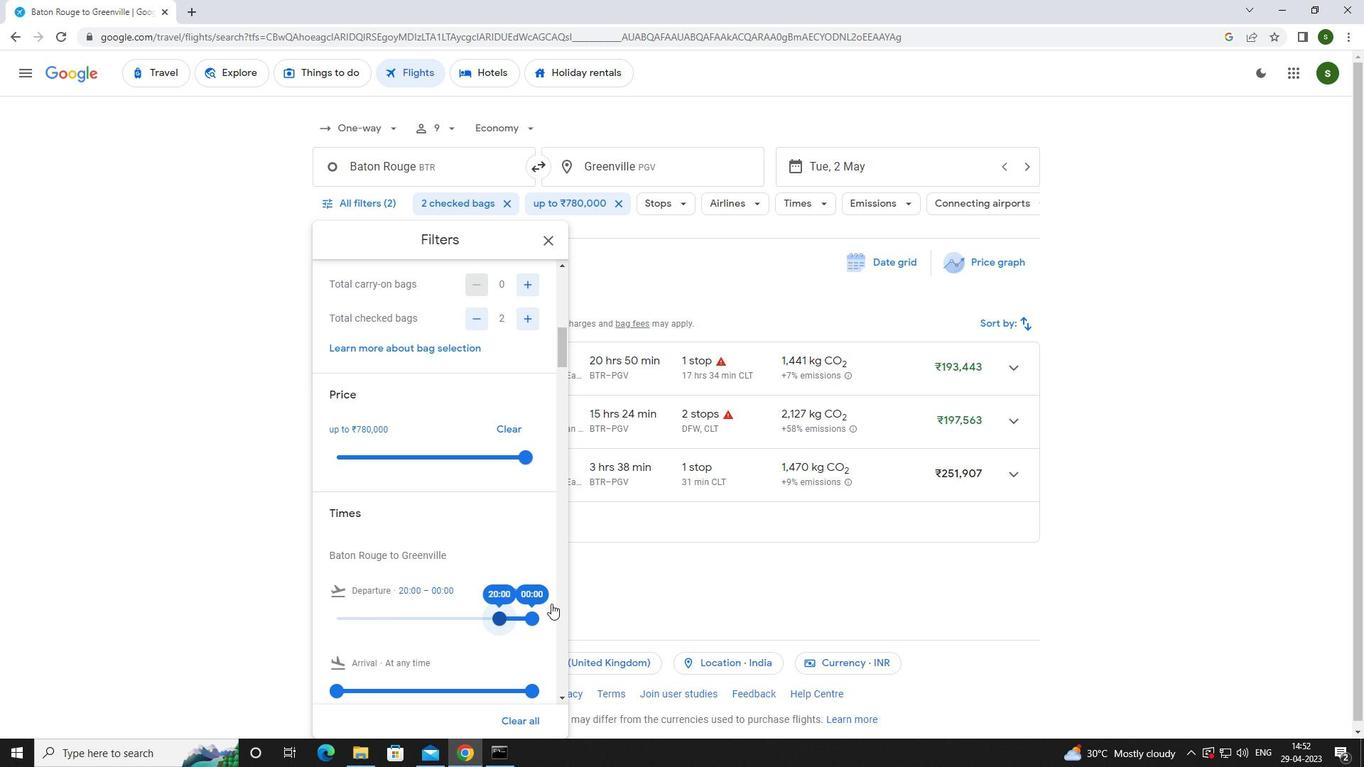 
Action: Mouse pressed left at (619, 577)
Screenshot: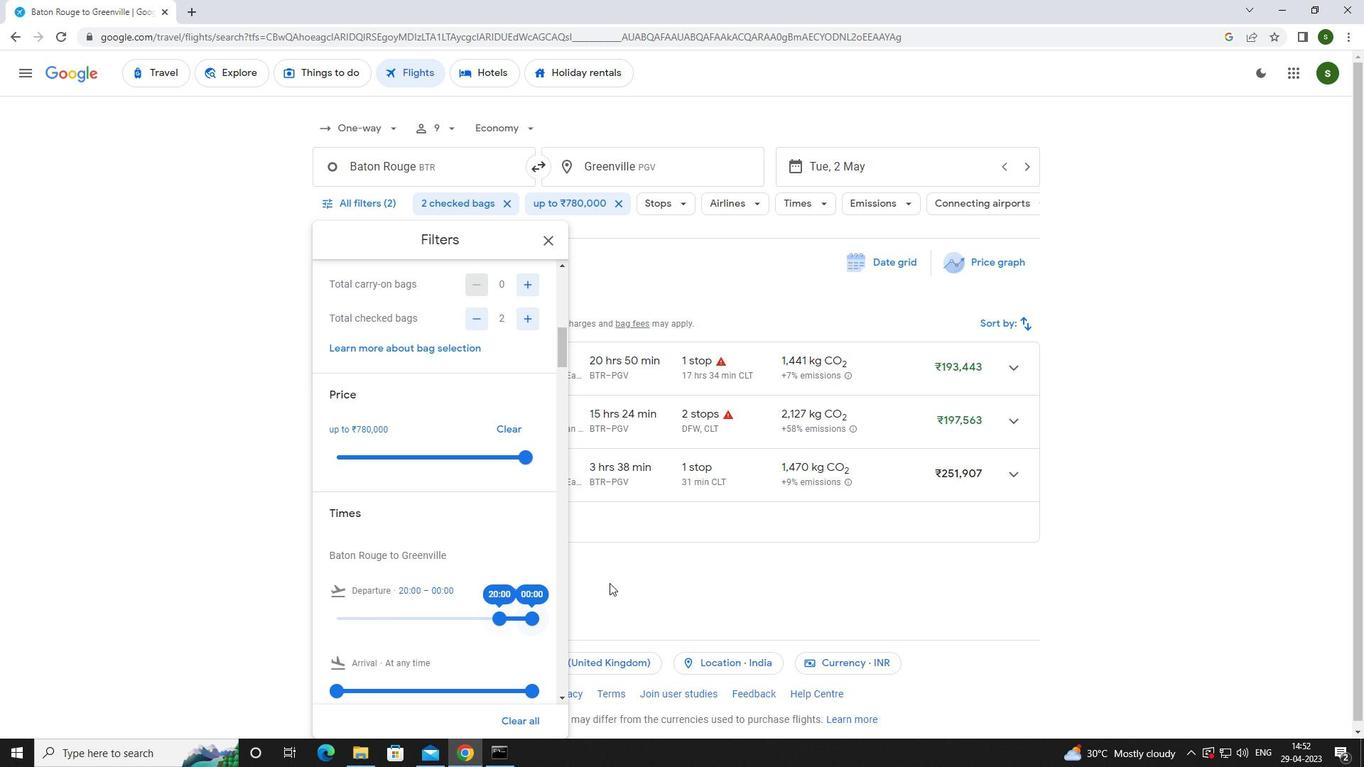 
